 Task: Find connections with filter location Zhicheng with filter topic #investmentproperty with filter profile language French with filter current company ICICI Prudential Life Insurance Company Limited with filter school Sri Sivasubramaniya Nadar College Of Engineering with filter industry Building Equipment Contractors with filter service category Video Animation with filter keywords title Guidance Counselor
Action: Mouse moved to (627, 78)
Screenshot: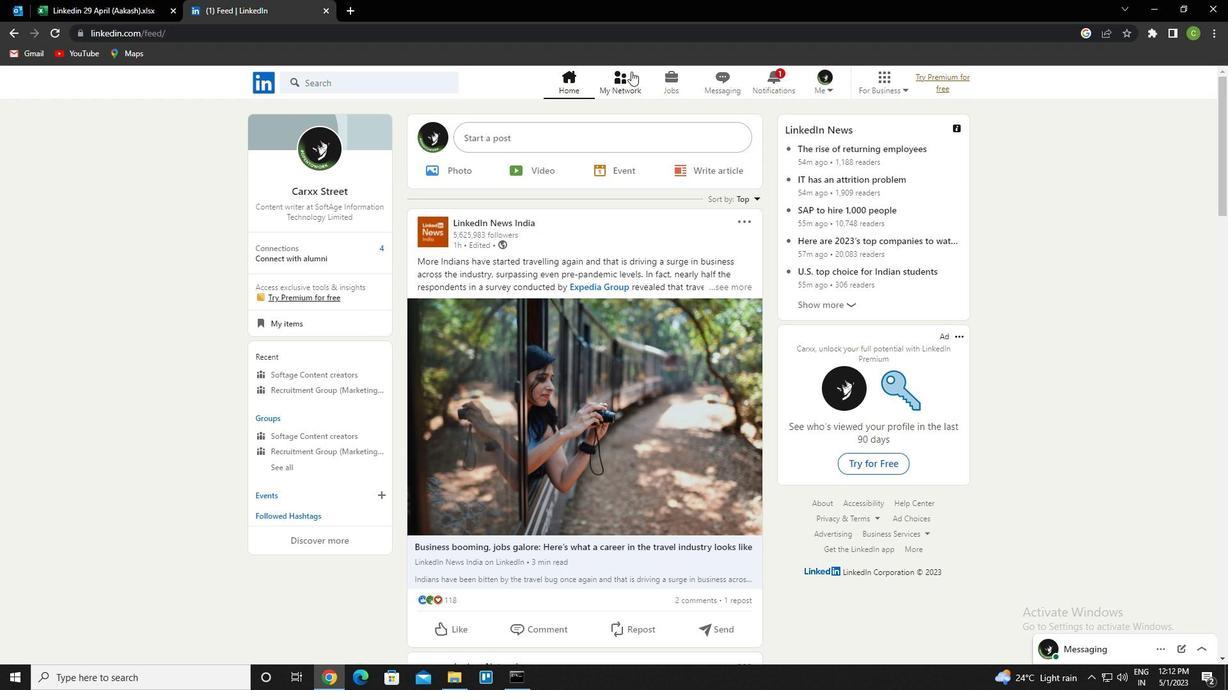 
Action: Mouse pressed left at (627, 78)
Screenshot: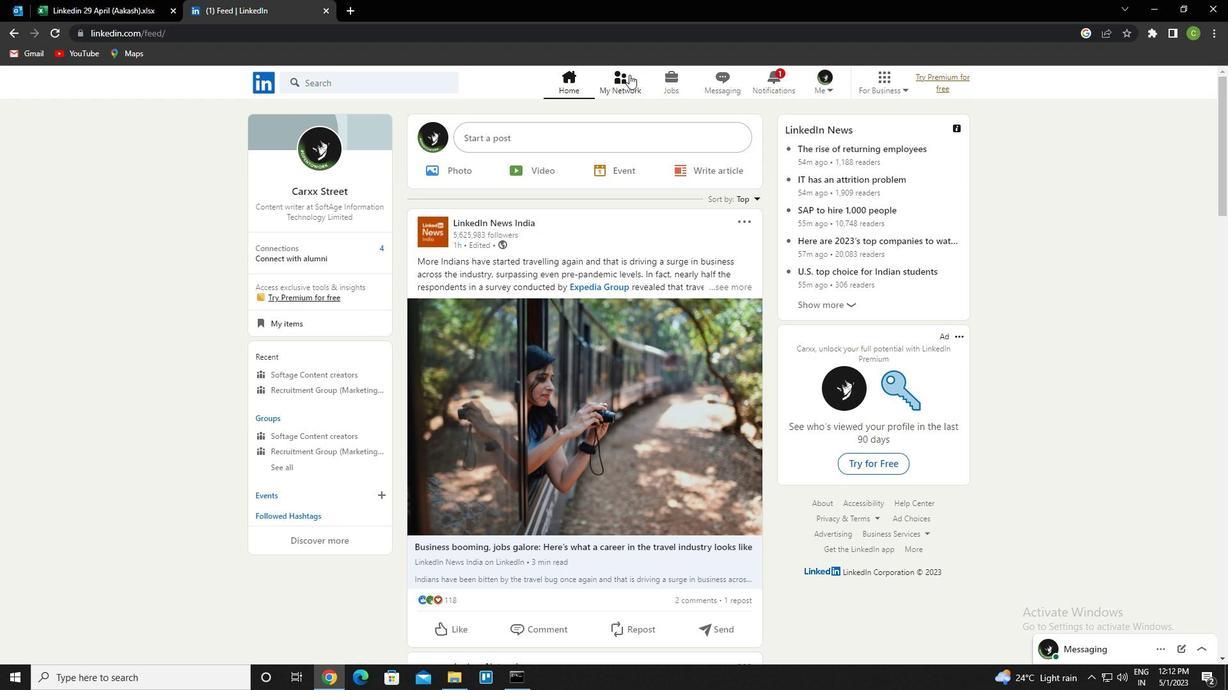 
Action: Mouse moved to (326, 158)
Screenshot: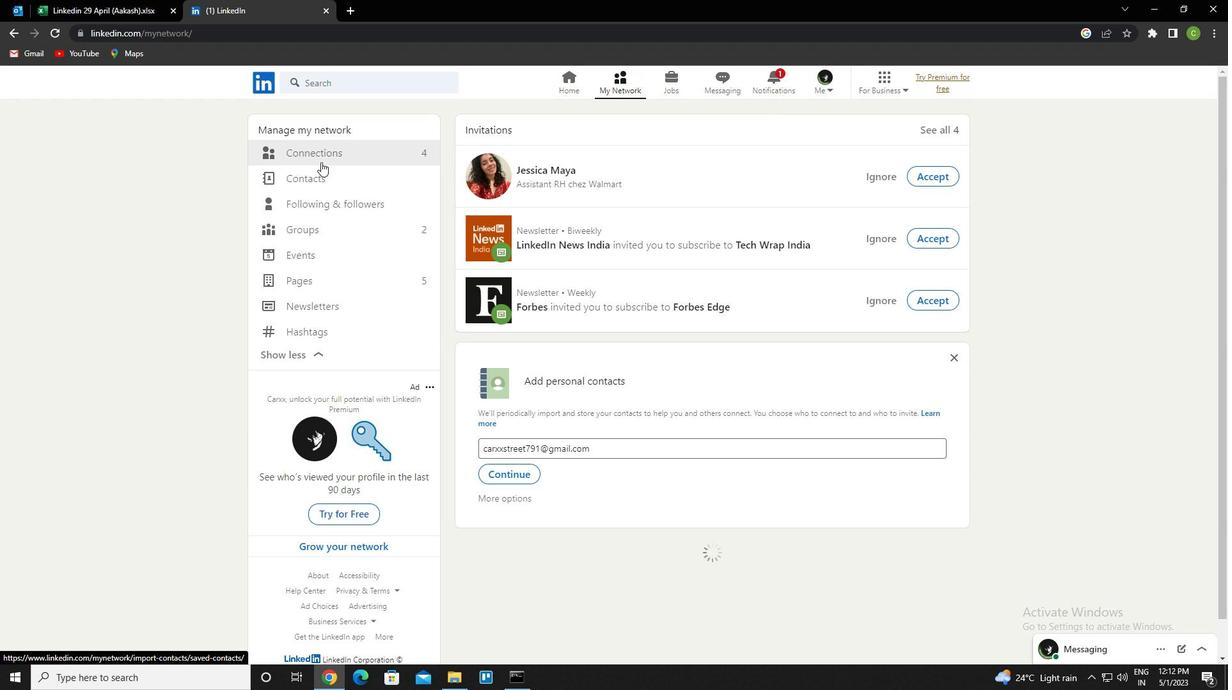 
Action: Mouse pressed left at (326, 158)
Screenshot: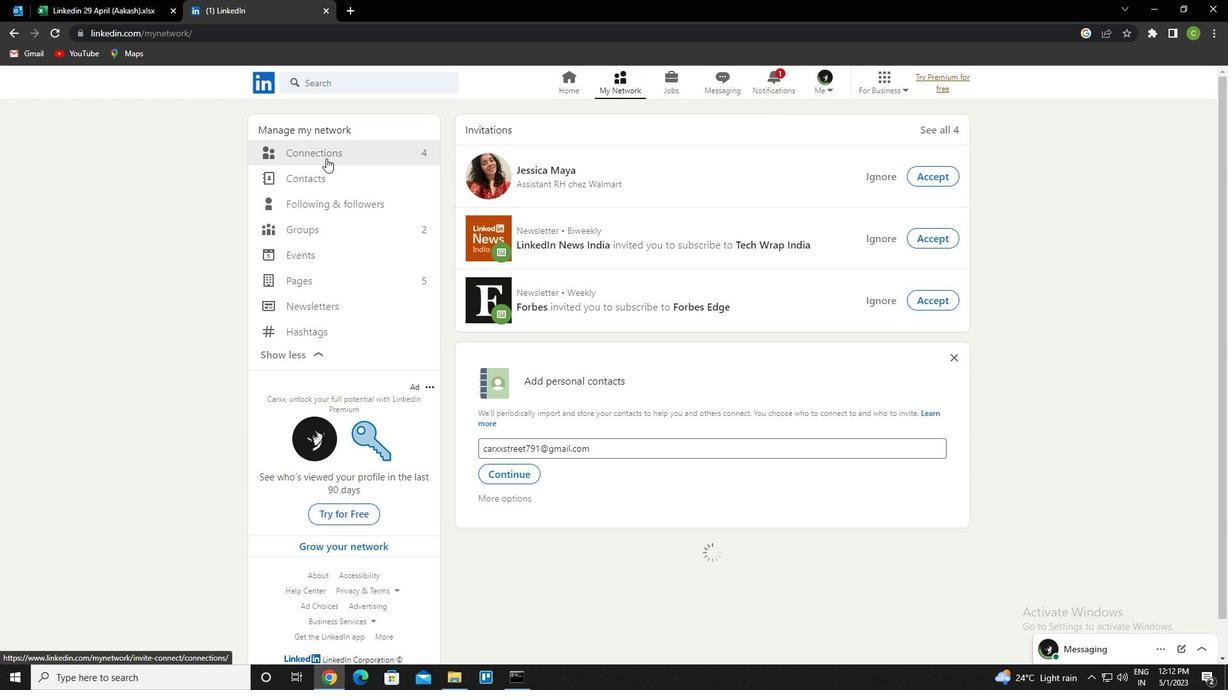 
Action: Mouse moved to (710, 152)
Screenshot: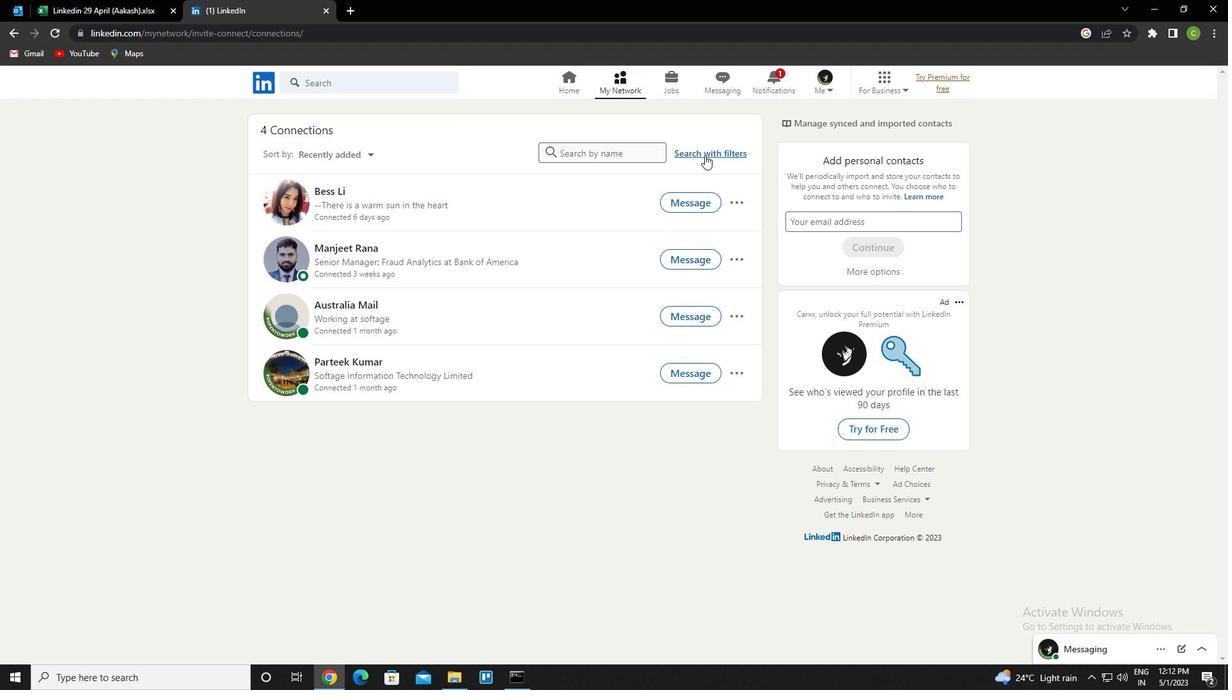 
Action: Mouse pressed left at (710, 152)
Screenshot: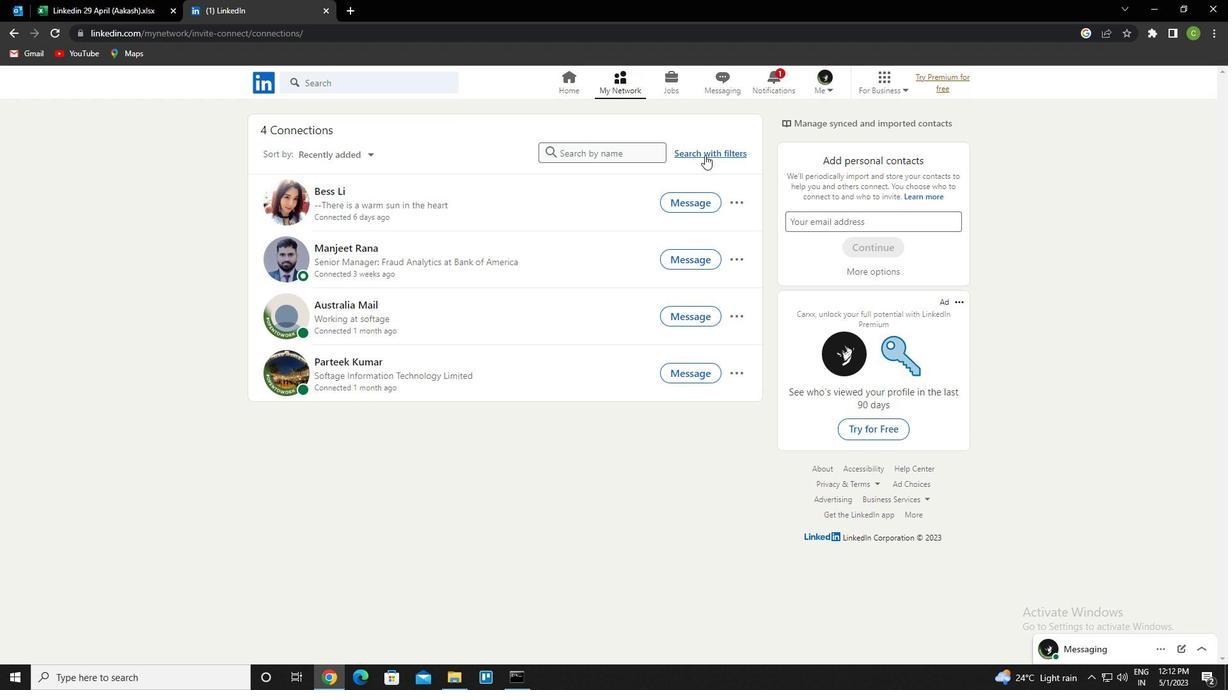 
Action: Mouse moved to (646, 115)
Screenshot: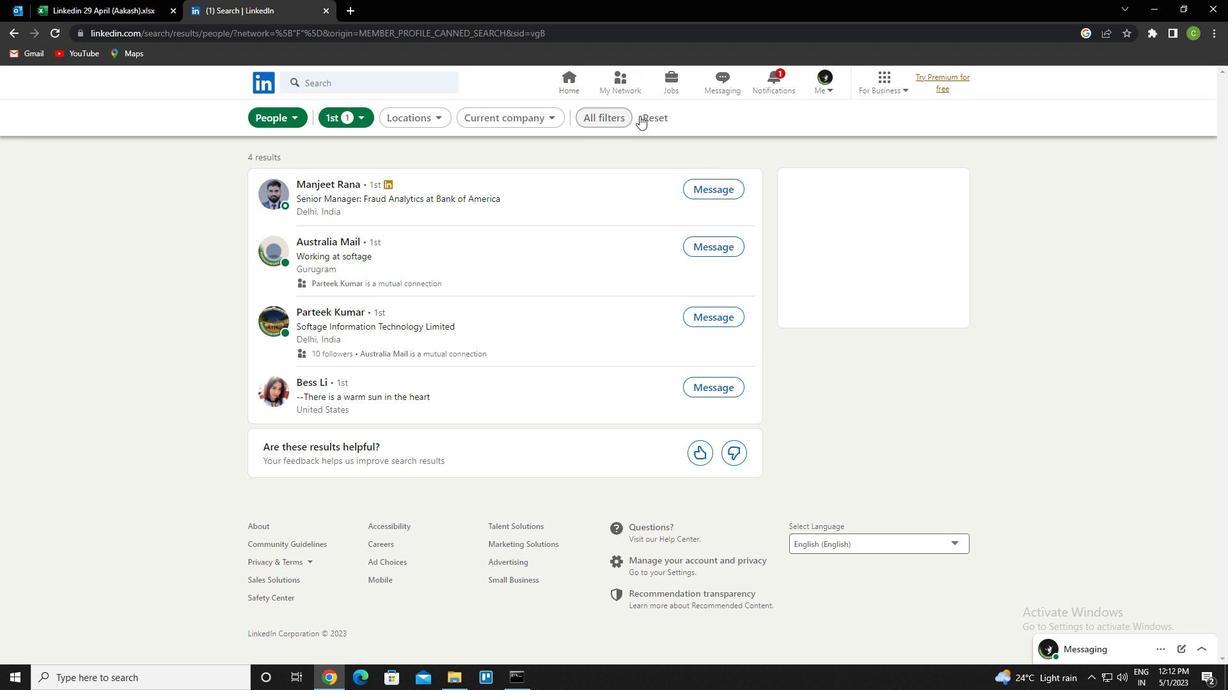 
Action: Mouse pressed left at (646, 115)
Screenshot: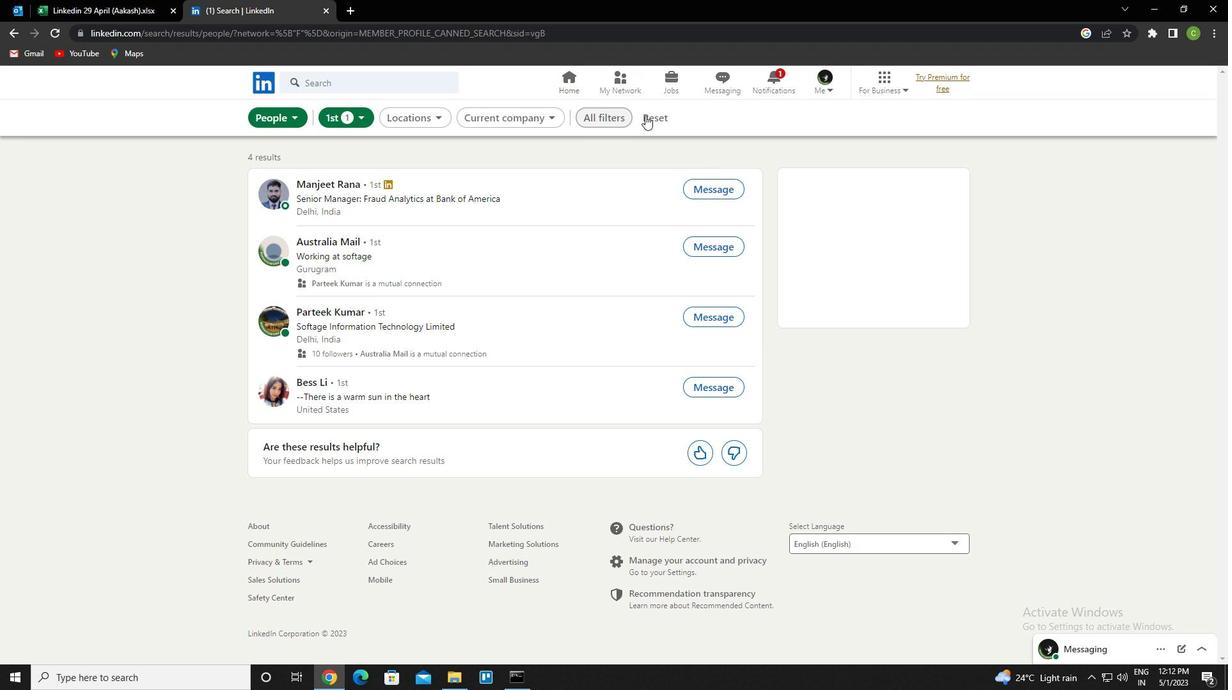 
Action: Mouse moved to (641, 119)
Screenshot: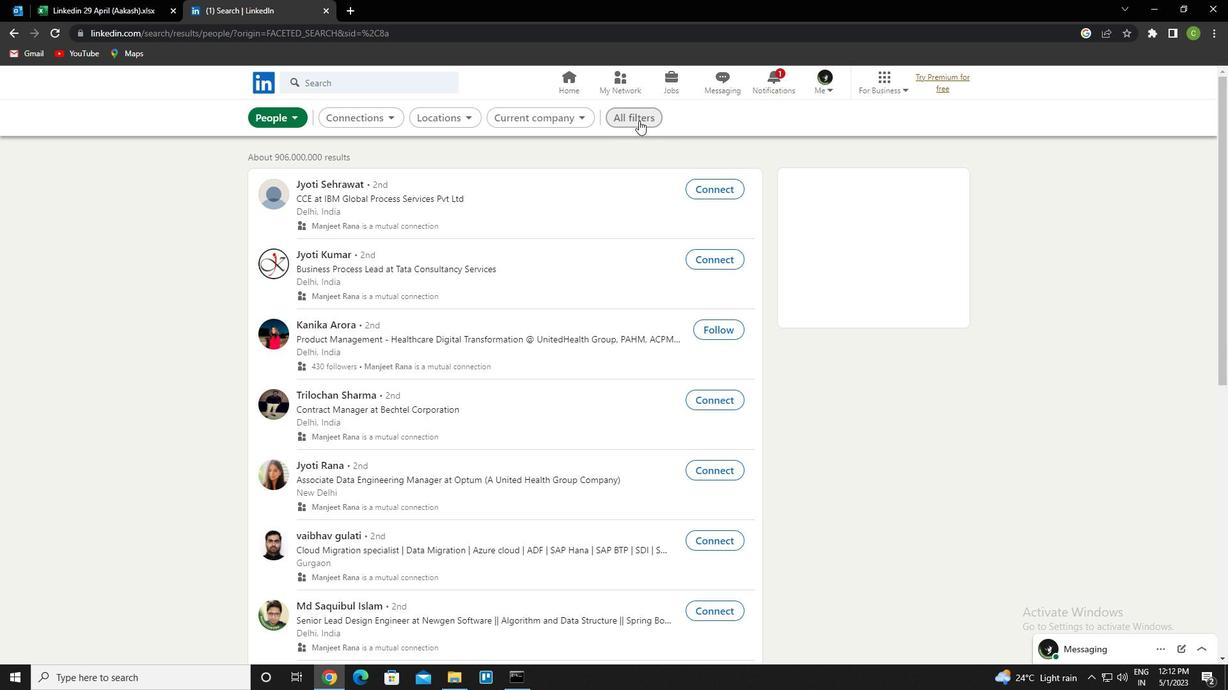 
Action: Mouse pressed left at (641, 119)
Screenshot: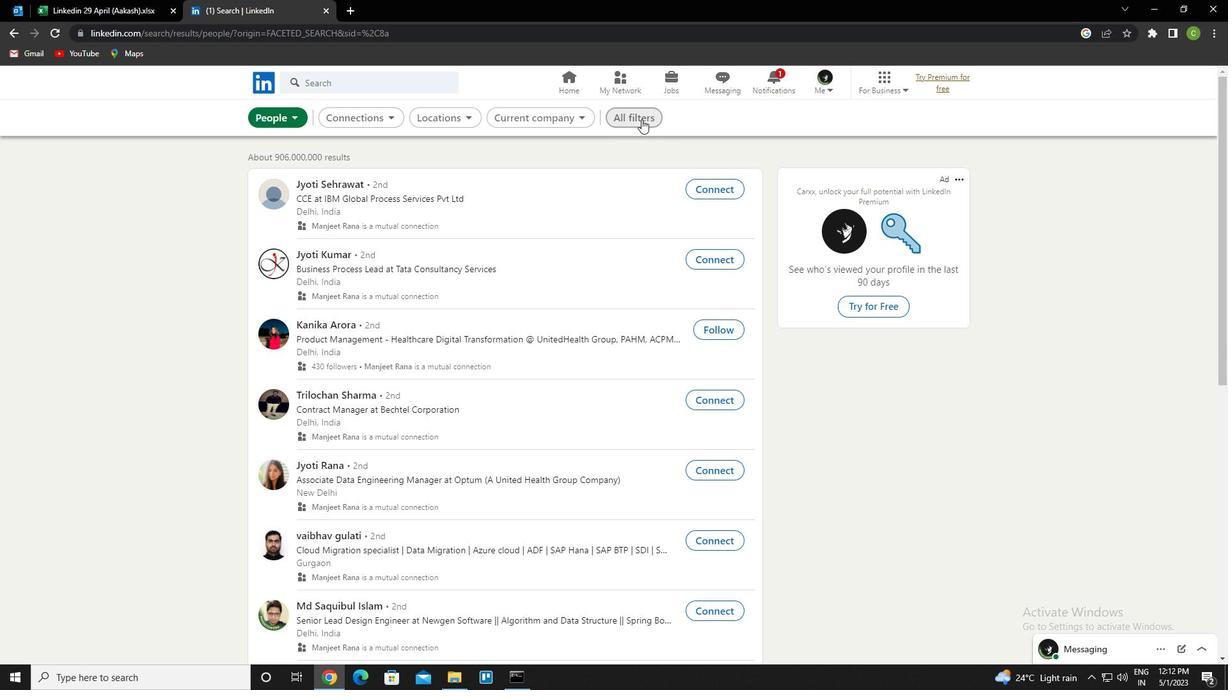 
Action: Mouse moved to (990, 314)
Screenshot: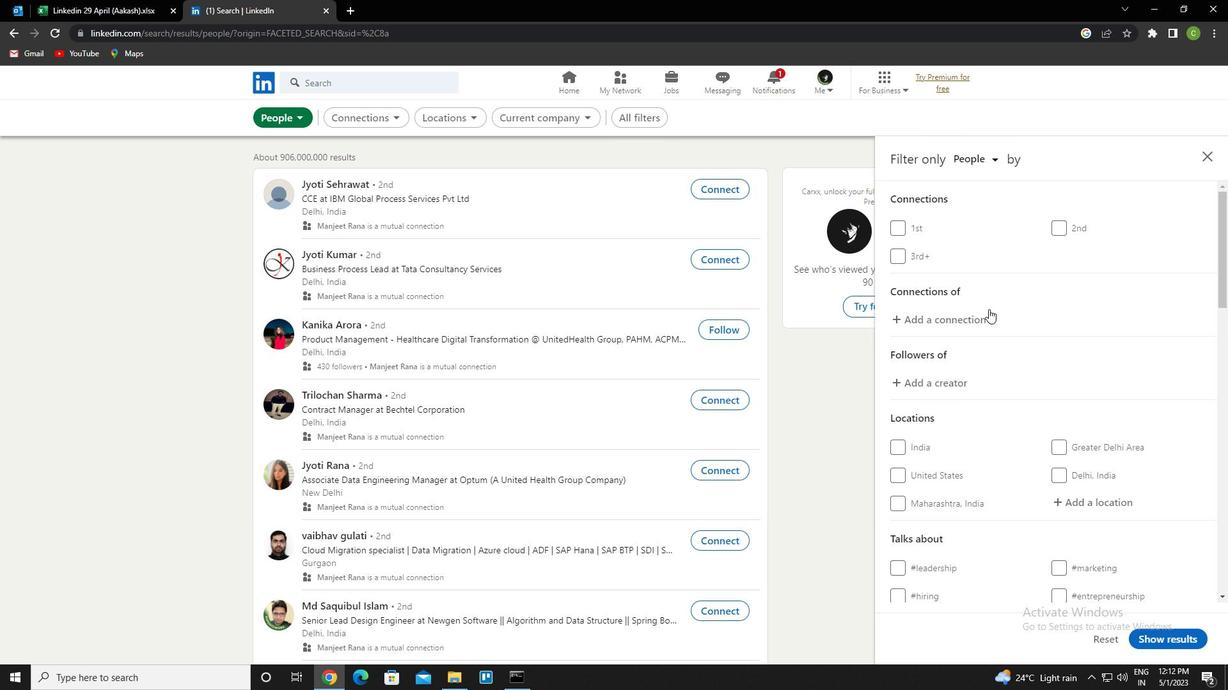 
Action: Mouse scrolled (990, 313) with delta (0, 0)
Screenshot: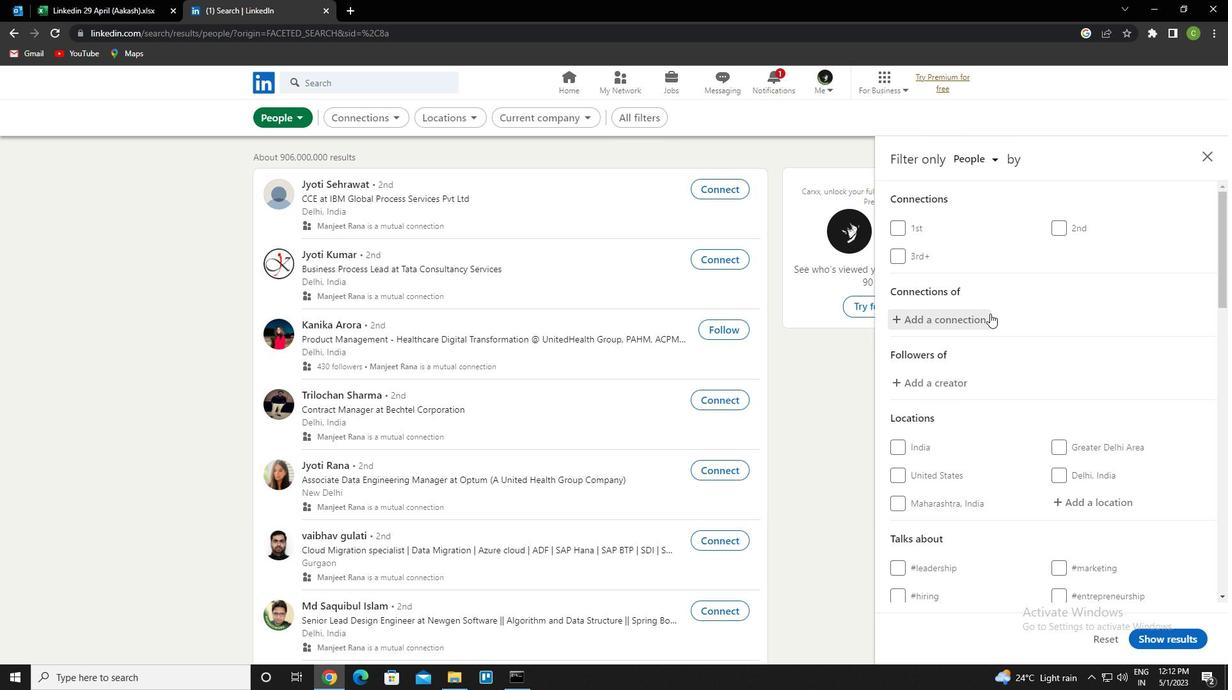 
Action: Mouse moved to (990, 314)
Screenshot: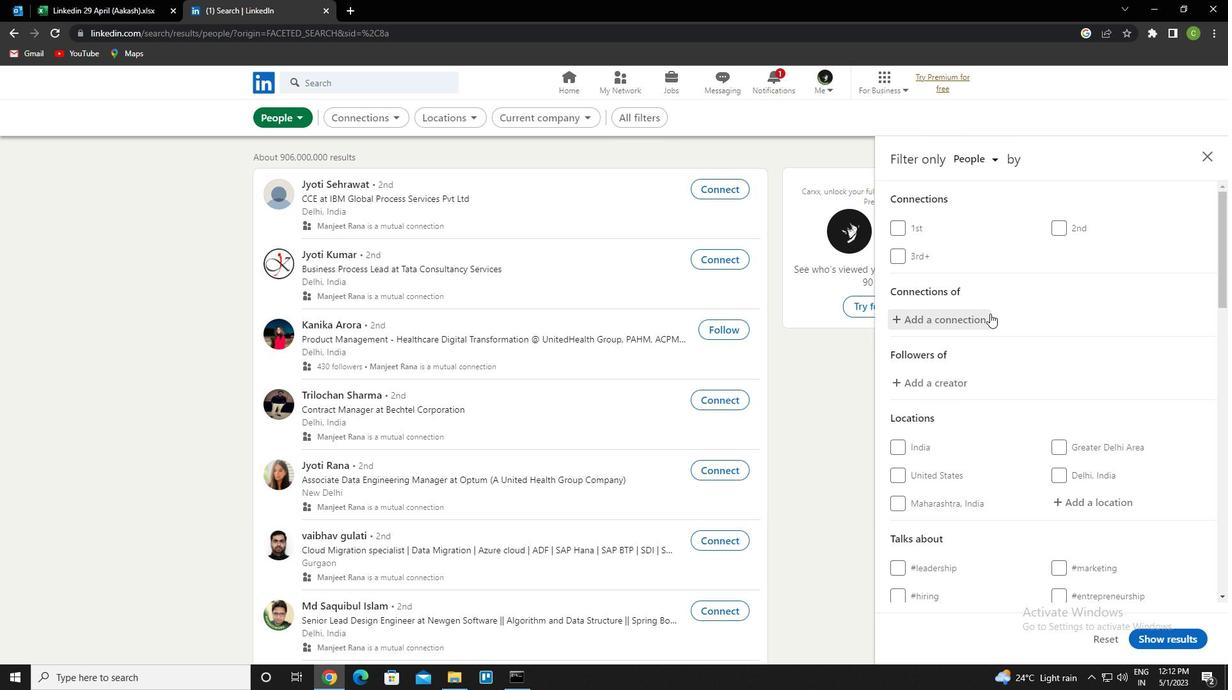
Action: Mouse scrolled (990, 314) with delta (0, 0)
Screenshot: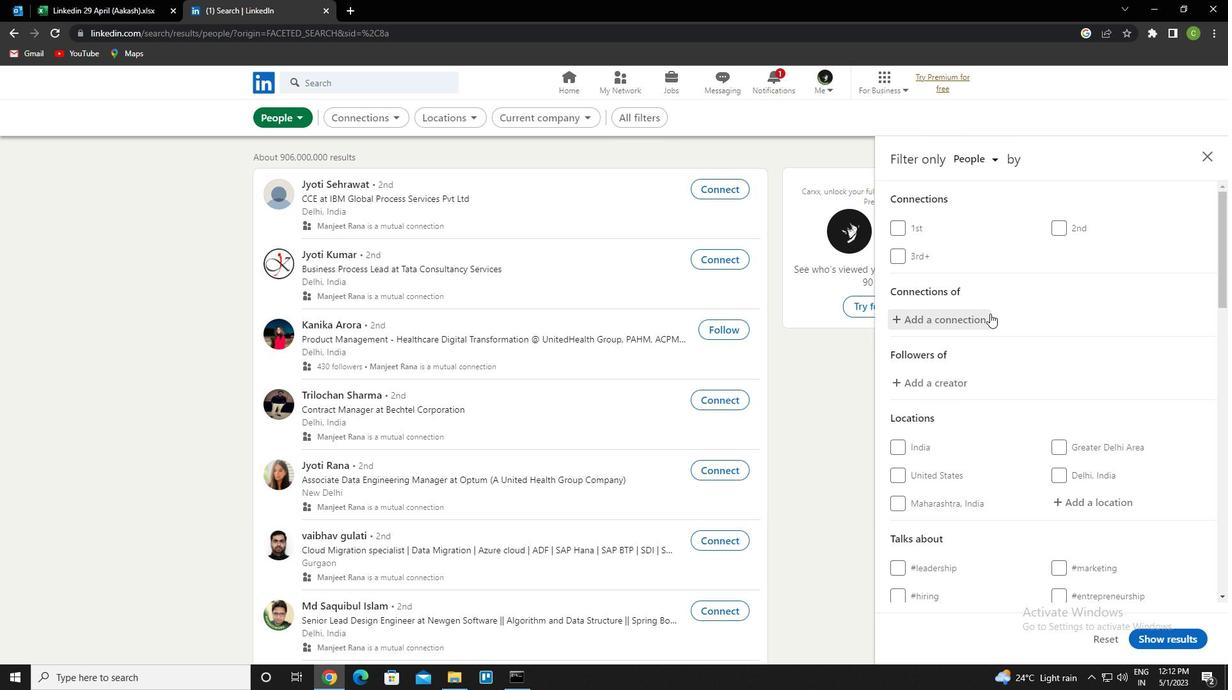 
Action: Mouse scrolled (990, 314) with delta (0, 0)
Screenshot: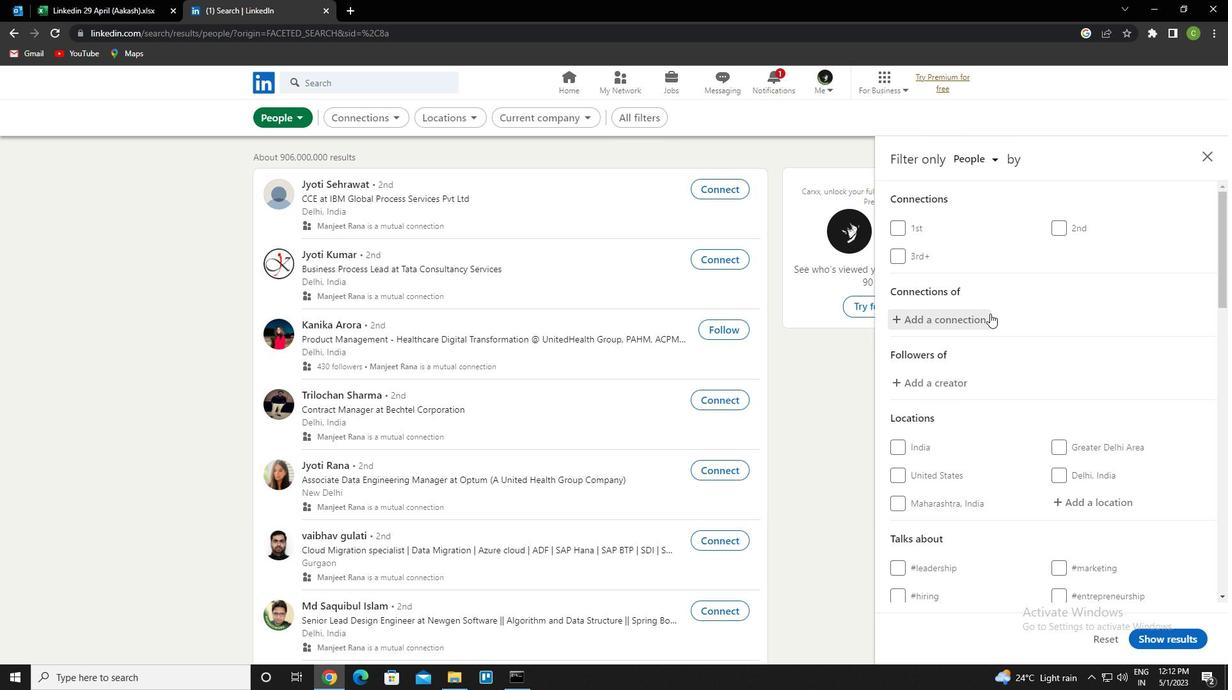 
Action: Mouse moved to (1083, 313)
Screenshot: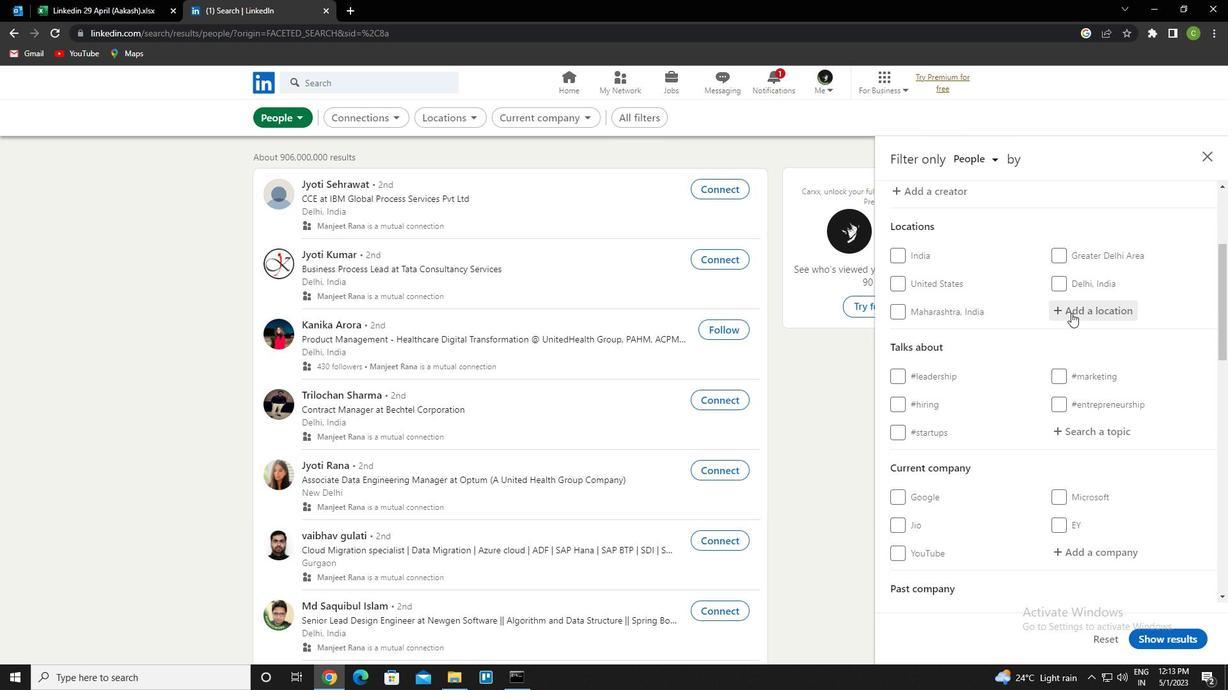 
Action: Mouse pressed left at (1083, 313)
Screenshot: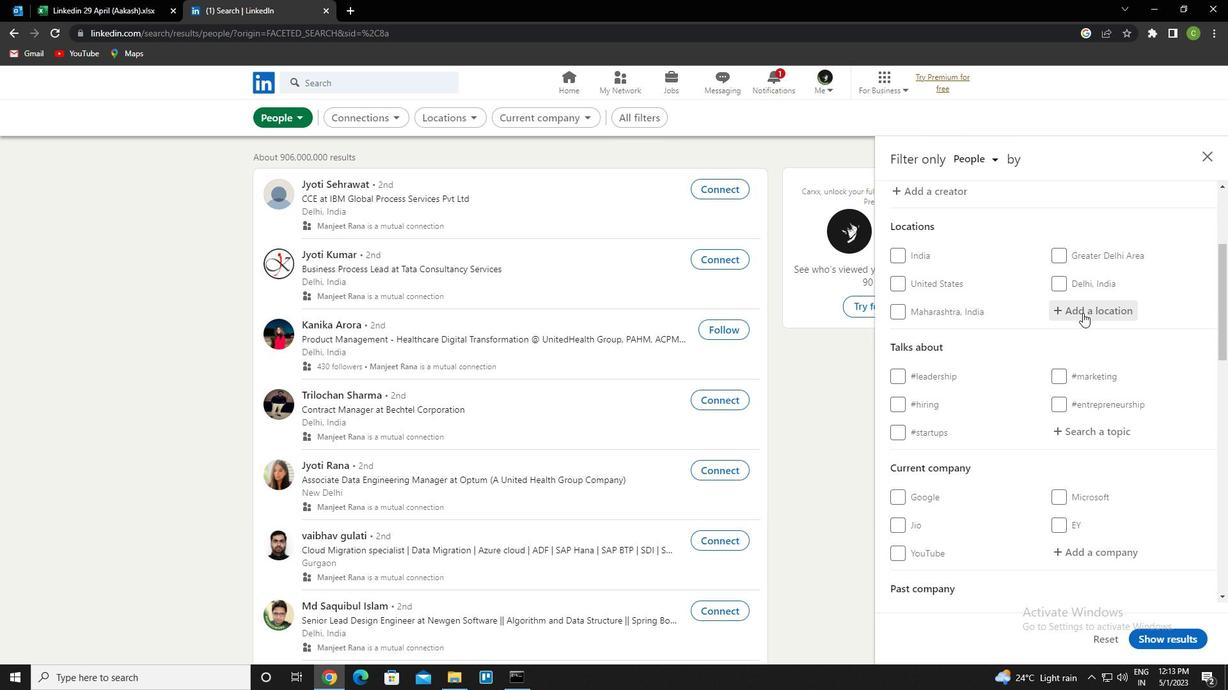 
Action: Key pressed <Key.caps_lock>z<Key.caps_lock>hin<Key.backspace>cheng
Screenshot: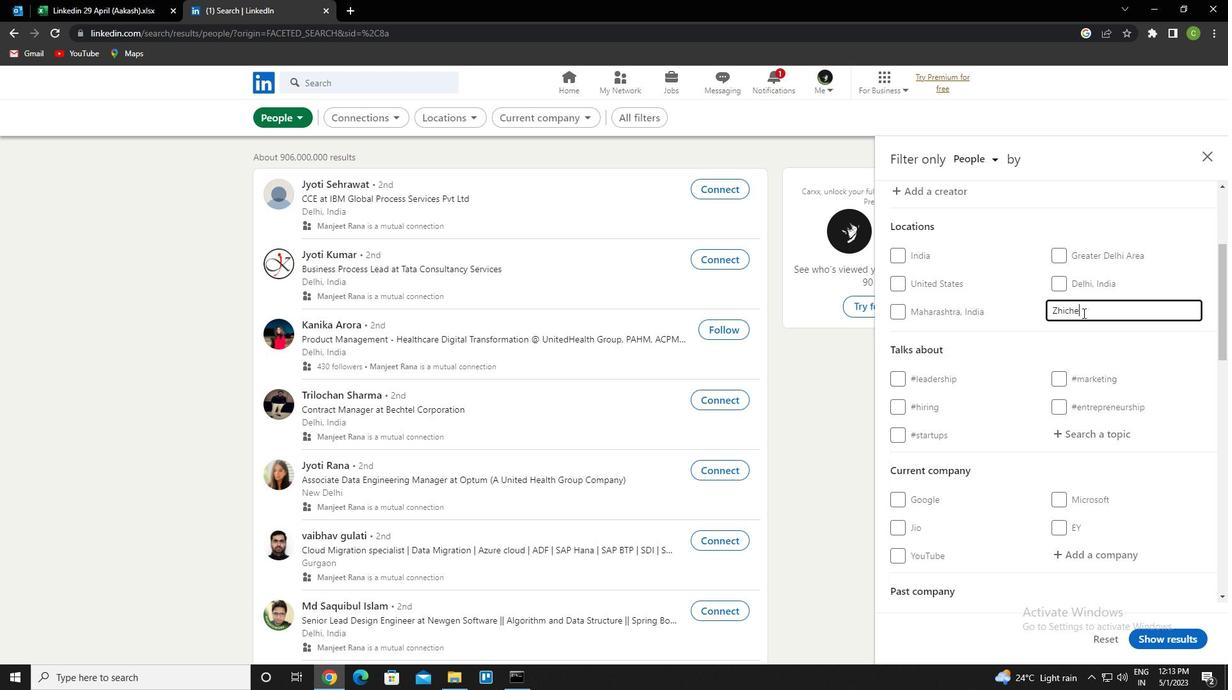 
Action: Mouse moved to (1082, 314)
Screenshot: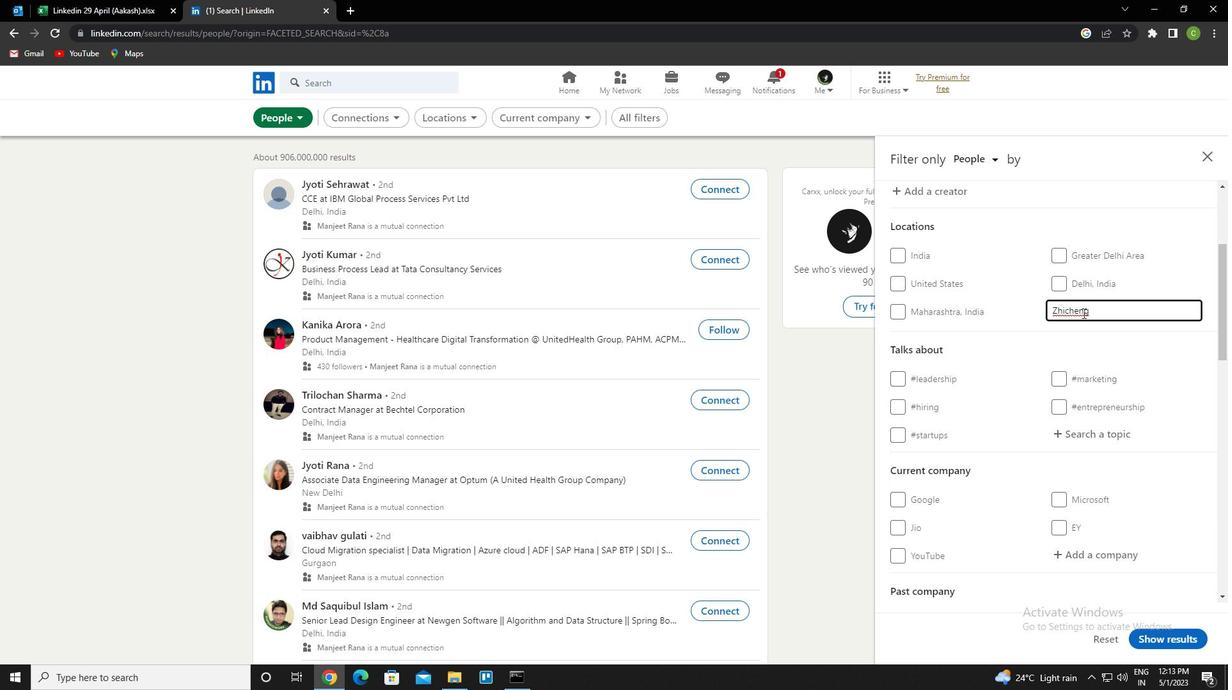 
Action: Mouse scrolled (1082, 314) with delta (0, 0)
Screenshot: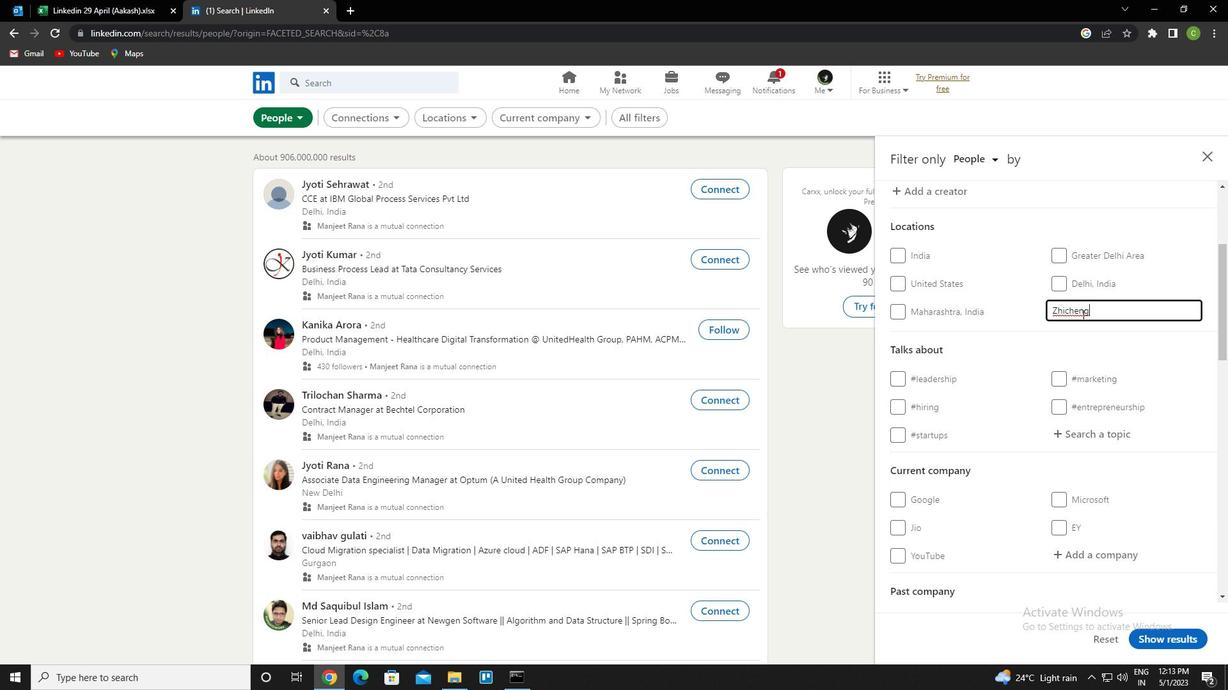 
Action: Mouse moved to (1074, 370)
Screenshot: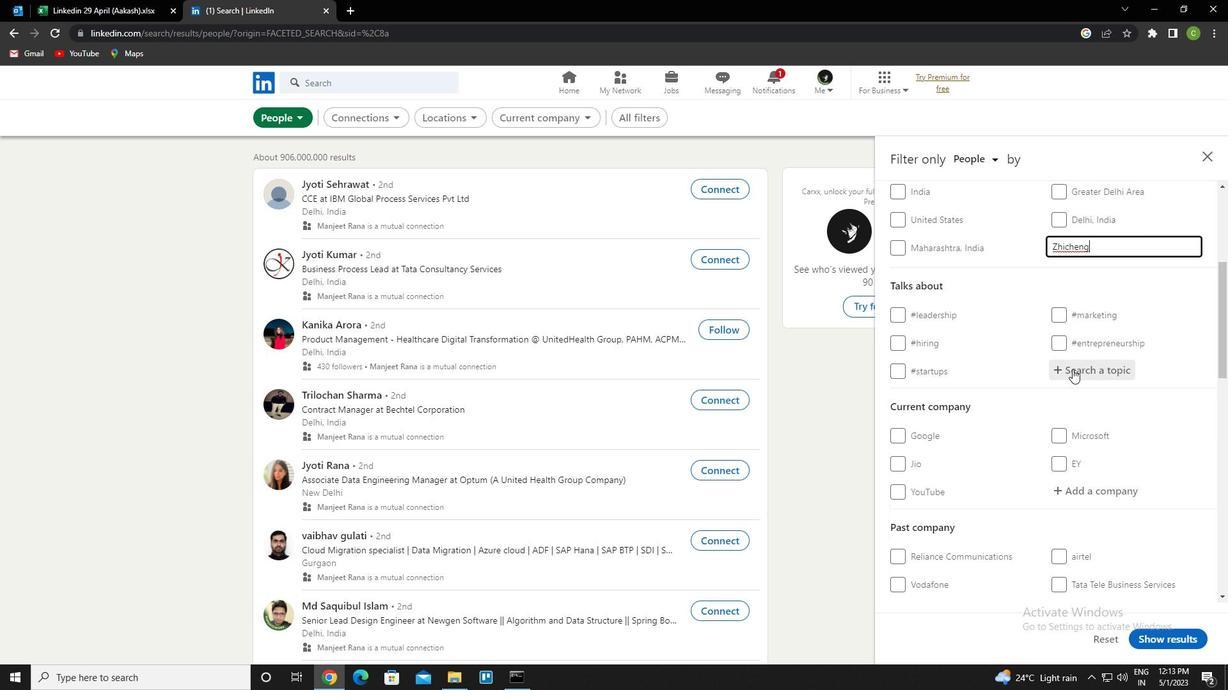 
Action: Mouse pressed left at (1074, 370)
Screenshot: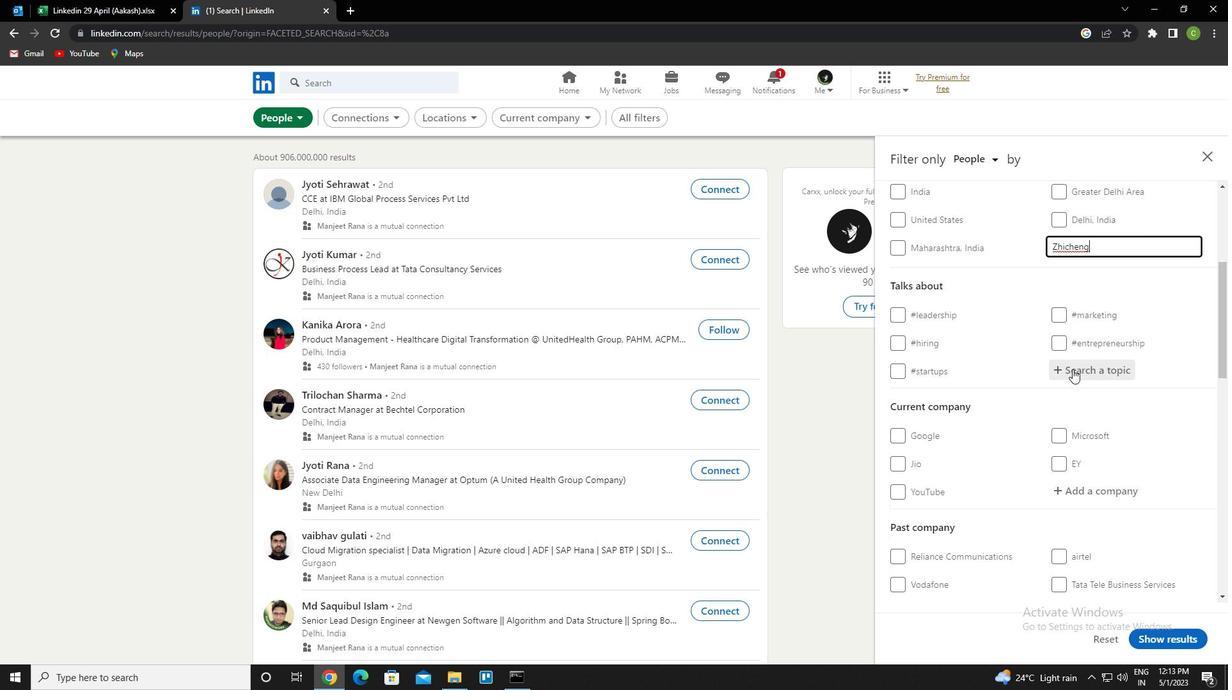 
Action: Key pressed investmentprop<Key.down><Key.enter>
Screenshot: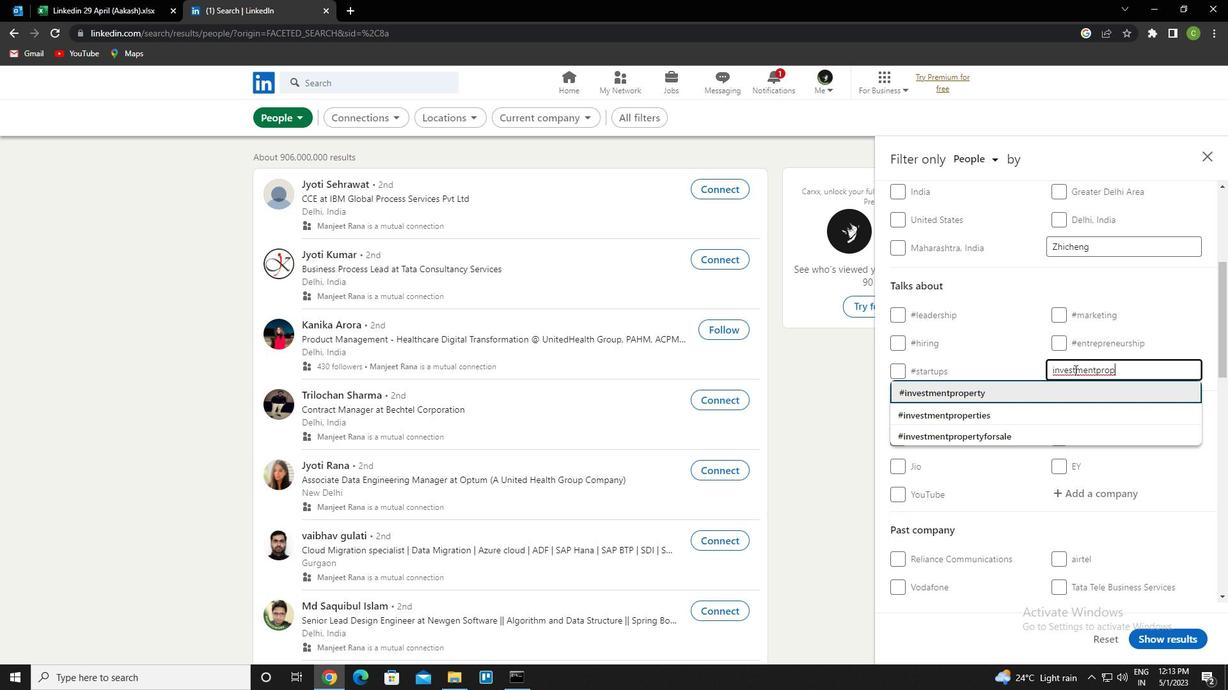 
Action: Mouse moved to (1057, 383)
Screenshot: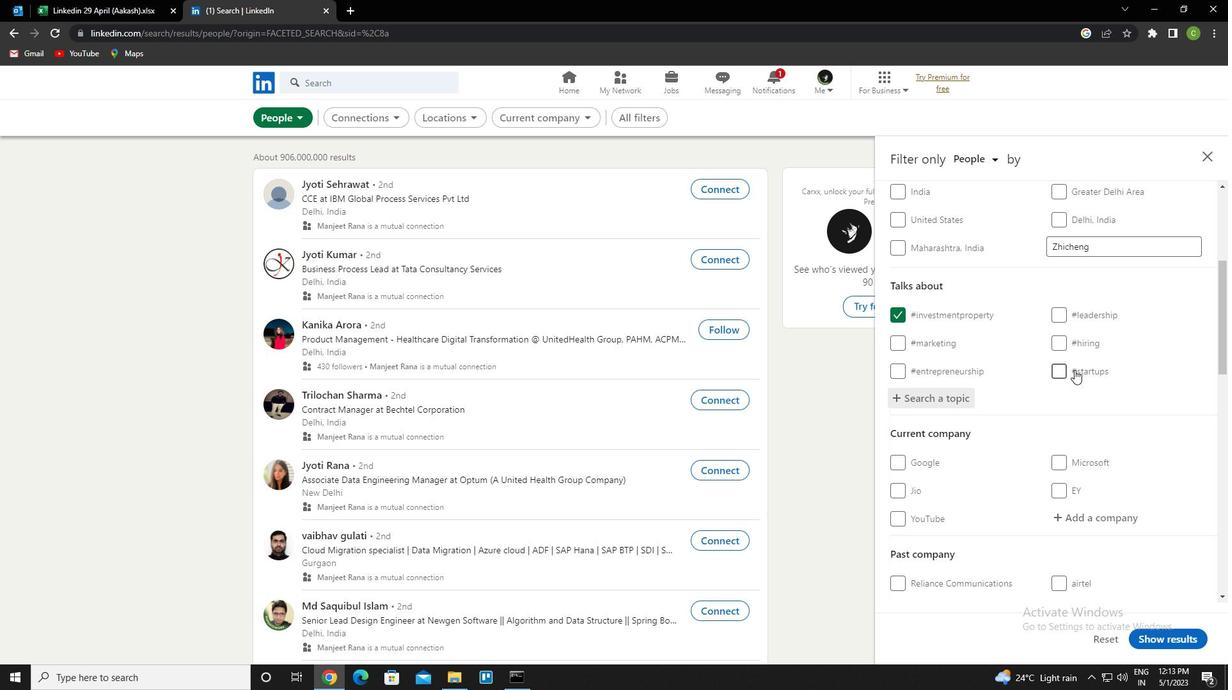 
Action: Mouse scrolled (1057, 382) with delta (0, 0)
Screenshot: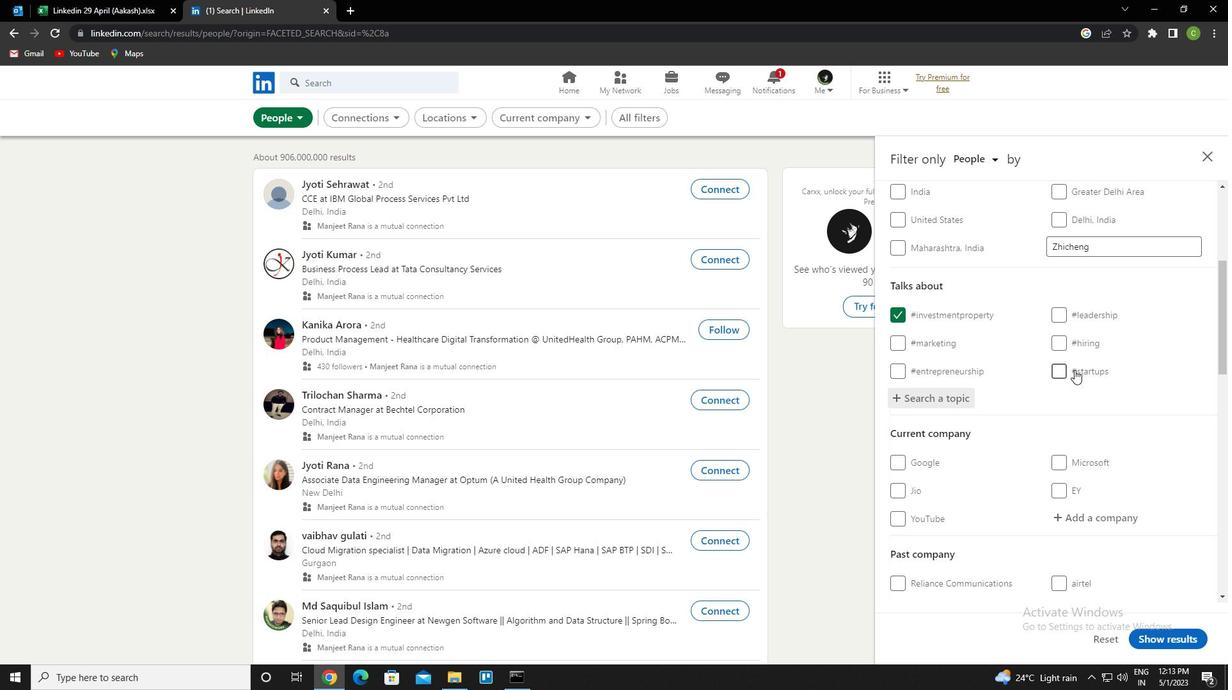 
Action: Mouse moved to (1047, 391)
Screenshot: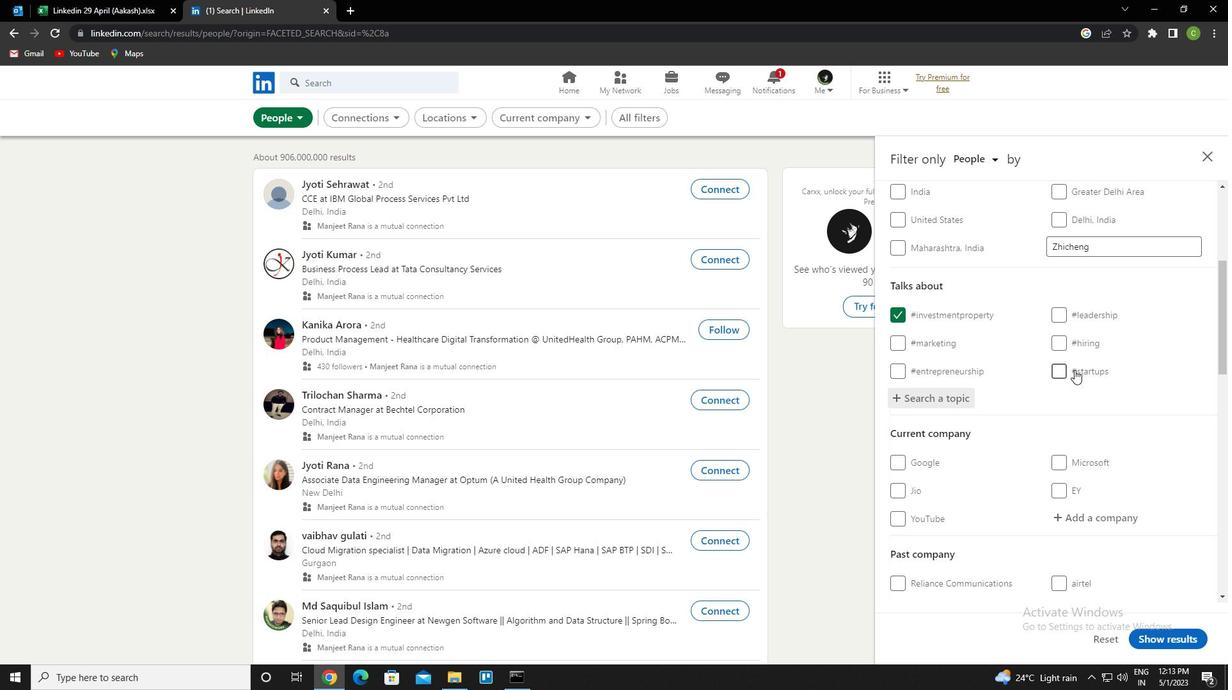 
Action: Mouse scrolled (1047, 390) with delta (0, 0)
Screenshot: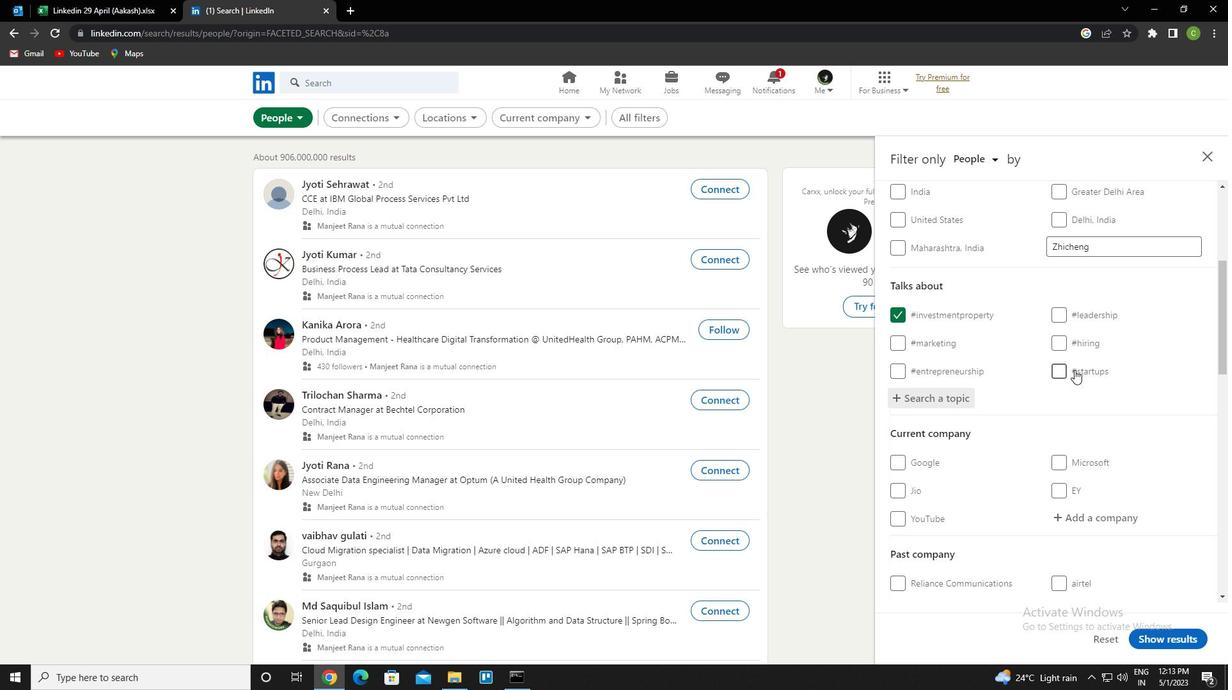 
Action: Mouse moved to (1046, 399)
Screenshot: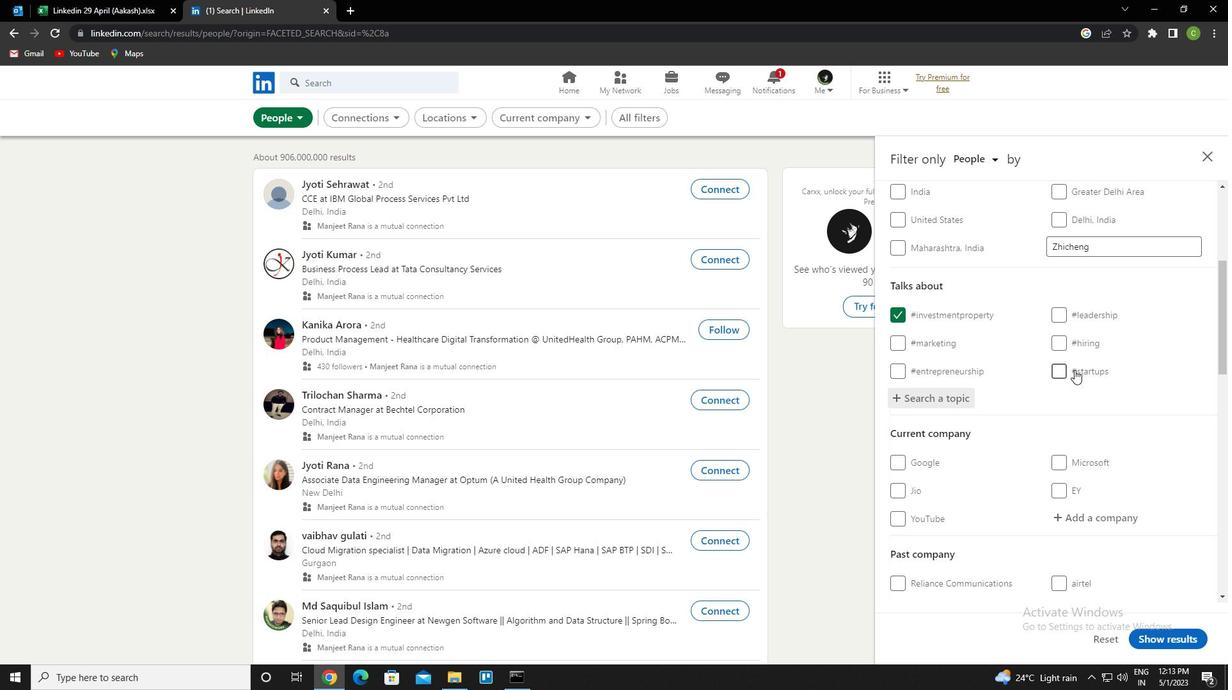 
Action: Mouse scrolled (1046, 399) with delta (0, 0)
Screenshot: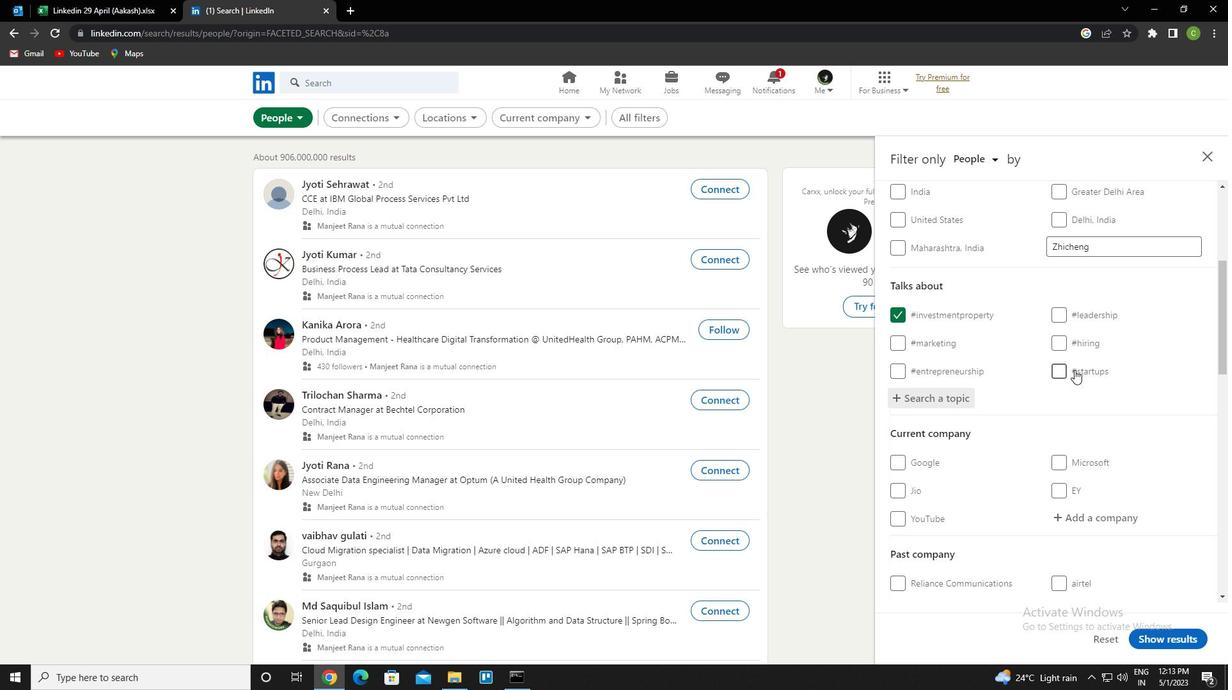
Action: Mouse moved to (1046, 403)
Screenshot: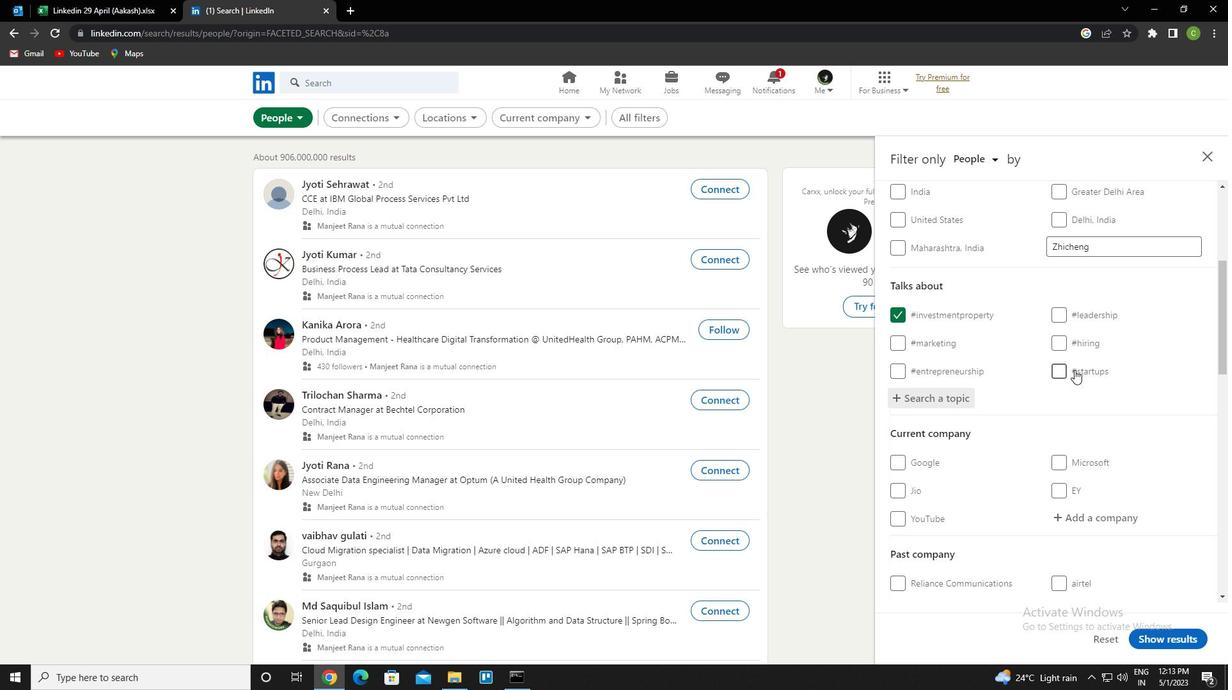 
Action: Mouse scrolled (1046, 402) with delta (0, 0)
Screenshot: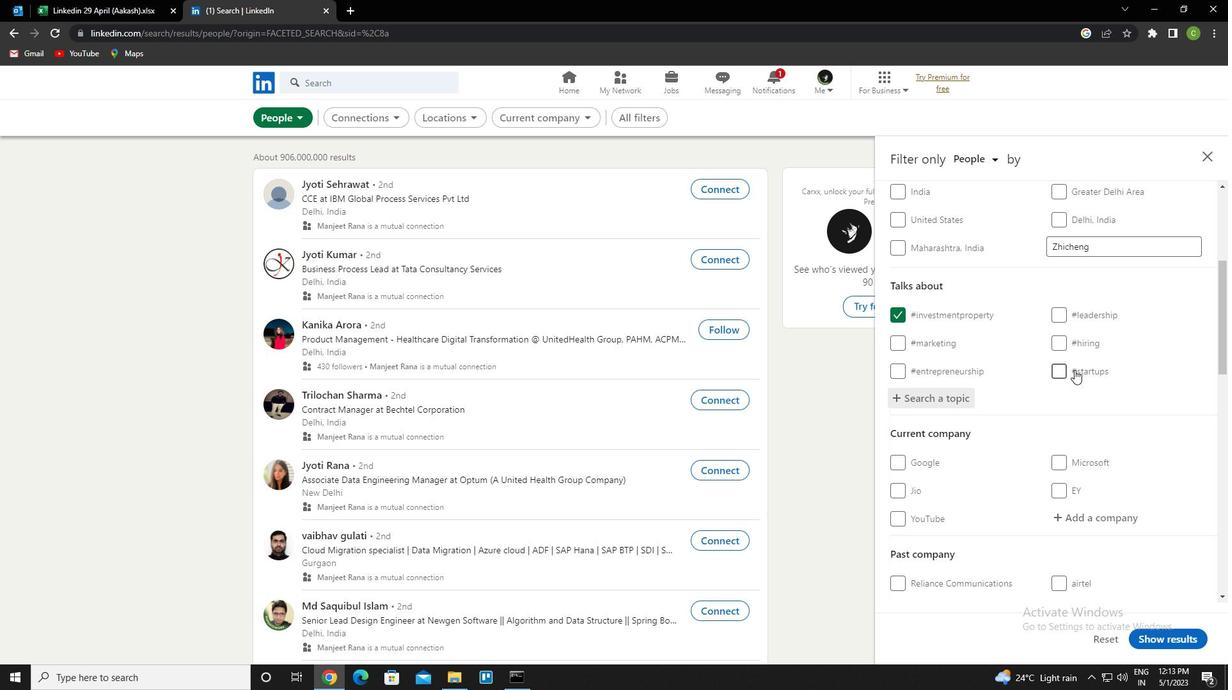 
Action: Mouse moved to (1046, 404)
Screenshot: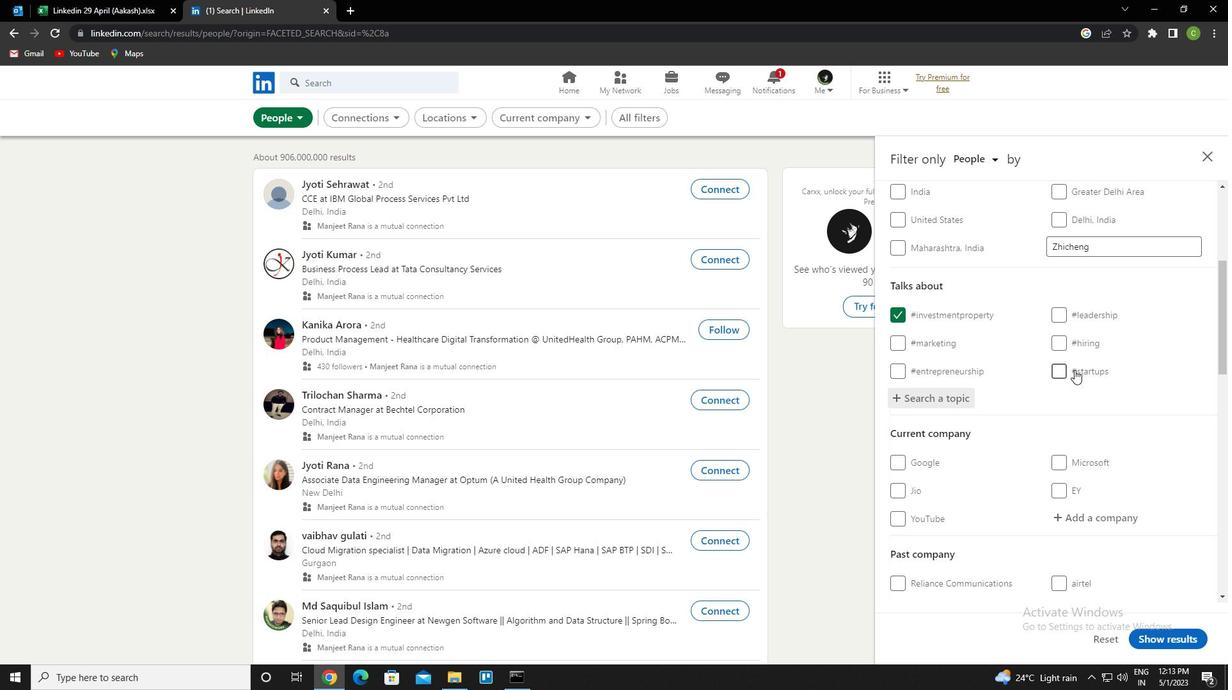 
Action: Mouse scrolled (1046, 403) with delta (0, 0)
Screenshot: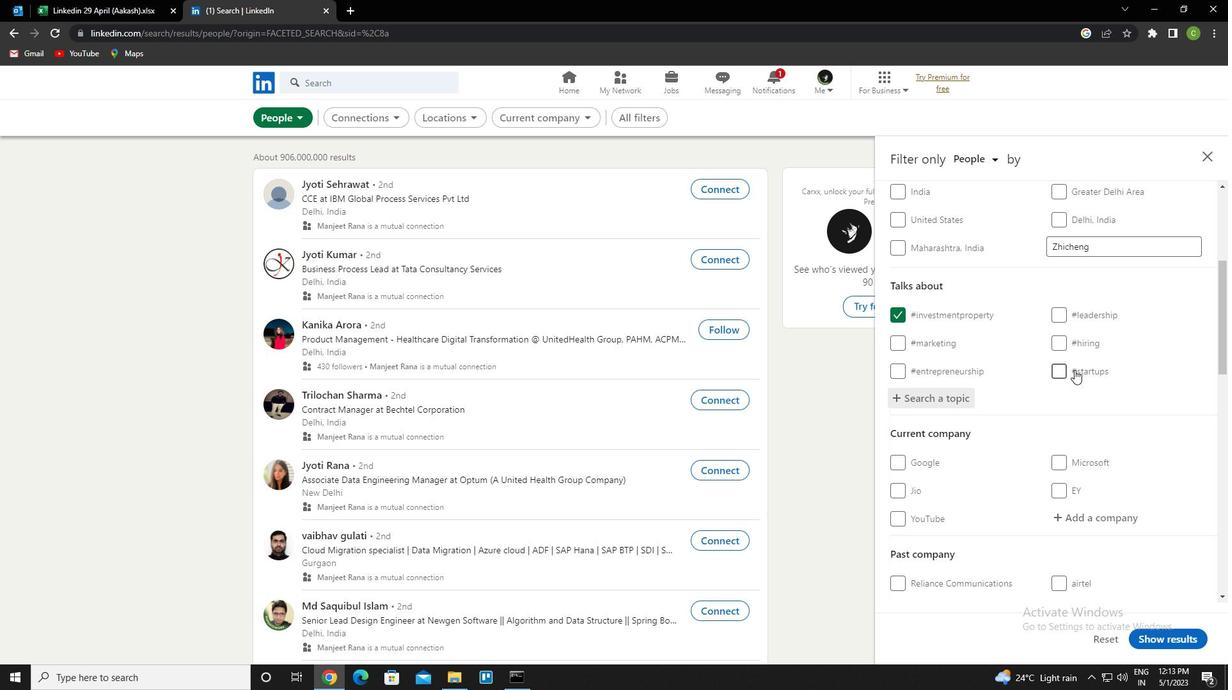 
Action: Mouse moved to (1046, 404)
Screenshot: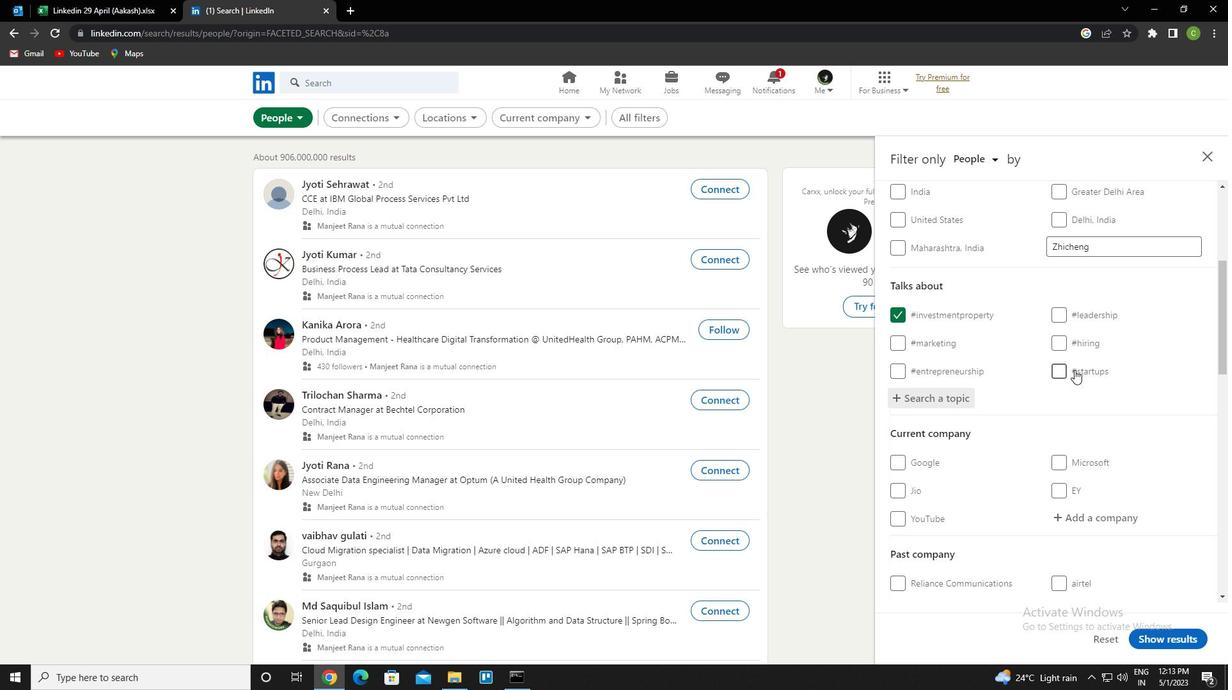 
Action: Mouse scrolled (1046, 403) with delta (0, 0)
Screenshot: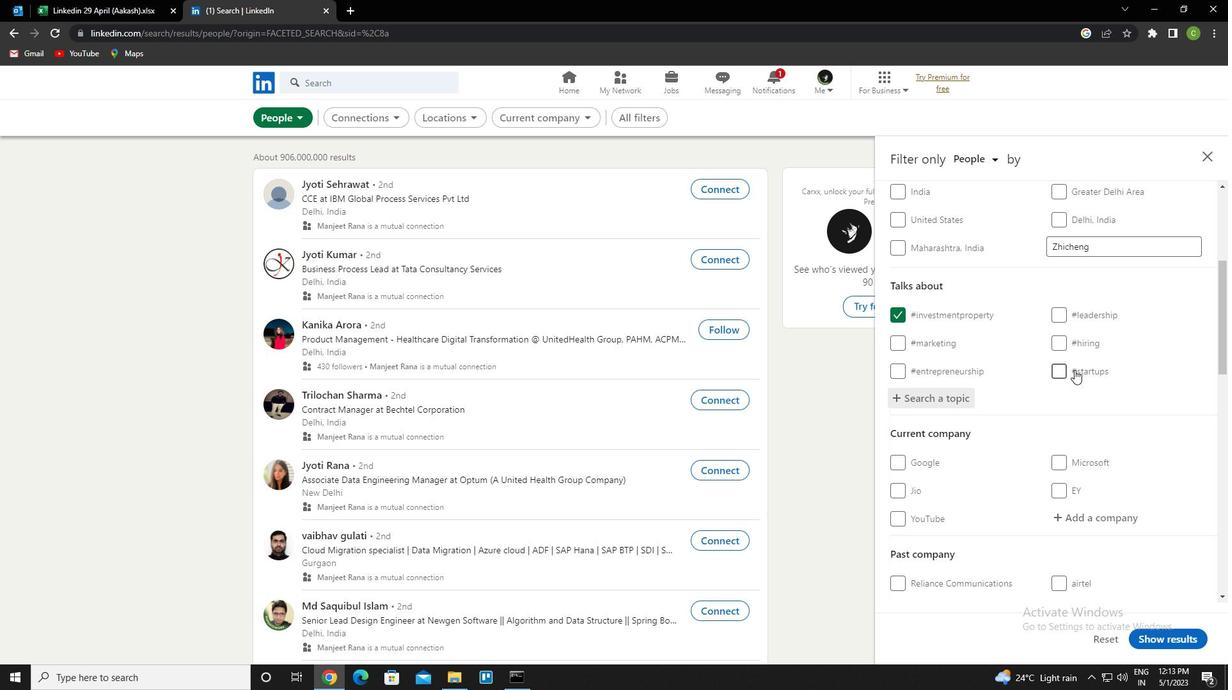 
Action: Mouse scrolled (1046, 403) with delta (0, 0)
Screenshot: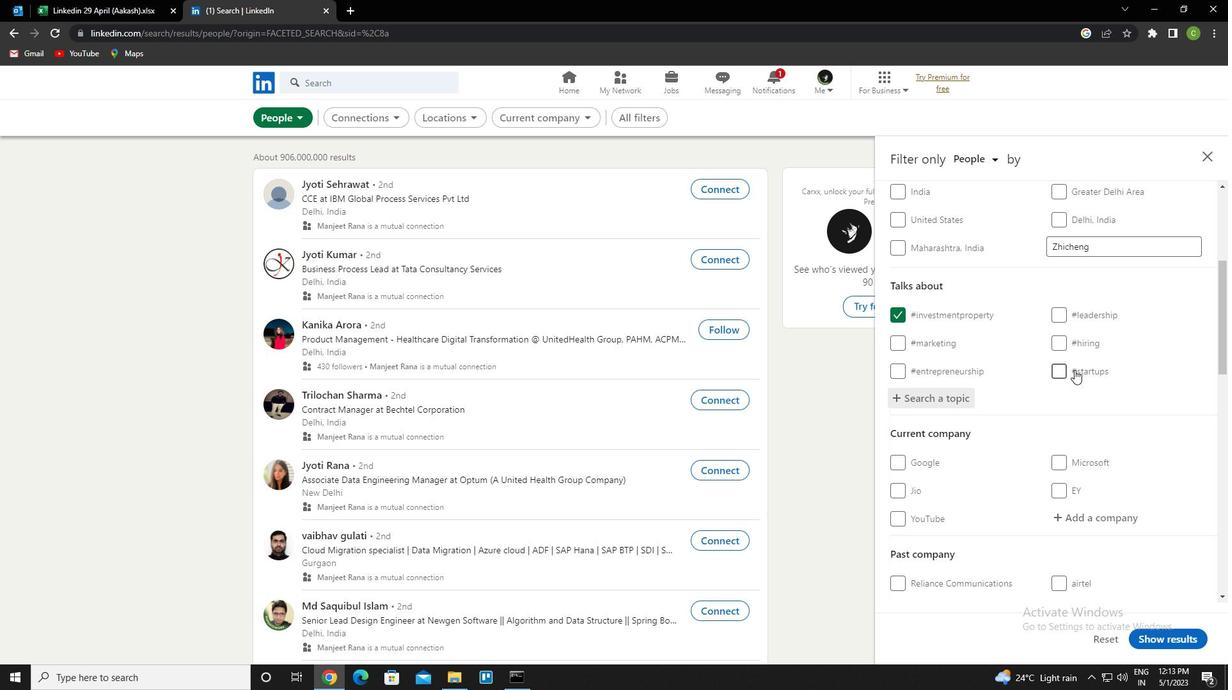 
Action: Mouse scrolled (1046, 403) with delta (0, 0)
Screenshot: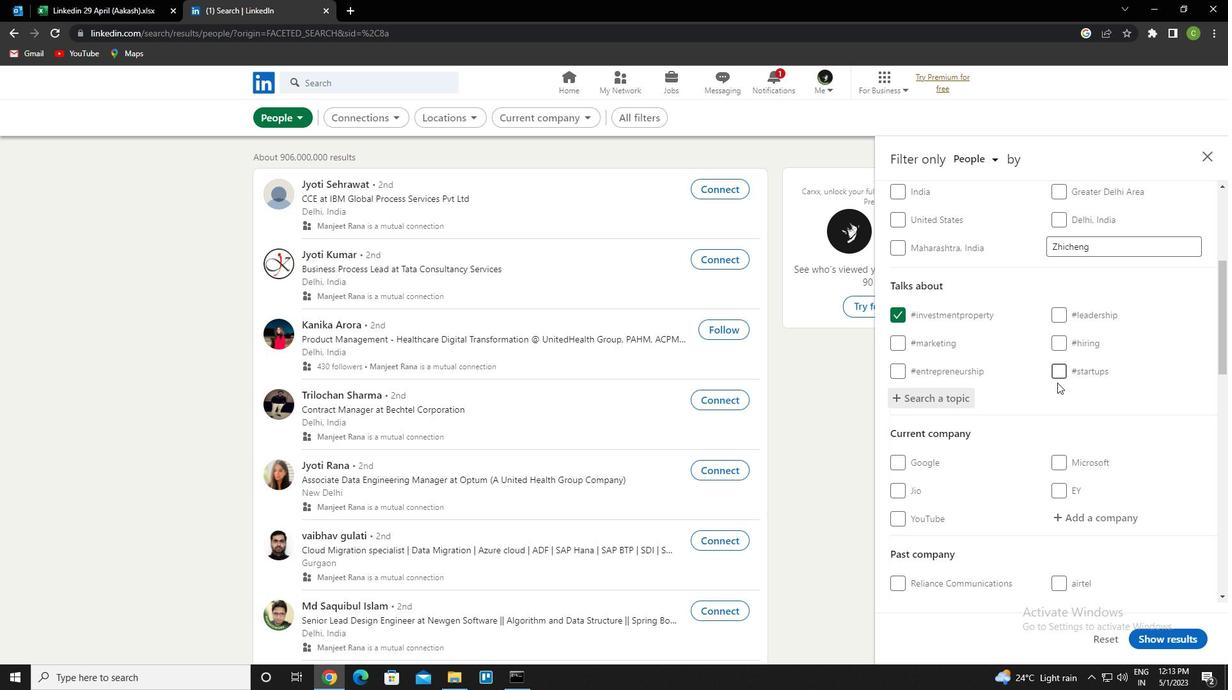 
Action: Mouse moved to (1047, 404)
Screenshot: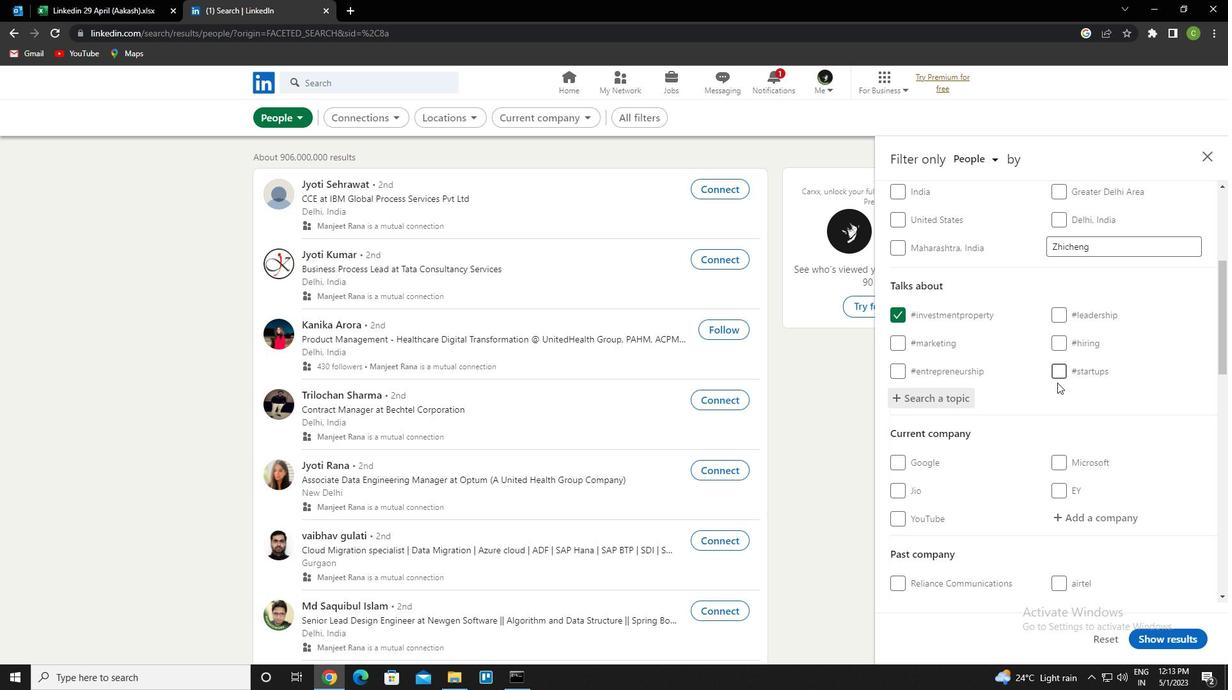
Action: Mouse scrolled (1047, 403) with delta (0, 0)
Screenshot: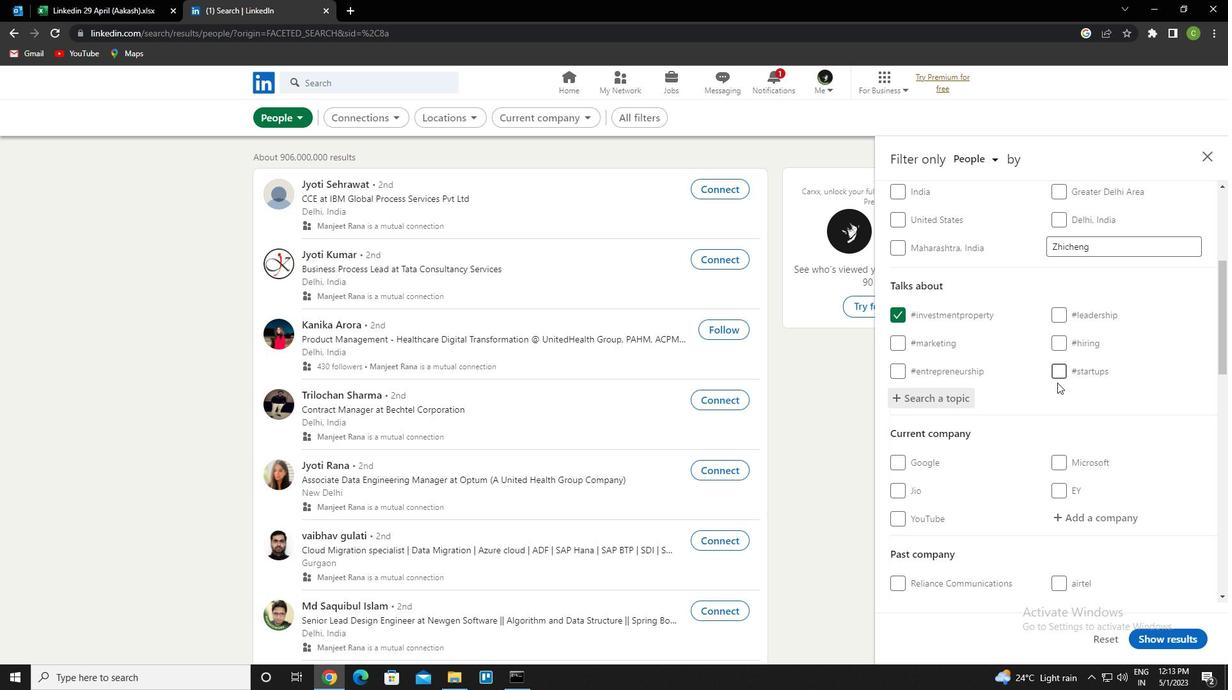 
Action: Mouse moved to (1059, 396)
Screenshot: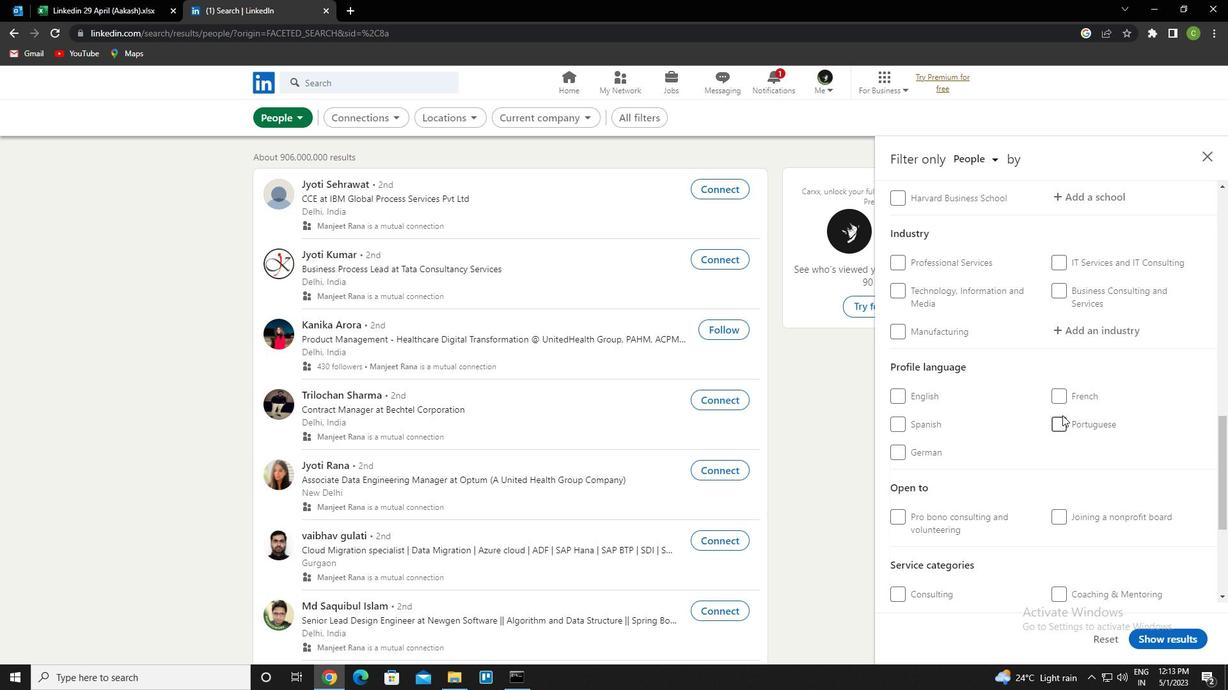 
Action: Mouse pressed left at (1059, 396)
Screenshot: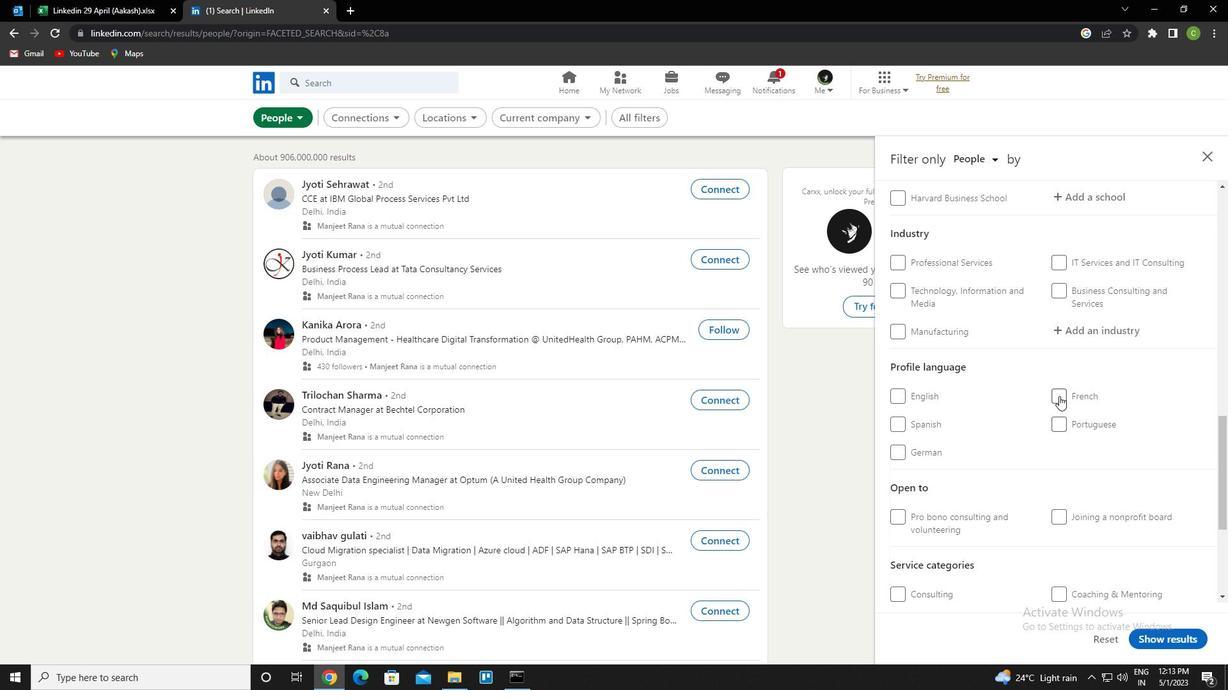 
Action: Mouse moved to (1053, 396)
Screenshot: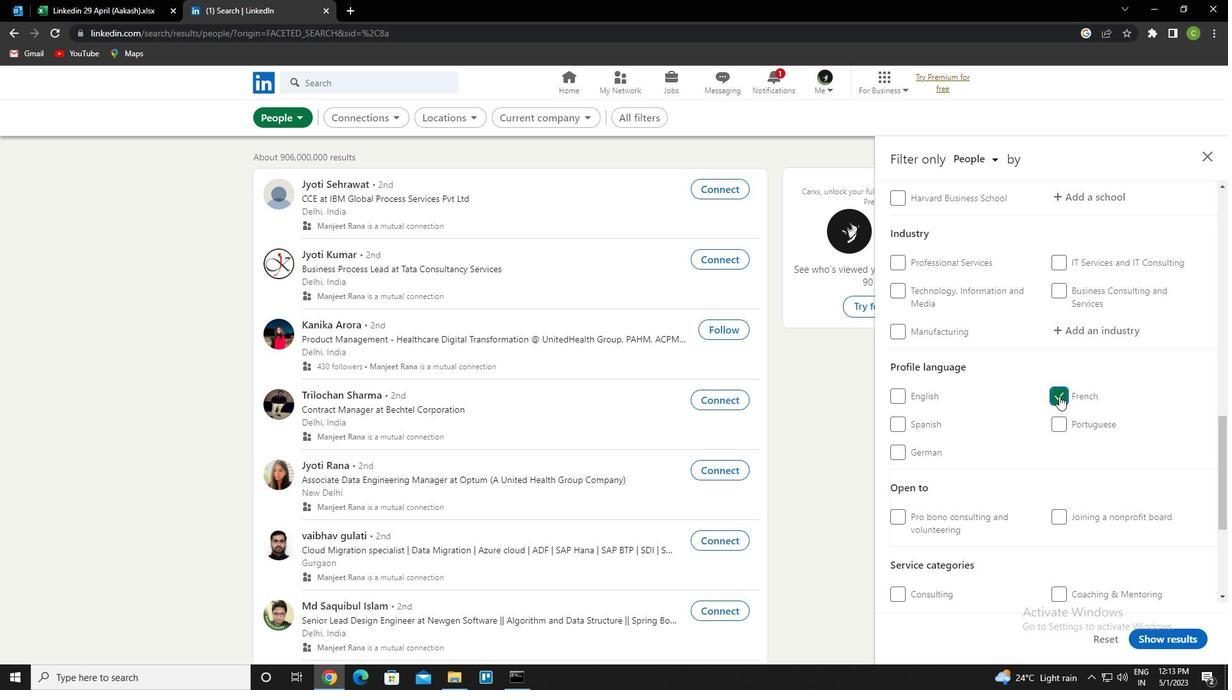 
Action: Mouse scrolled (1053, 396) with delta (0, 0)
Screenshot: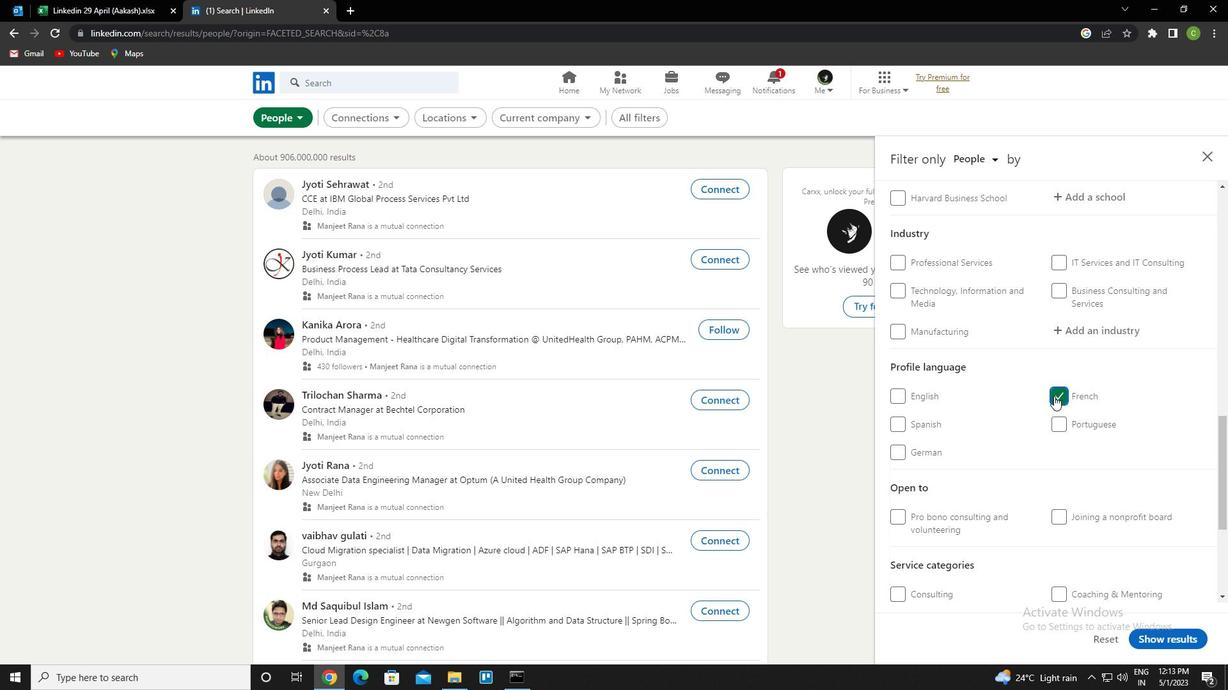 
Action: Mouse scrolled (1053, 396) with delta (0, 0)
Screenshot: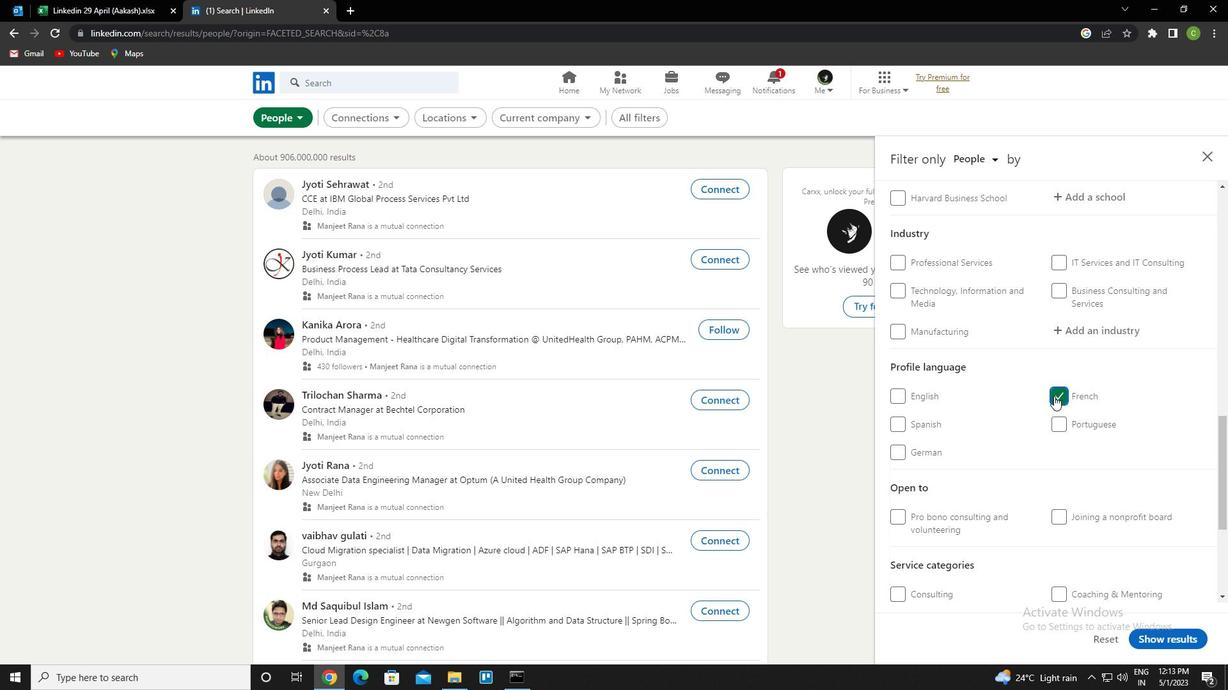 
Action: Mouse scrolled (1053, 396) with delta (0, 0)
Screenshot: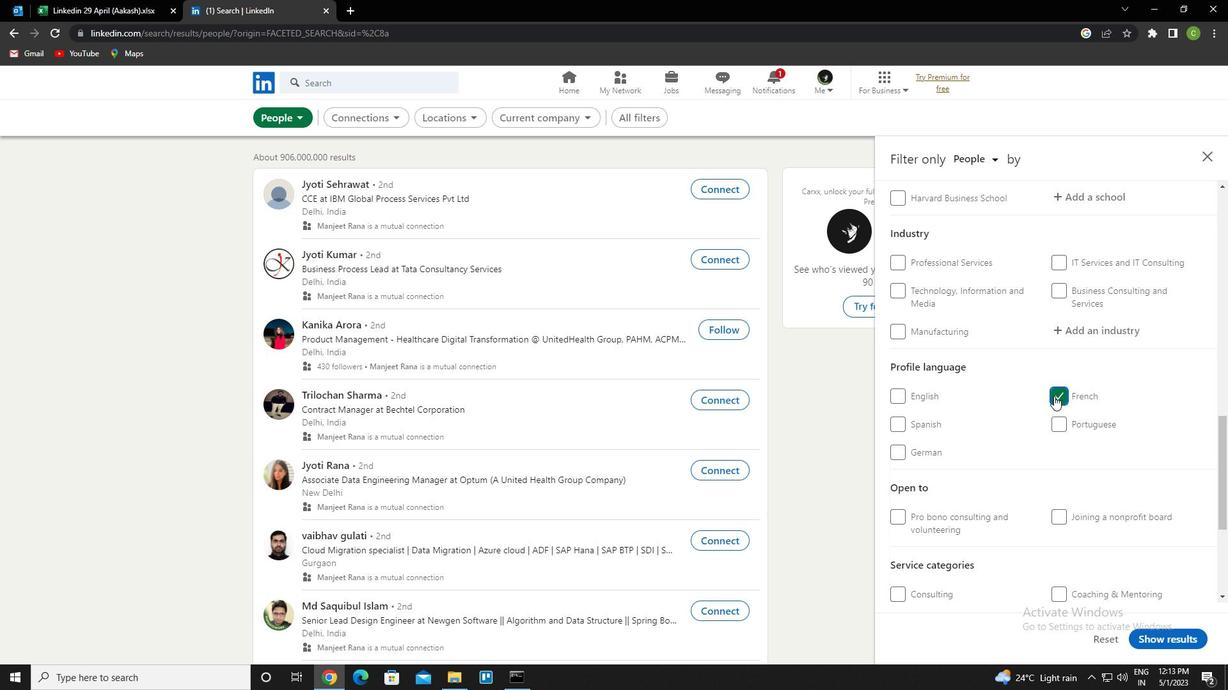 
Action: Mouse scrolled (1053, 396) with delta (0, 0)
Screenshot: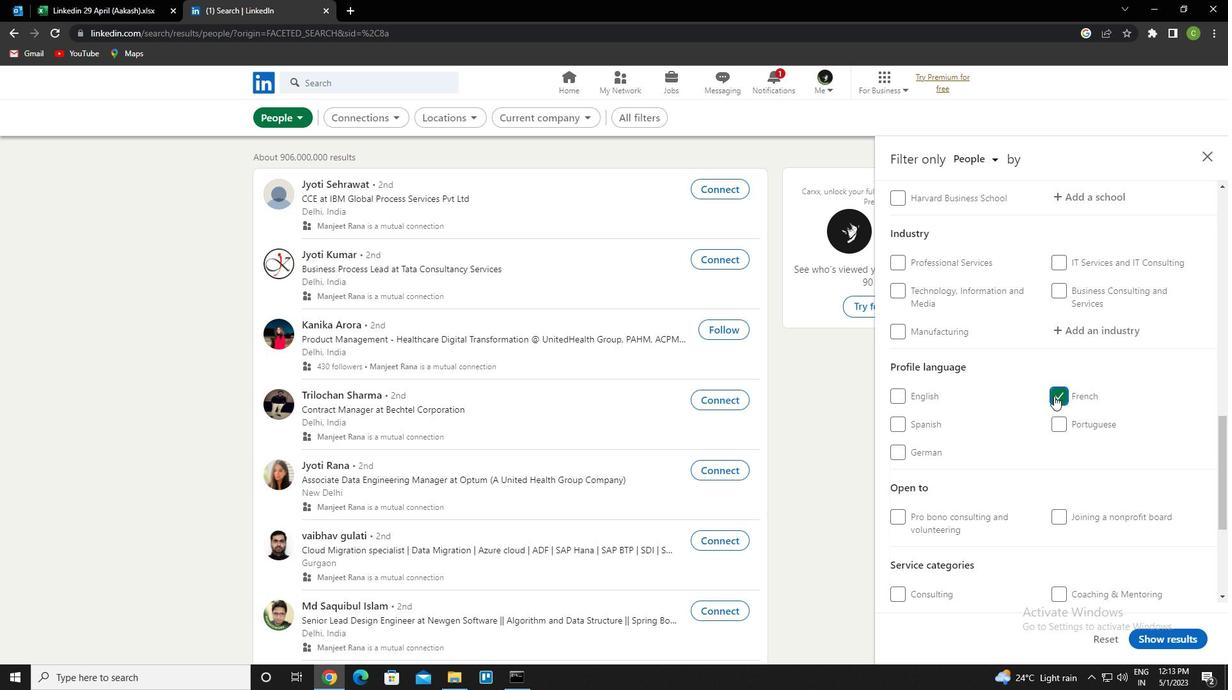 
Action: Mouse scrolled (1053, 396) with delta (0, 0)
Screenshot: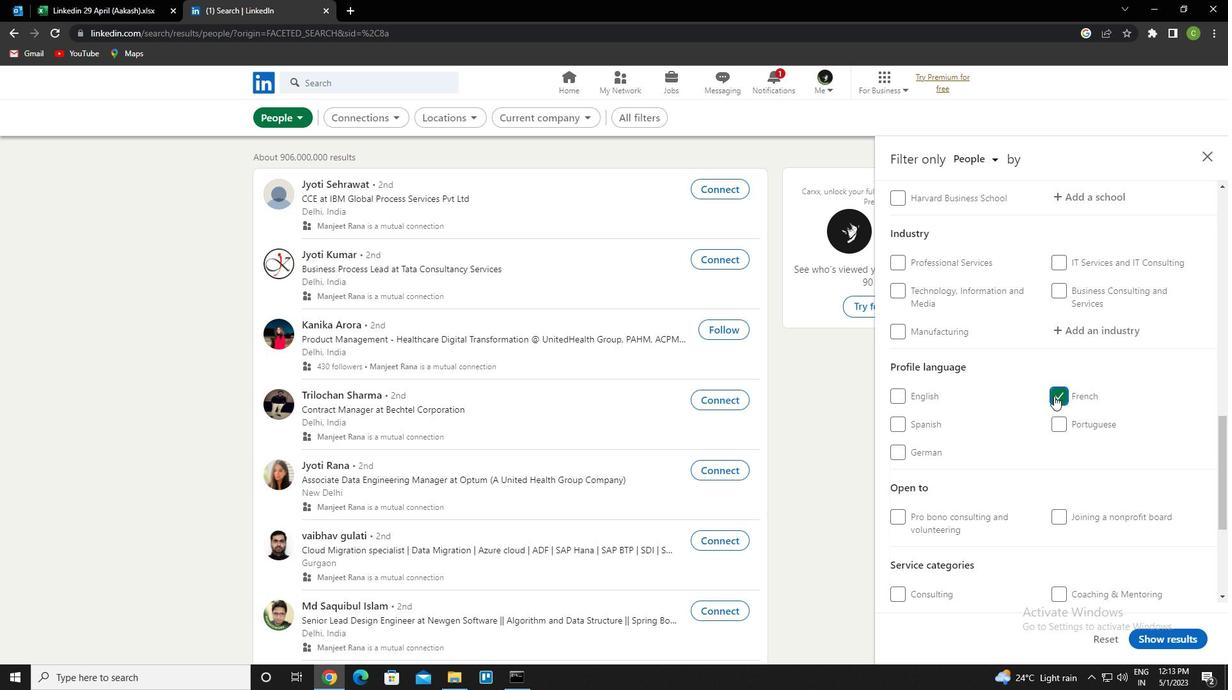 
Action: Mouse scrolled (1053, 396) with delta (0, 0)
Screenshot: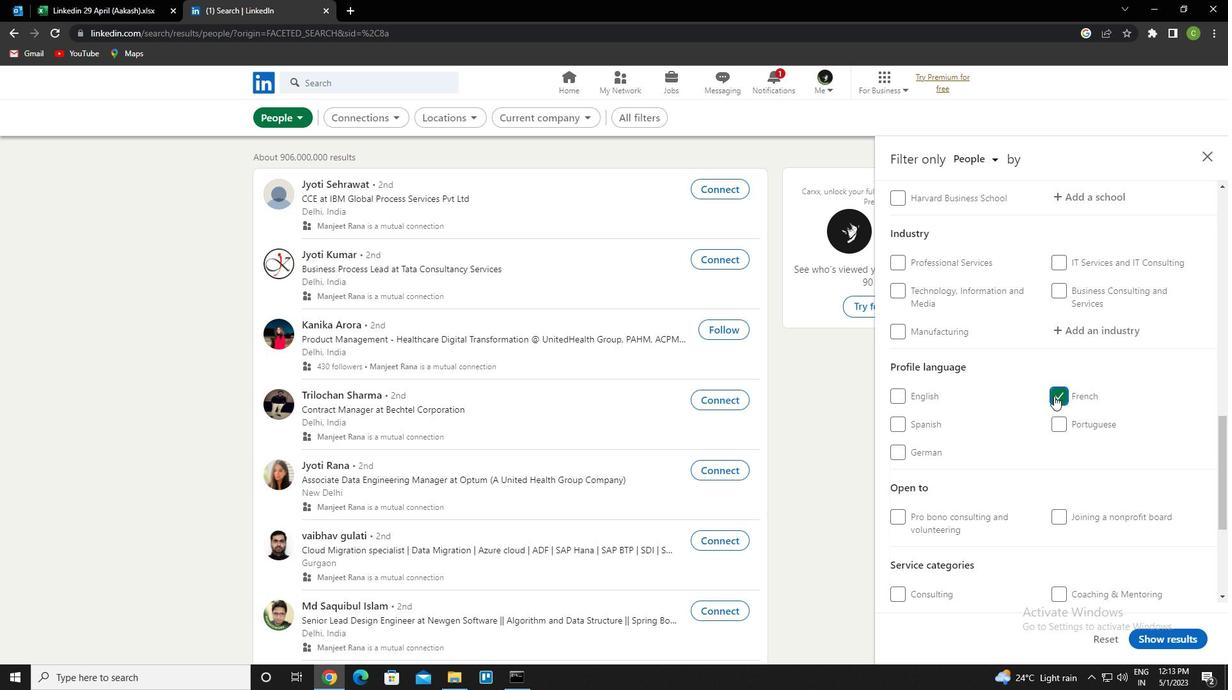 
Action: Mouse scrolled (1053, 396) with delta (0, 0)
Screenshot: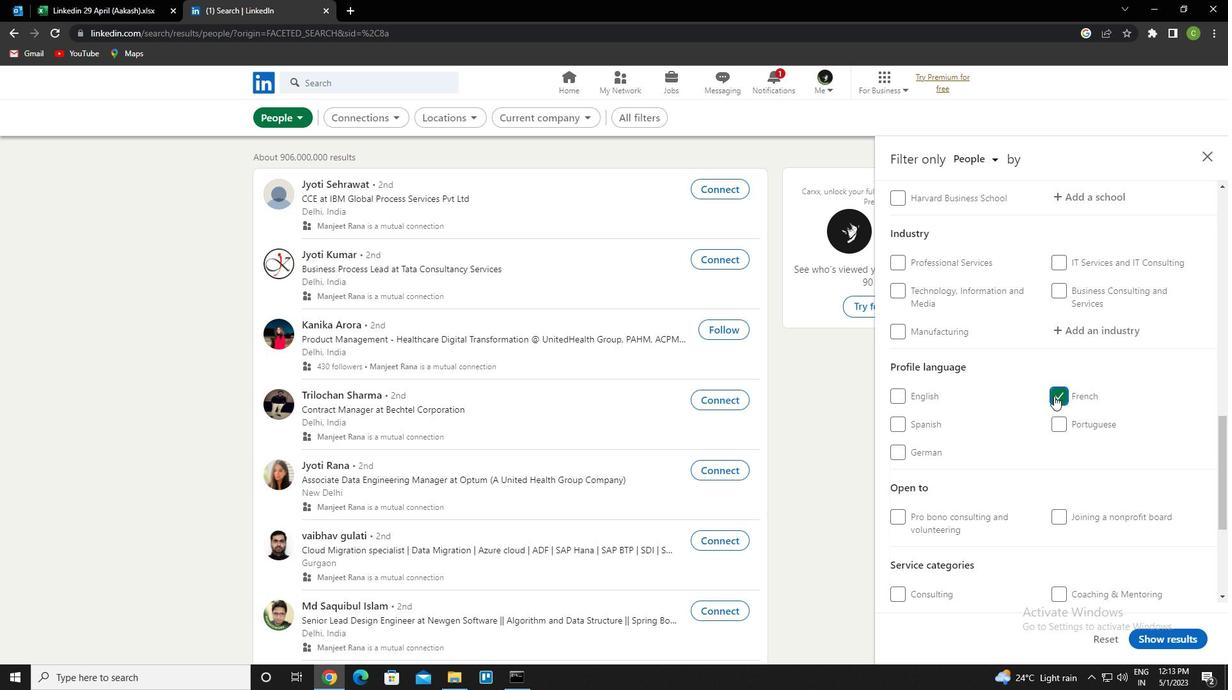 
Action: Mouse moved to (1094, 394)
Screenshot: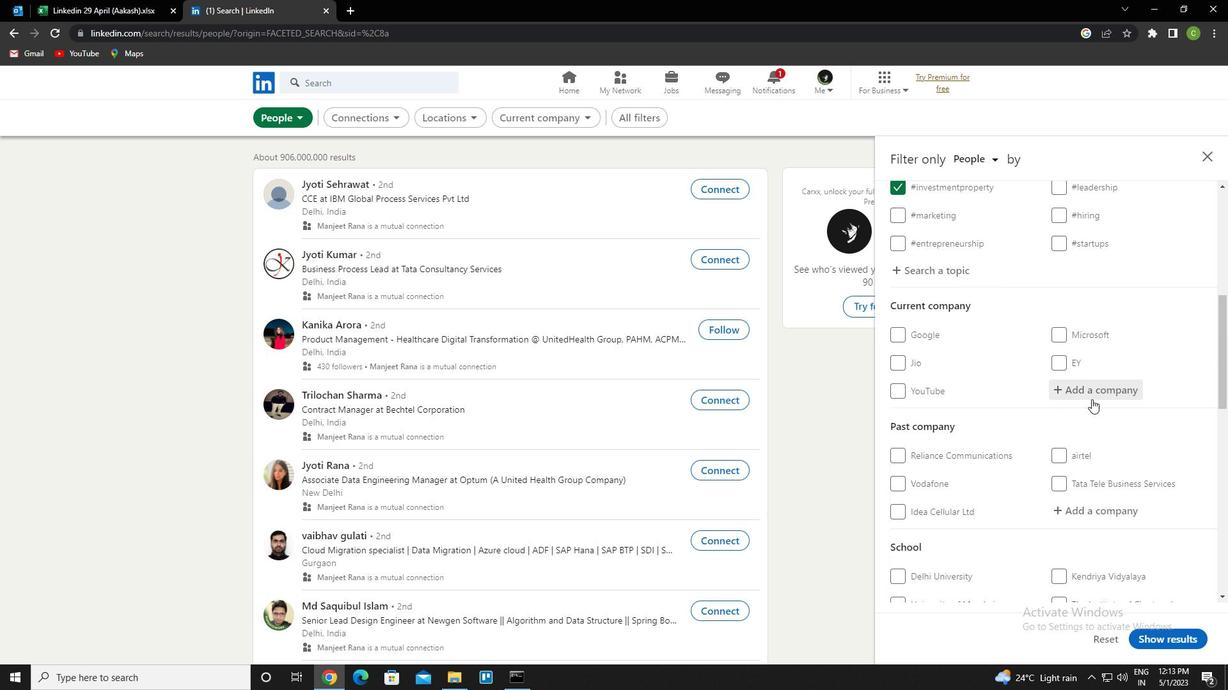 
Action: Mouse pressed left at (1094, 394)
Screenshot: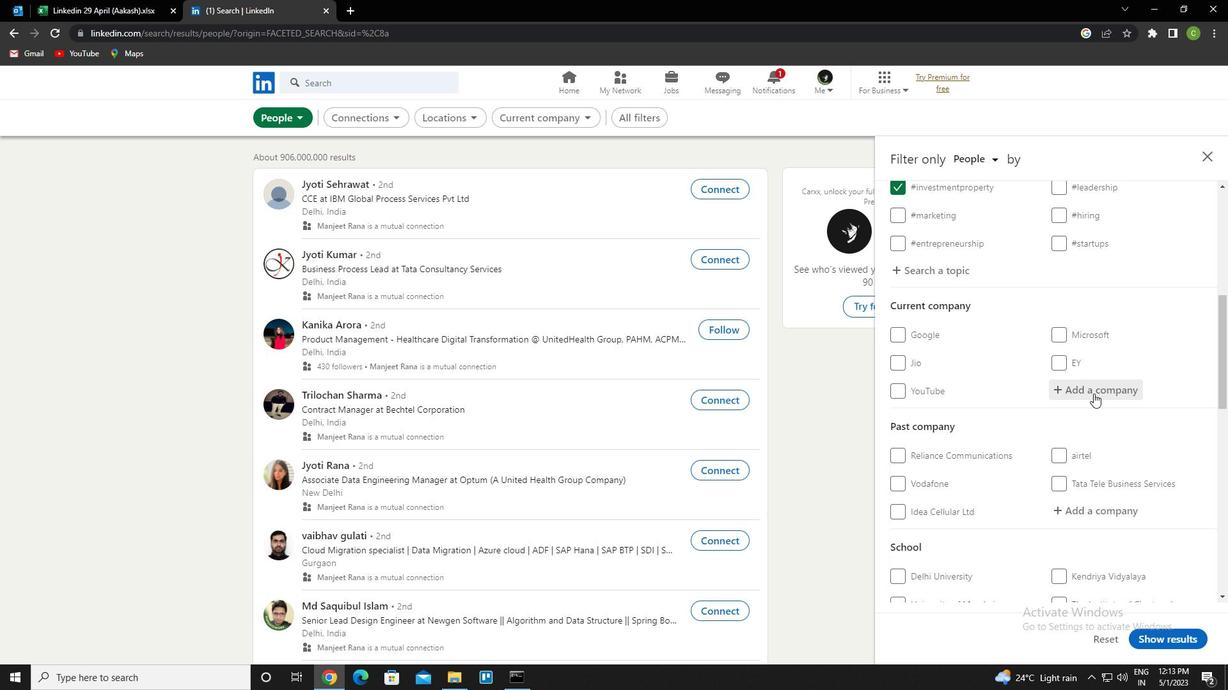 
Action: Key pressed <Key.caps_lock>icic<Key.space>p<Key.caps_lock>rudenial<Key.space><Key.caps_lock>l<Key.caps_lock>ife
Screenshot: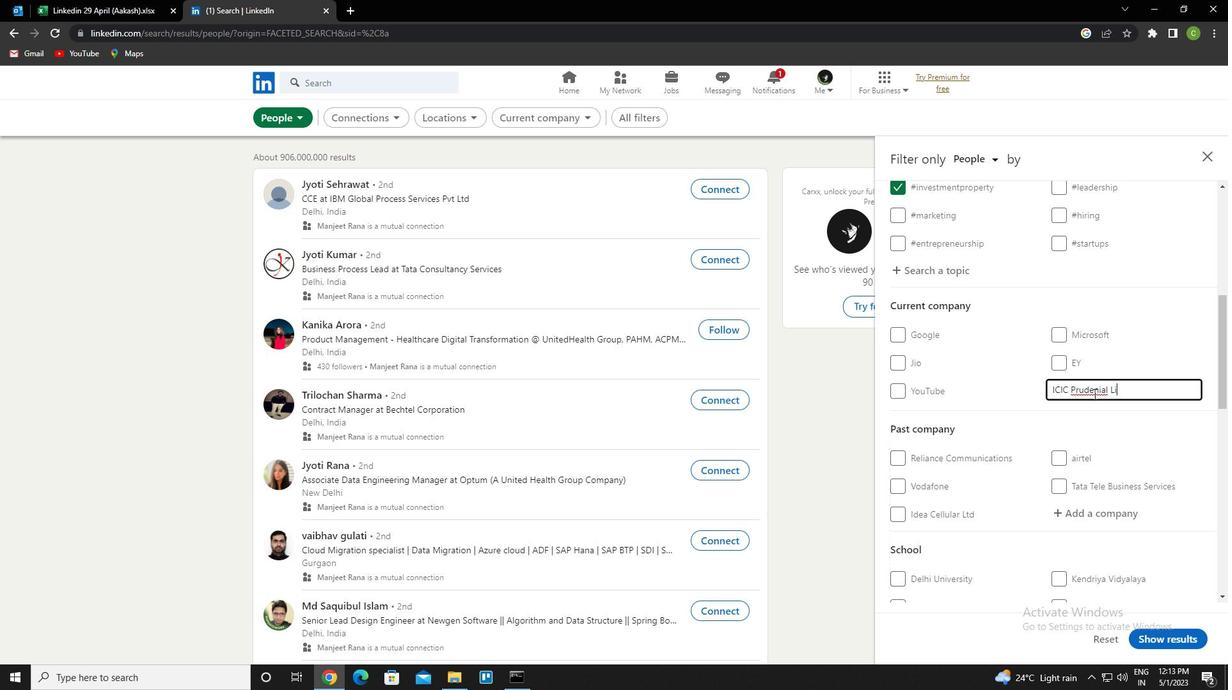 
Action: Mouse moved to (1099, 392)
Screenshot: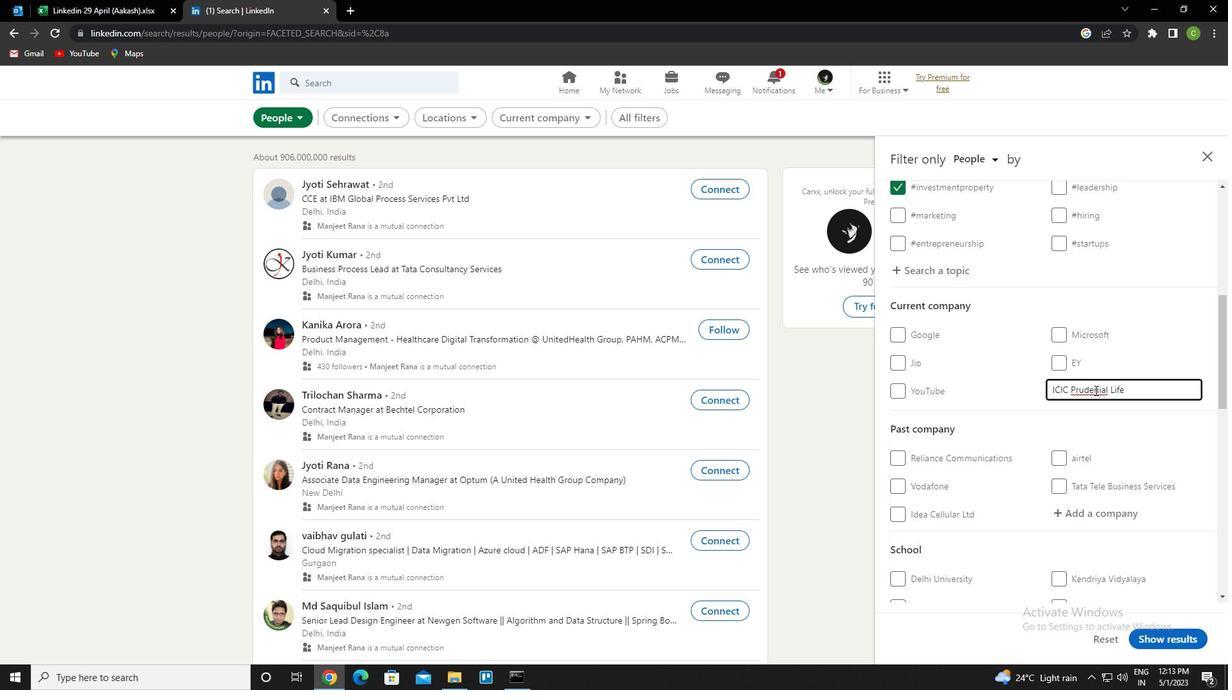 
Action: Mouse pressed left at (1099, 392)
Screenshot: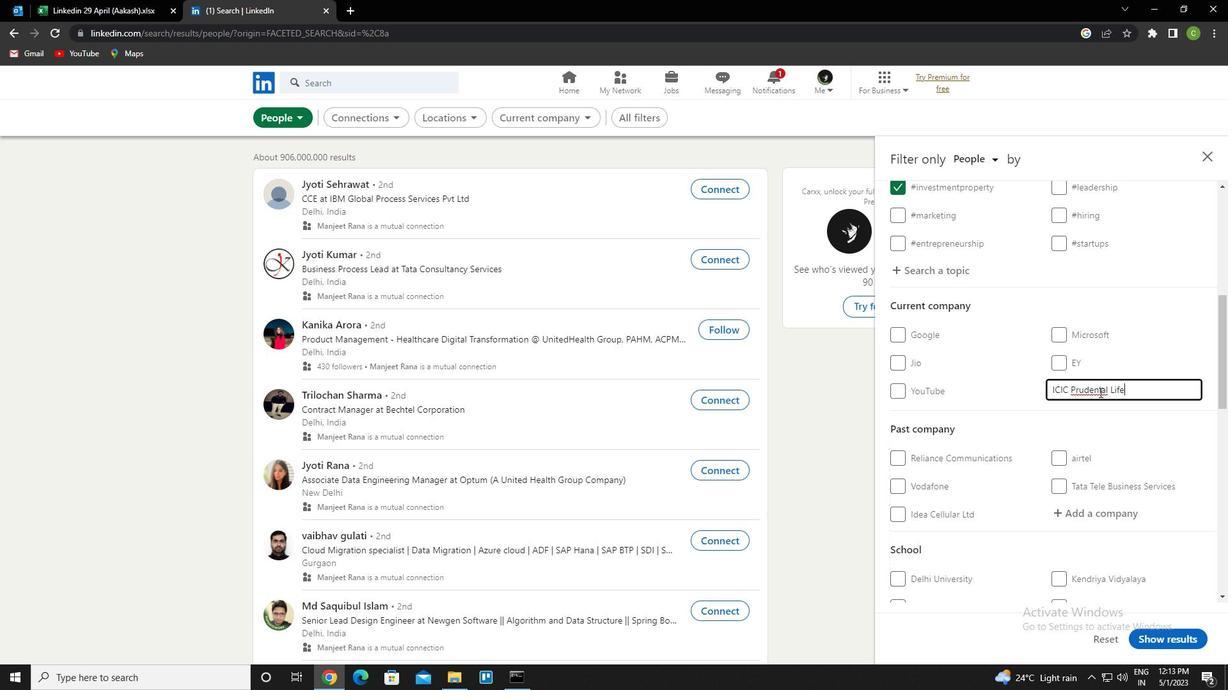
Action: Mouse moved to (1167, 416)
Screenshot: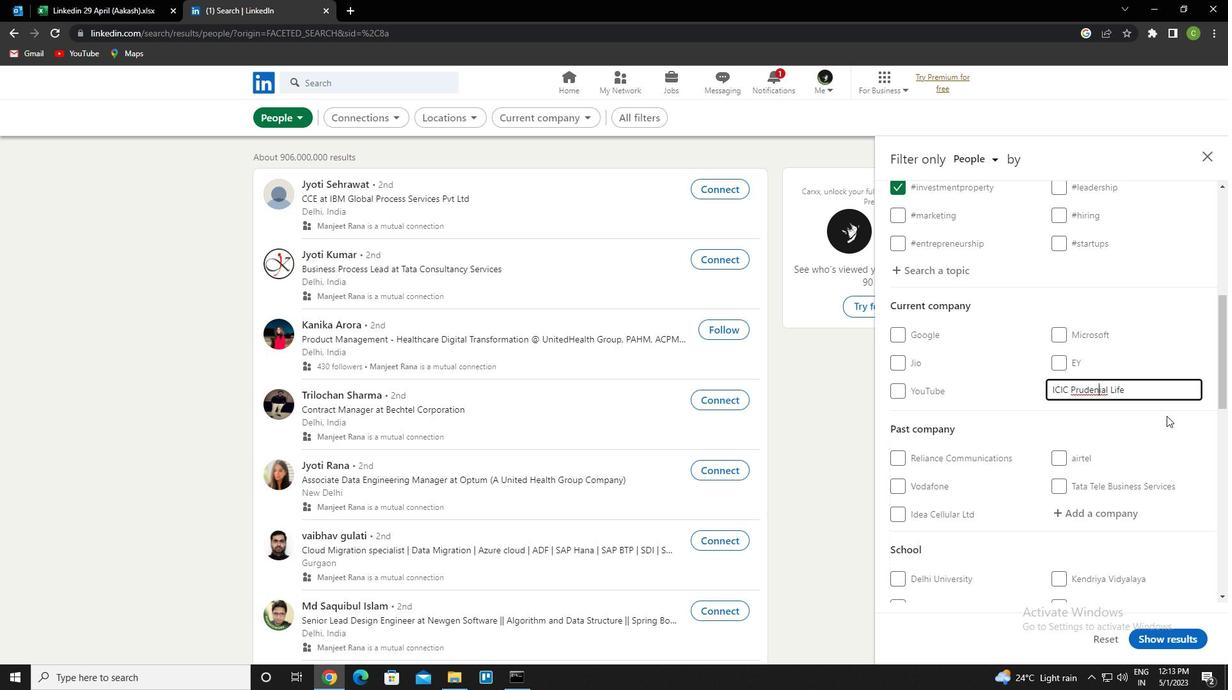 
Action: Key pressed t
Screenshot: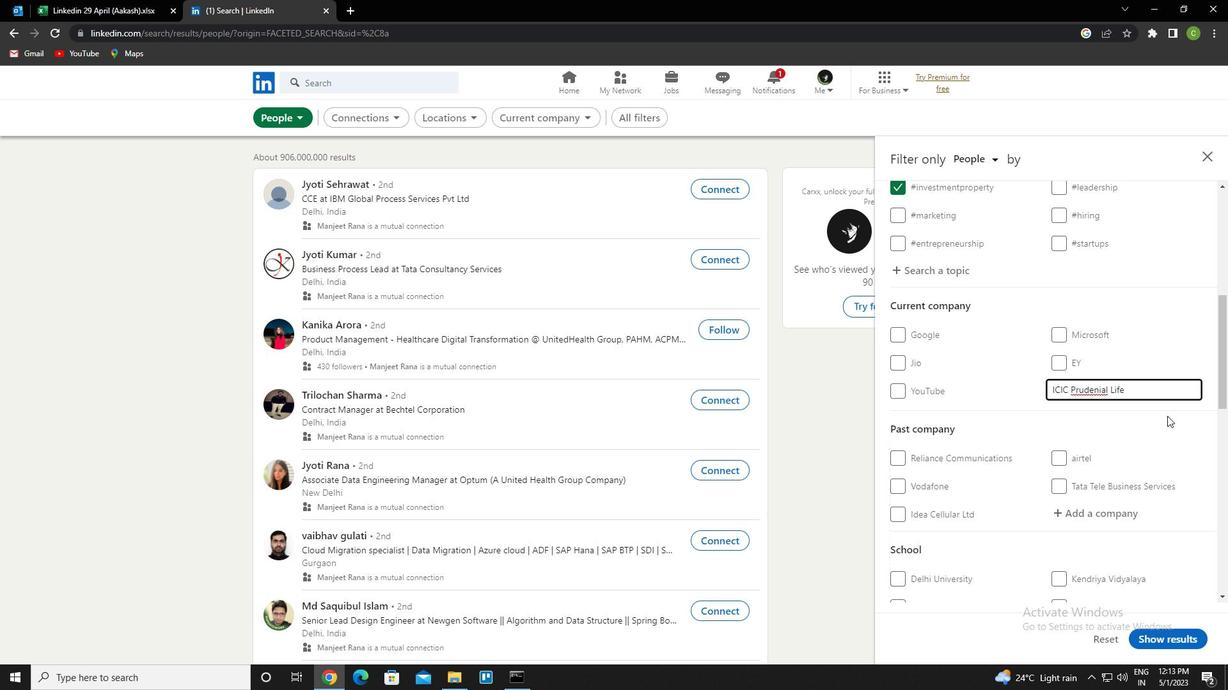 
Action: Mouse moved to (1069, 390)
Screenshot: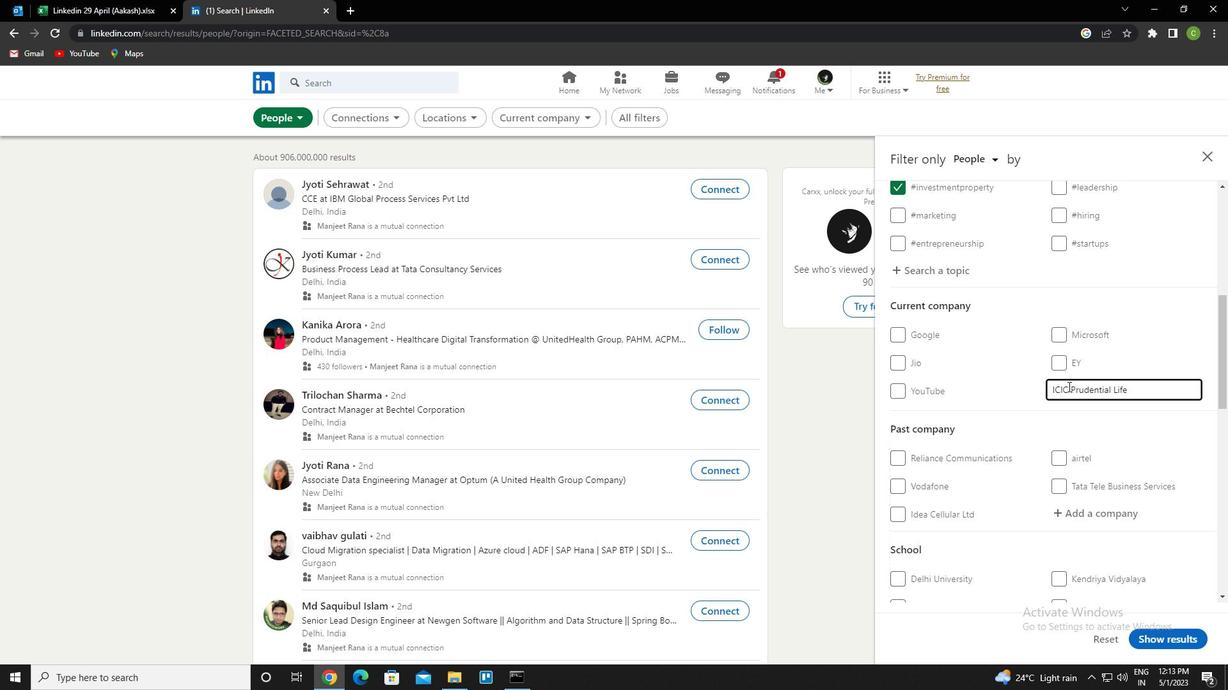 
Action: Mouse pressed left at (1069, 390)
Screenshot: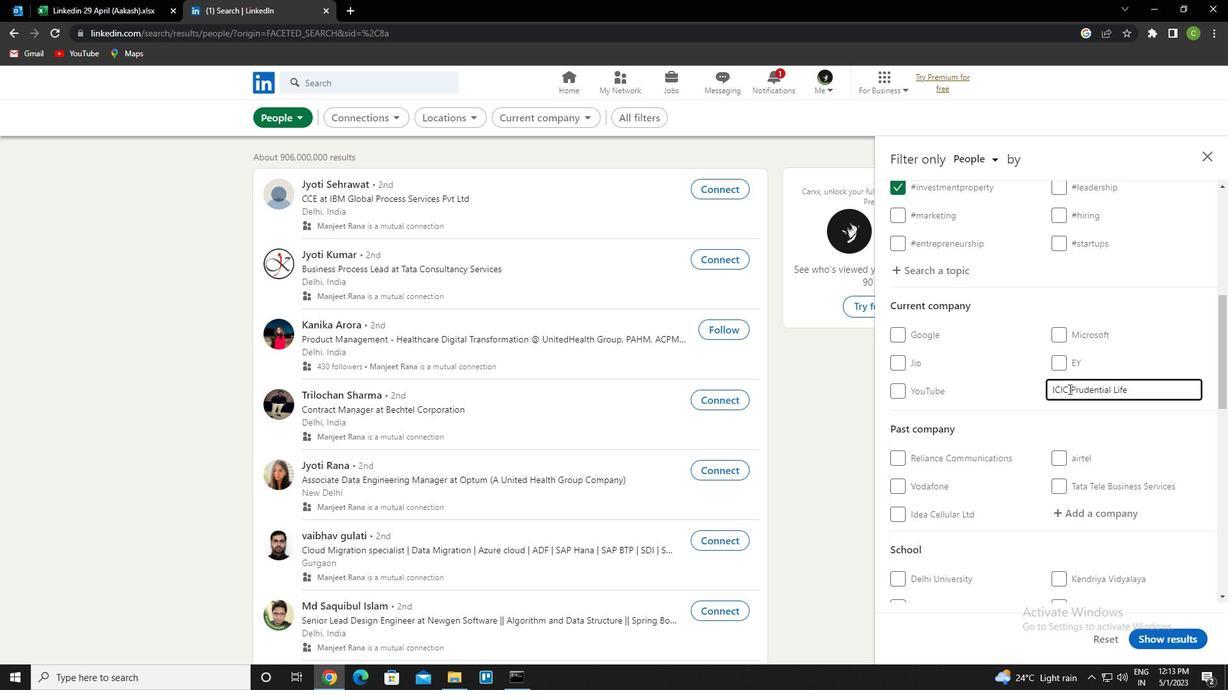 
Action: Mouse moved to (1129, 426)
Screenshot: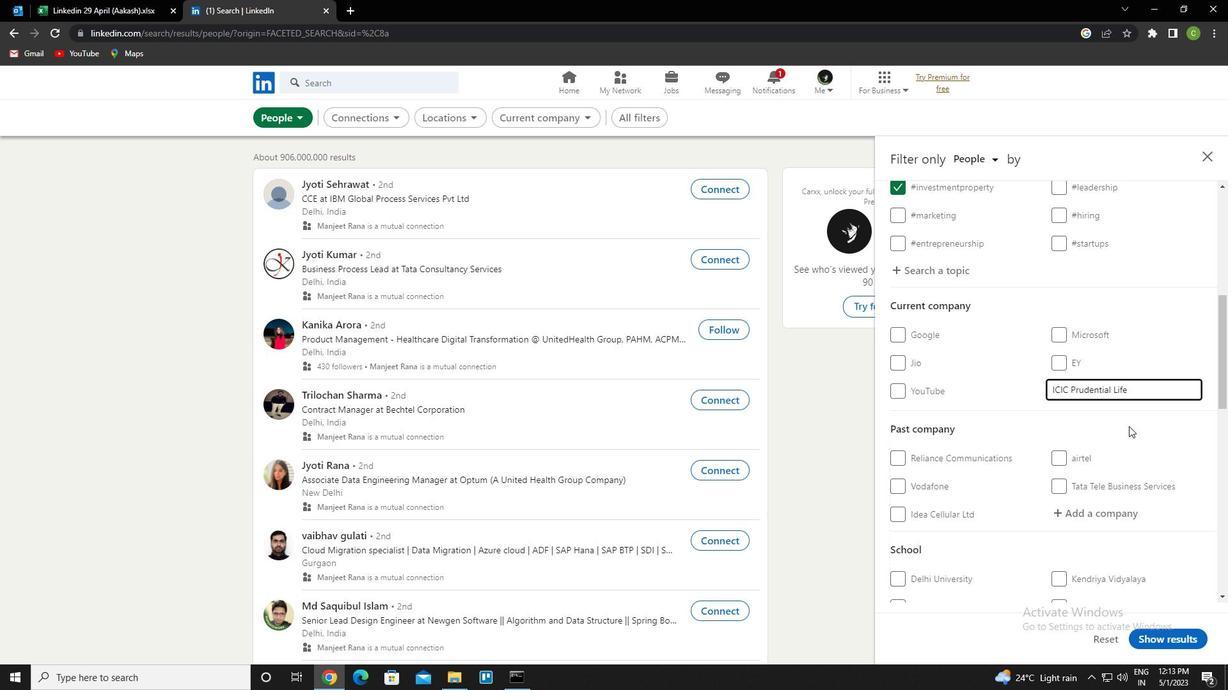 
Action: Key pressed i
Screenshot: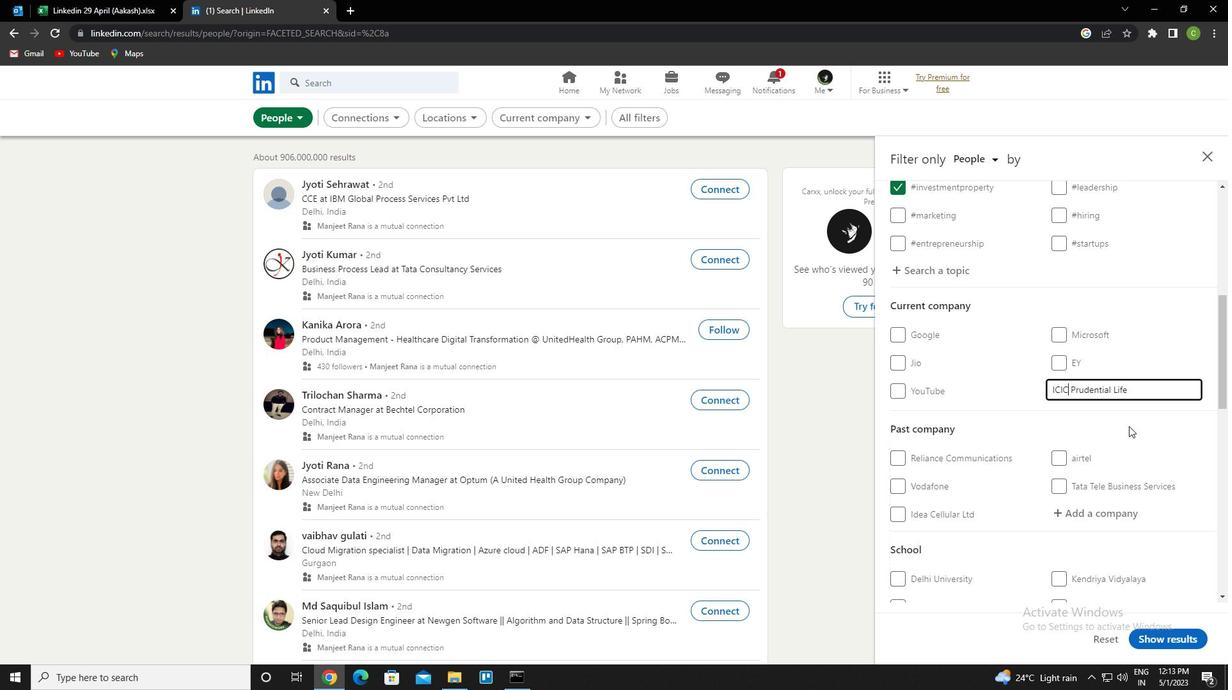 
Action: Mouse moved to (1102, 421)
Screenshot: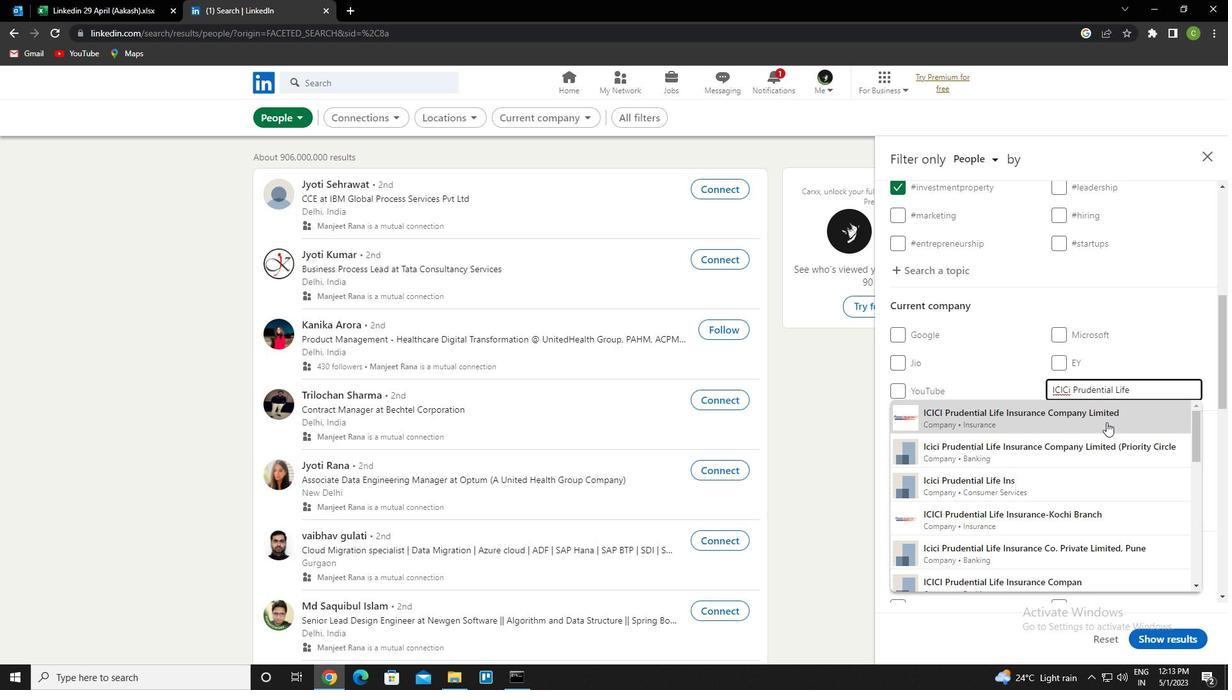
Action: Mouse pressed left at (1102, 421)
Screenshot: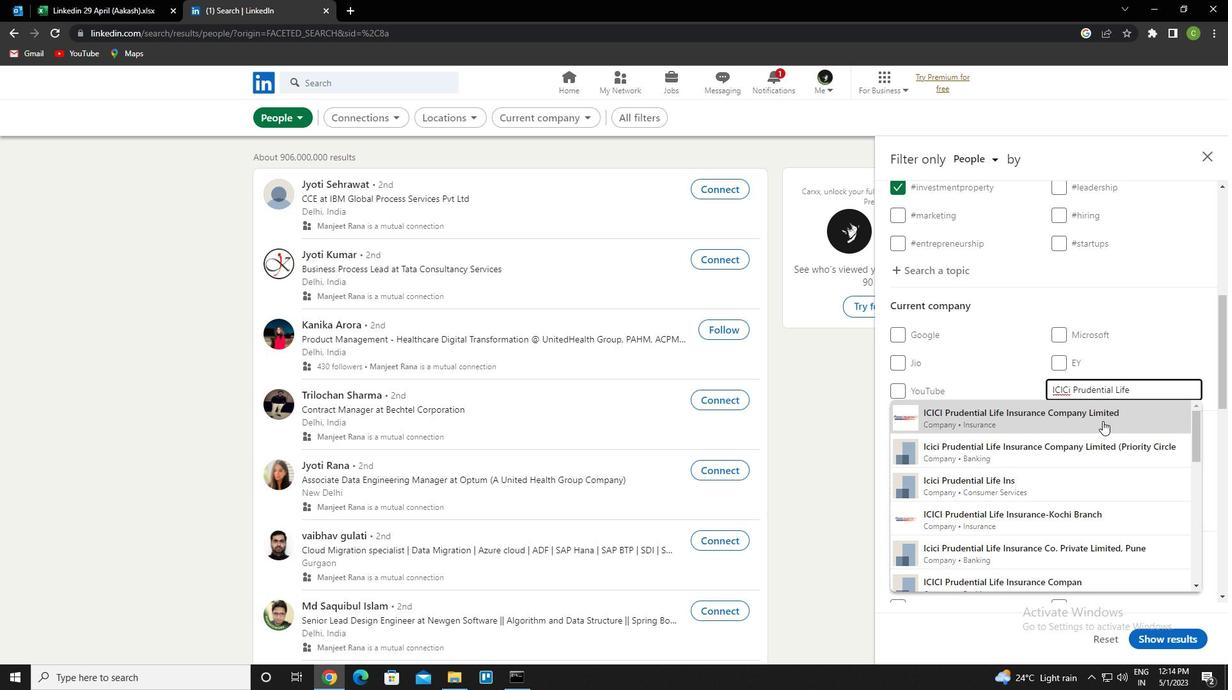 
Action: Mouse moved to (1097, 426)
Screenshot: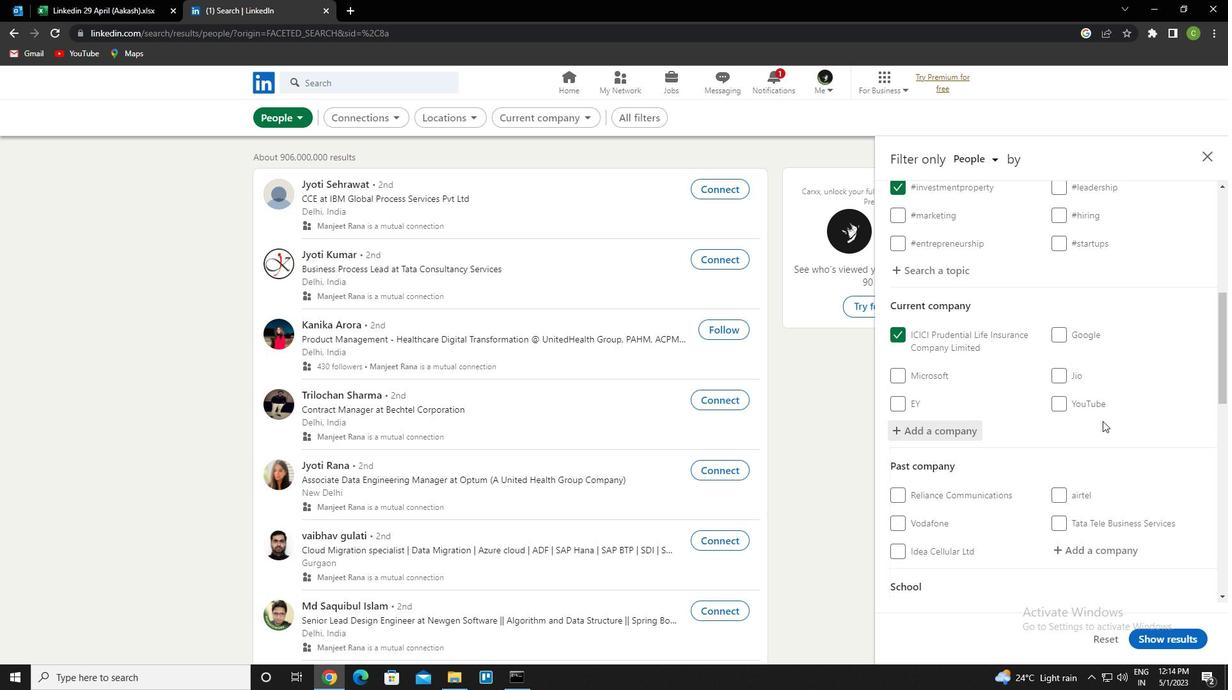 
Action: Mouse scrolled (1097, 426) with delta (0, 0)
Screenshot: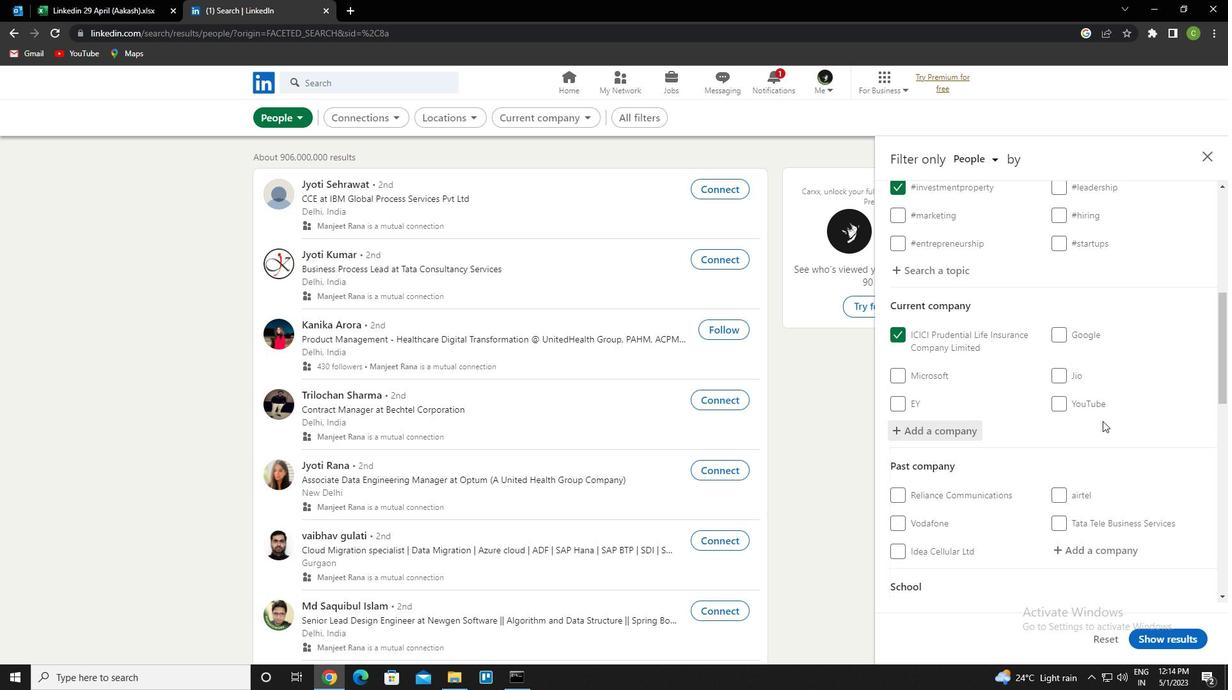 
Action: Mouse moved to (1096, 428)
Screenshot: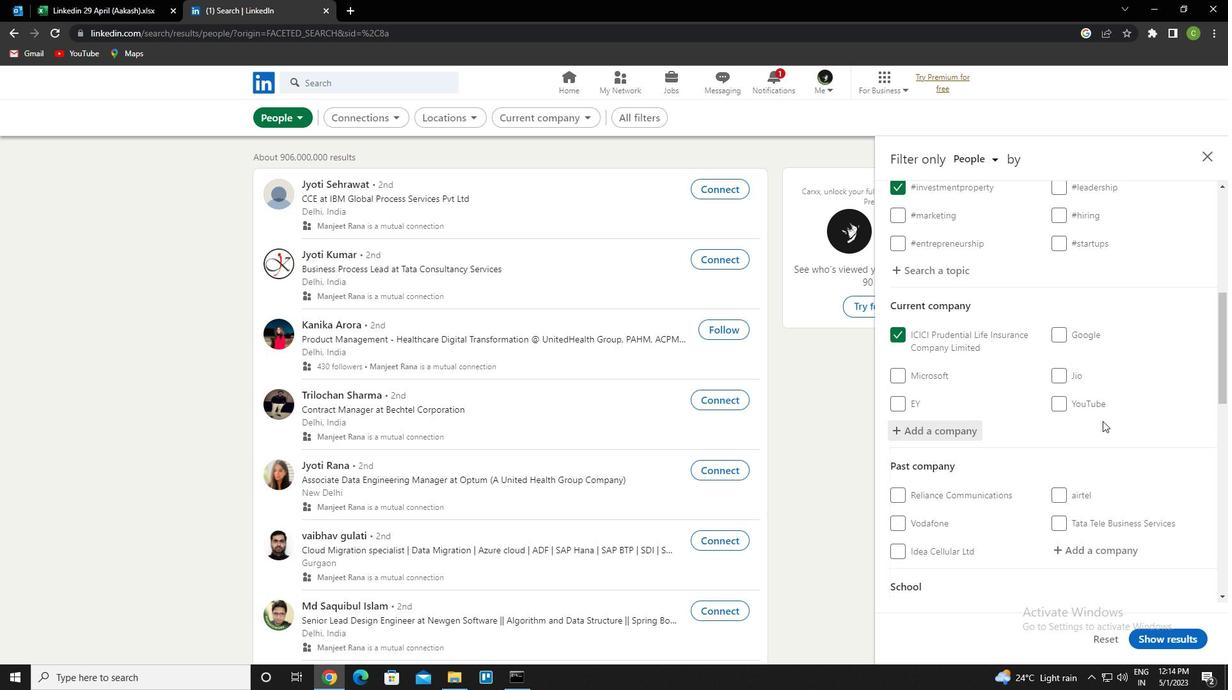 
Action: Mouse scrolled (1096, 427) with delta (0, 0)
Screenshot: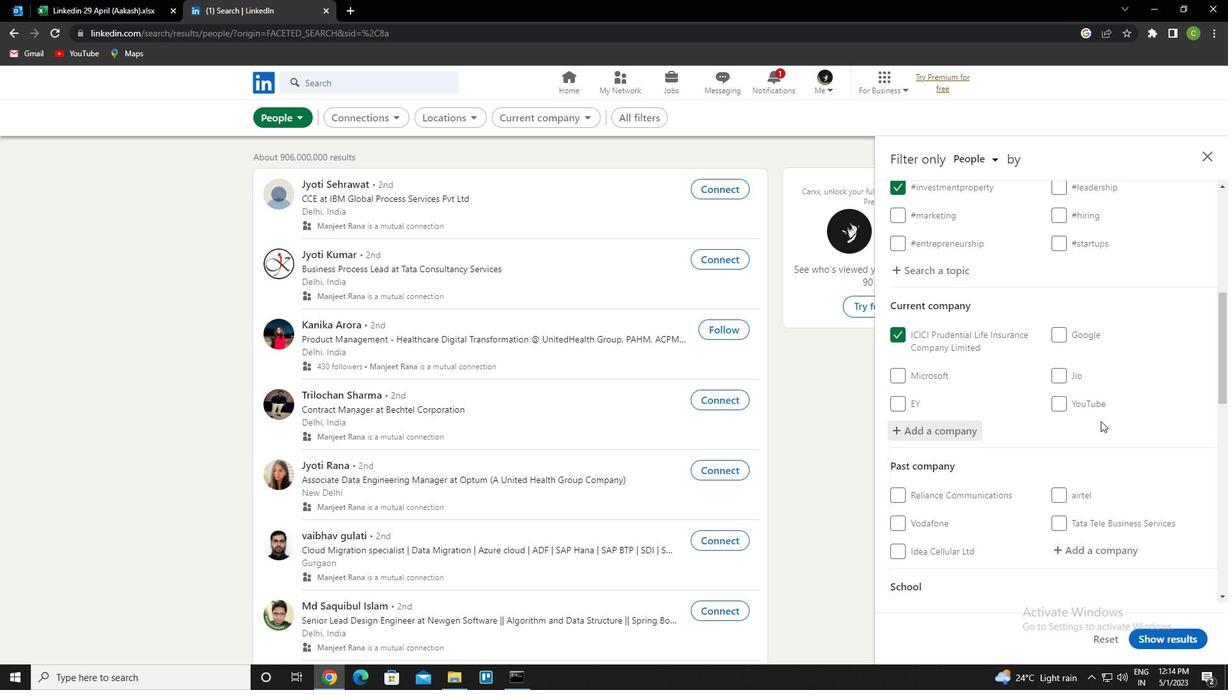 
Action: Mouse scrolled (1096, 427) with delta (0, 0)
Screenshot: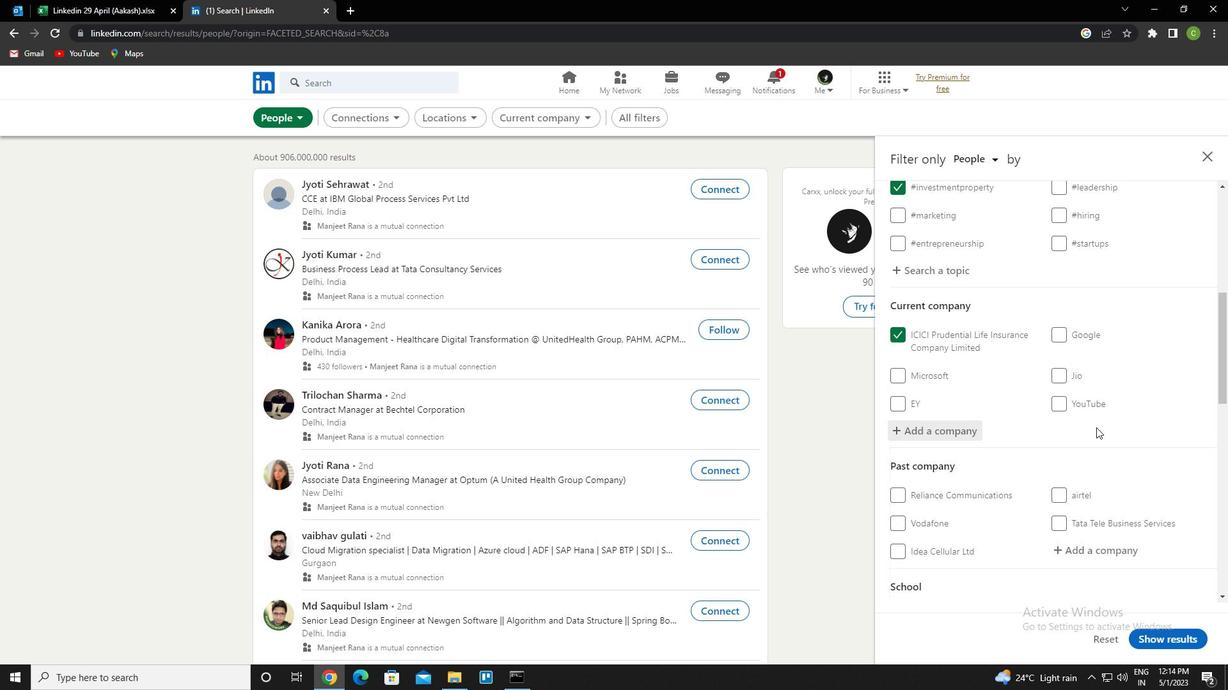 
Action: Mouse moved to (1088, 435)
Screenshot: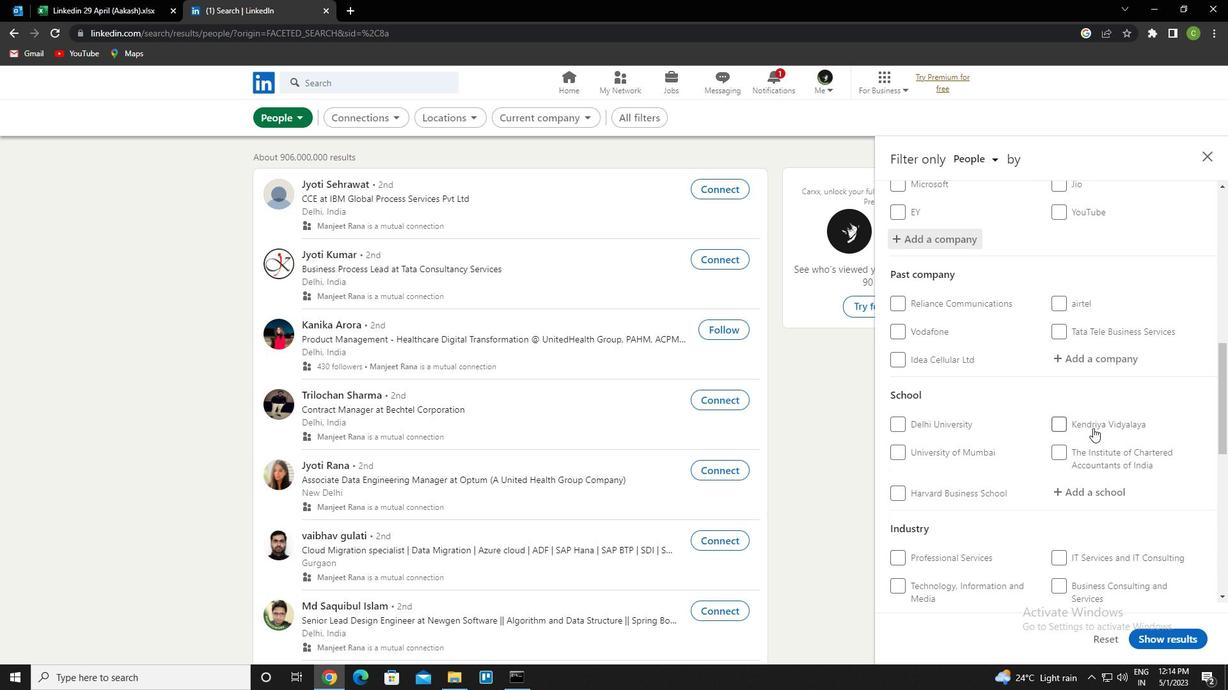 
Action: Mouse scrolled (1088, 434) with delta (0, 0)
Screenshot: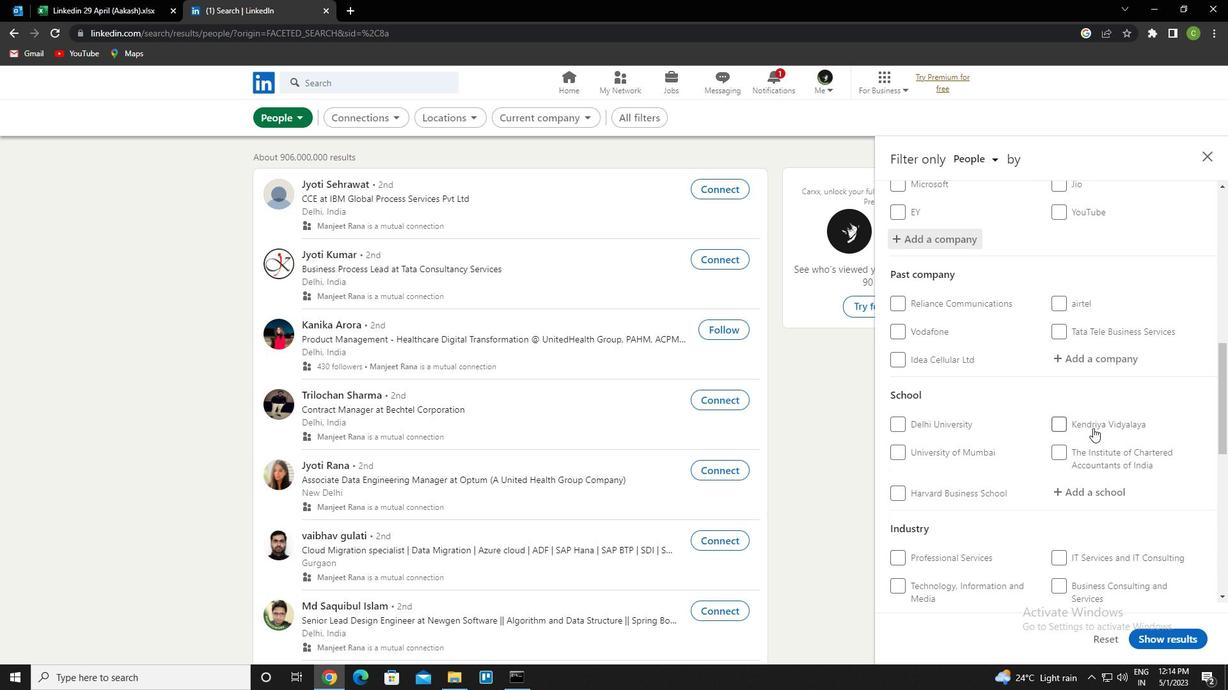 
Action: Mouse moved to (1088, 437)
Screenshot: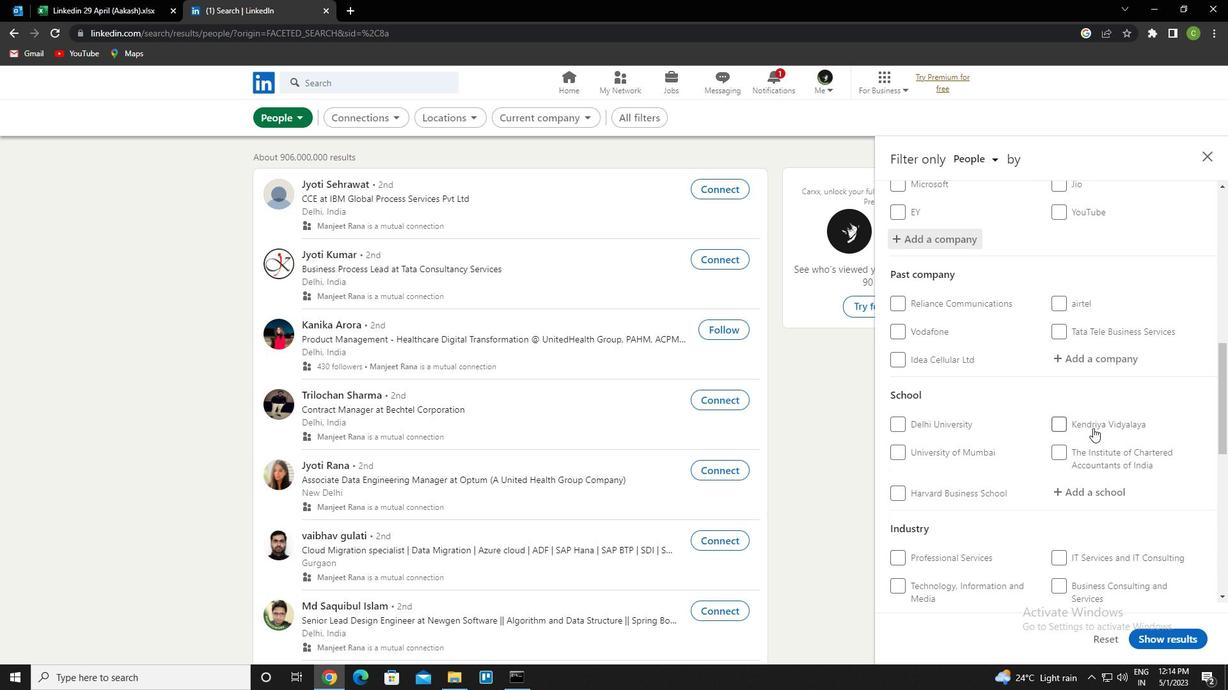 
Action: Mouse scrolled (1088, 436) with delta (0, 0)
Screenshot: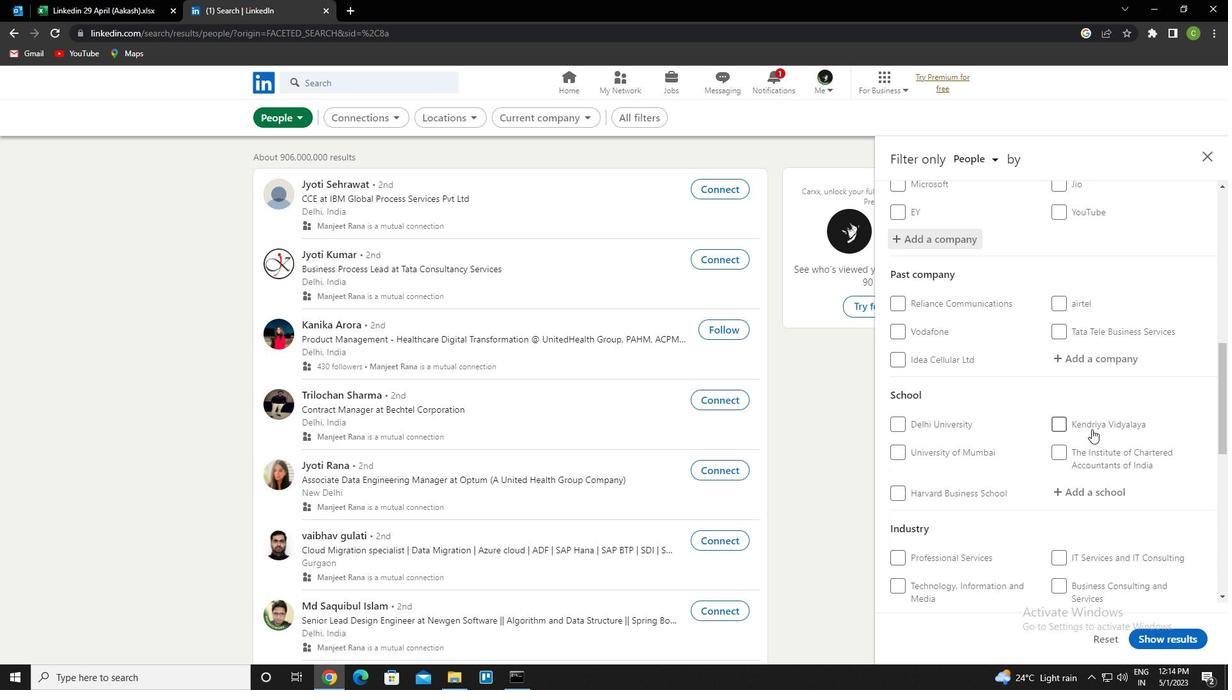 
Action: Mouse moved to (1096, 368)
Screenshot: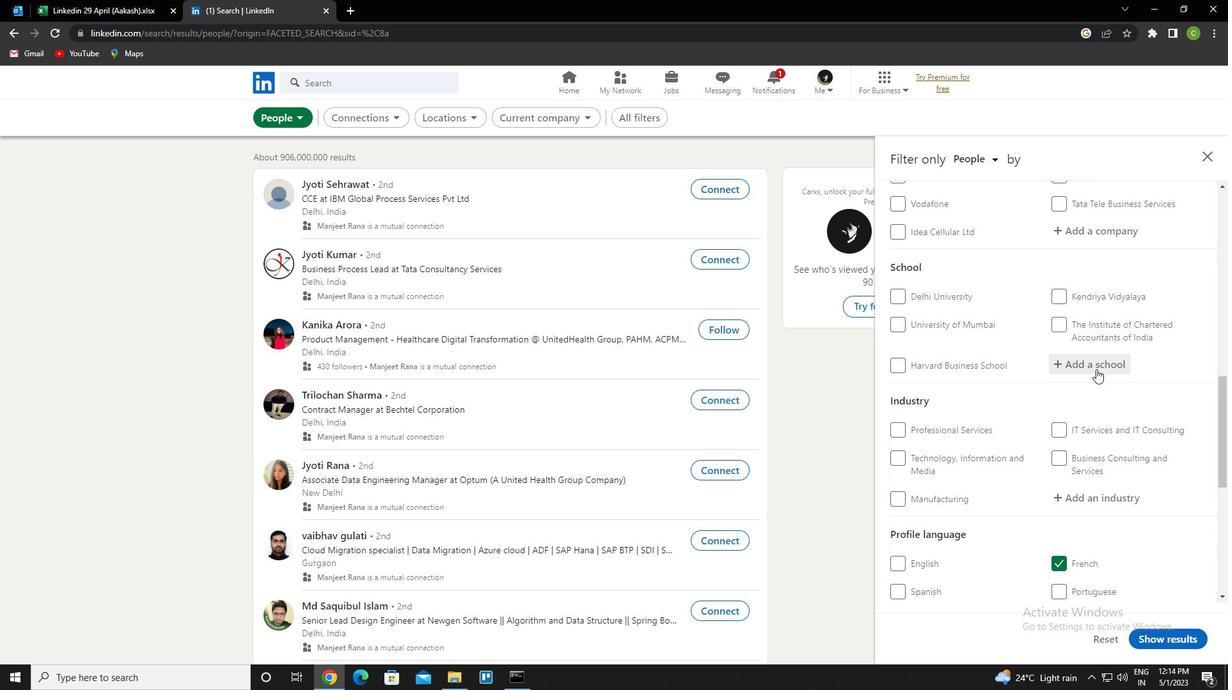 
Action: Mouse pressed left at (1096, 368)
Screenshot: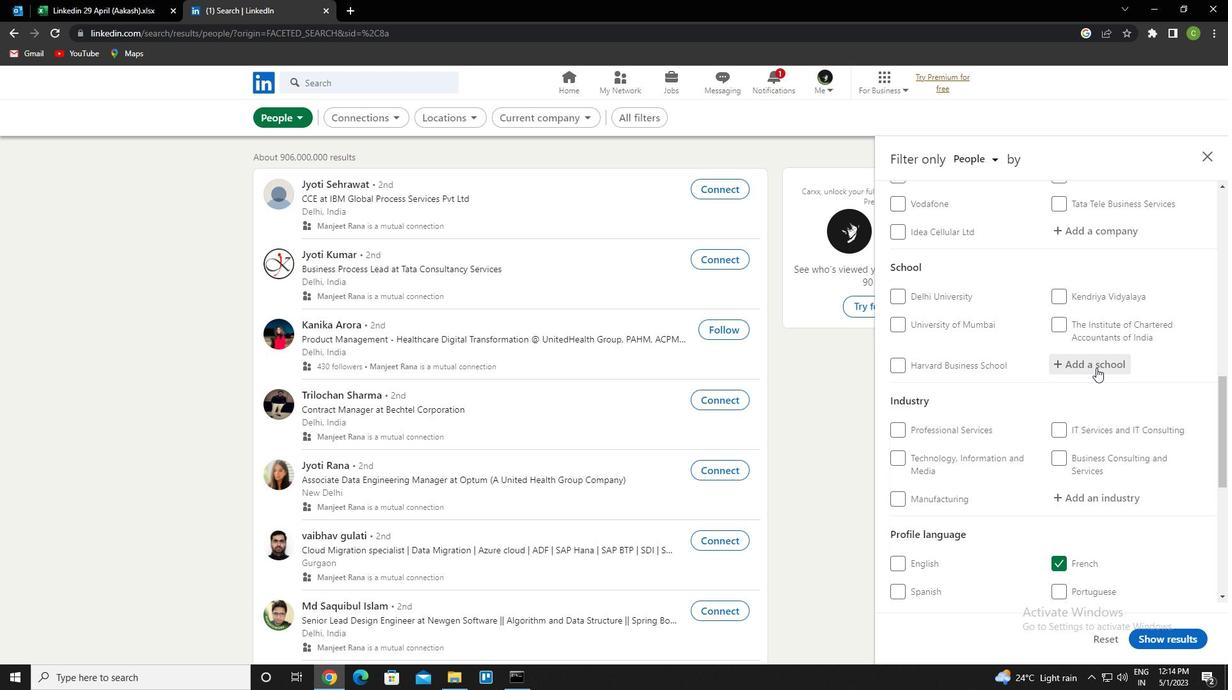 
Action: Key pressed <Key.caps_lock>s<Key.caps_lock>ri<Key.space><Key.caps_lock>s<Key.caps_lock>ivasu<Key.down><Key.enter>
Screenshot: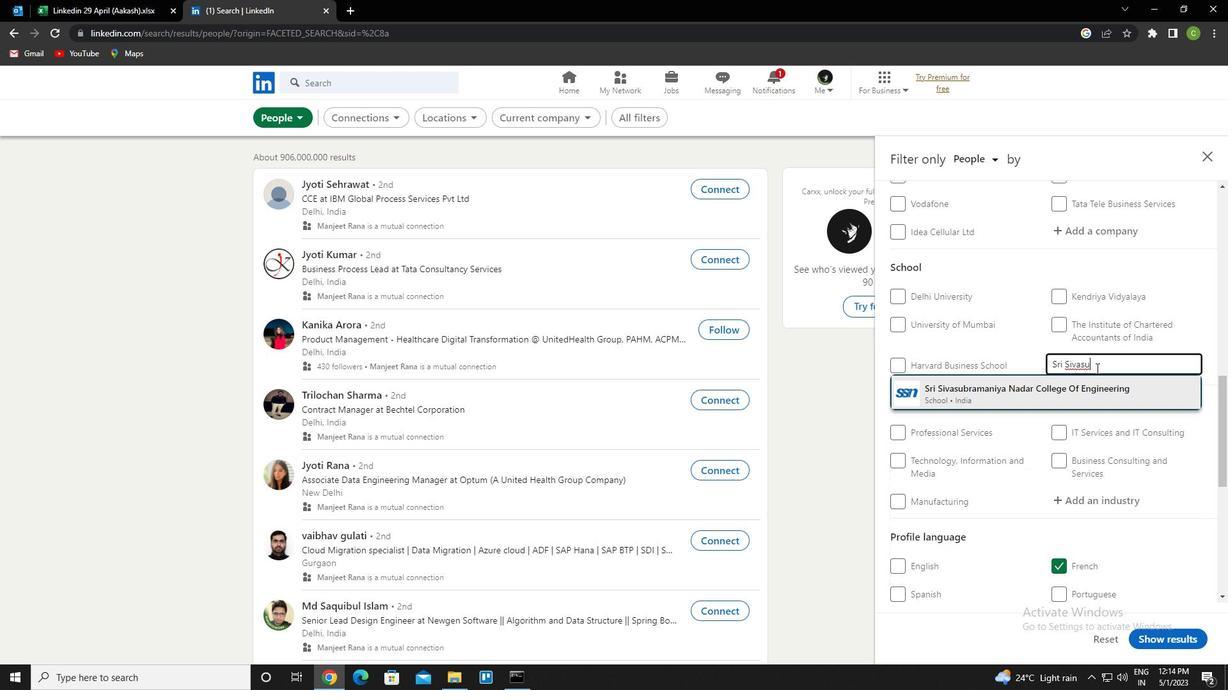 
Action: Mouse scrolled (1096, 367) with delta (0, 0)
Screenshot: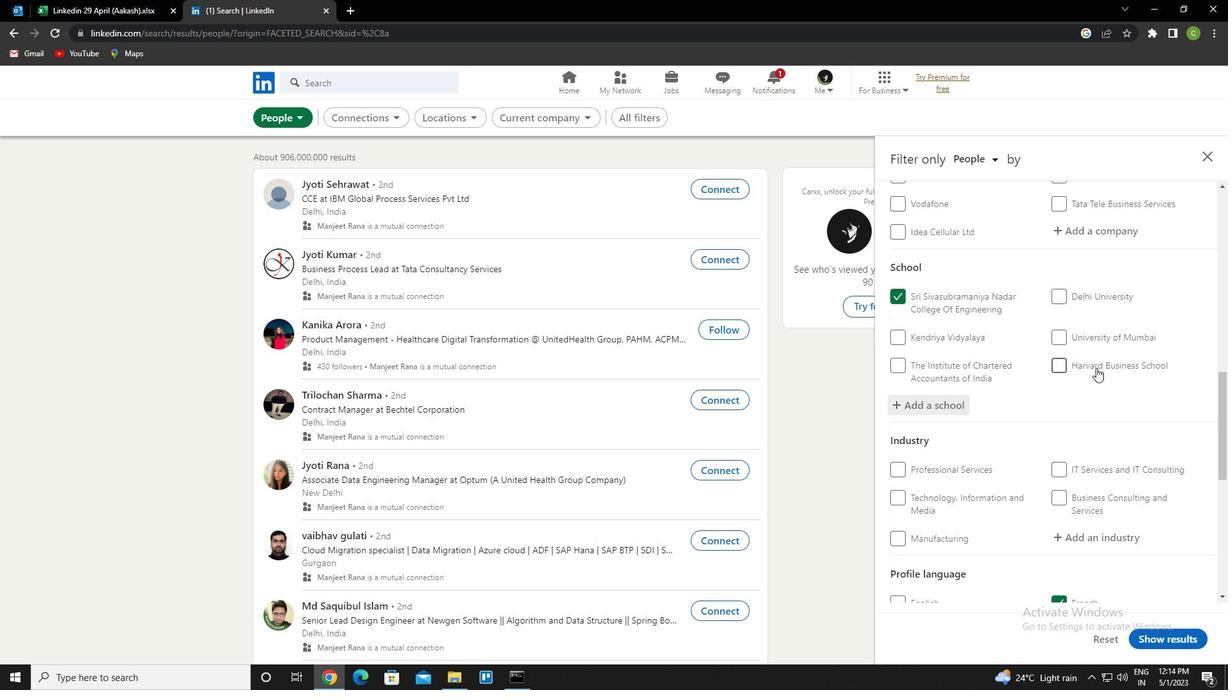 
Action: Mouse scrolled (1096, 367) with delta (0, 0)
Screenshot: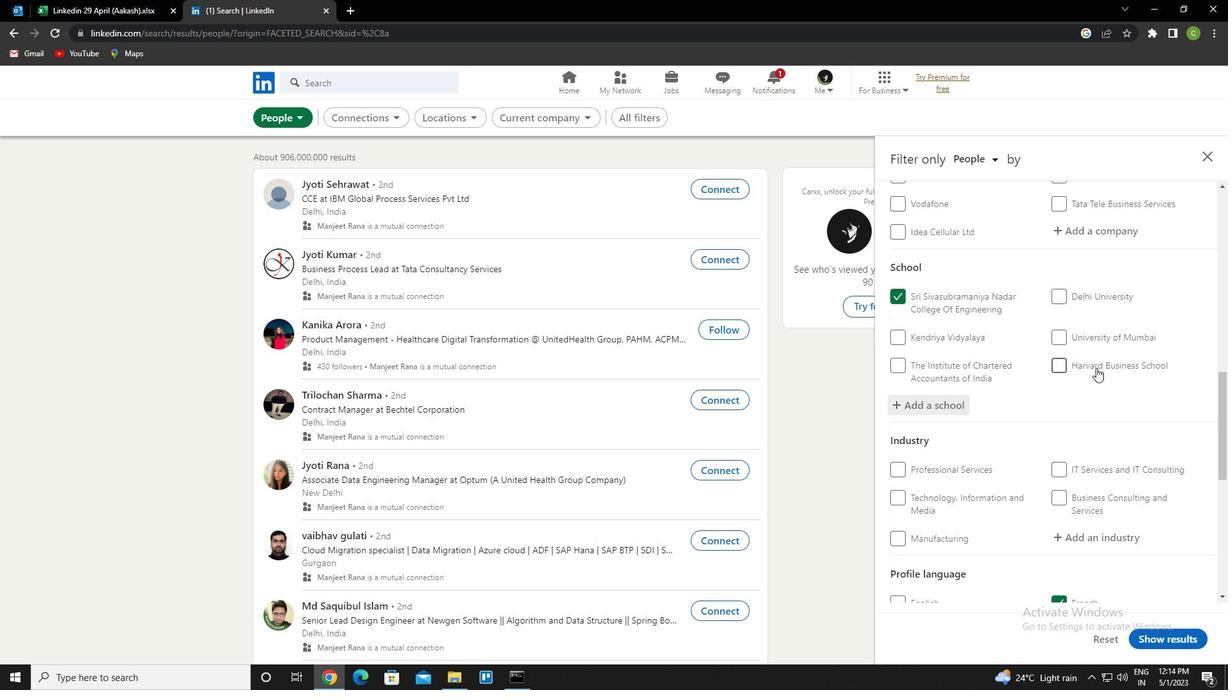 
Action: Mouse moved to (1093, 371)
Screenshot: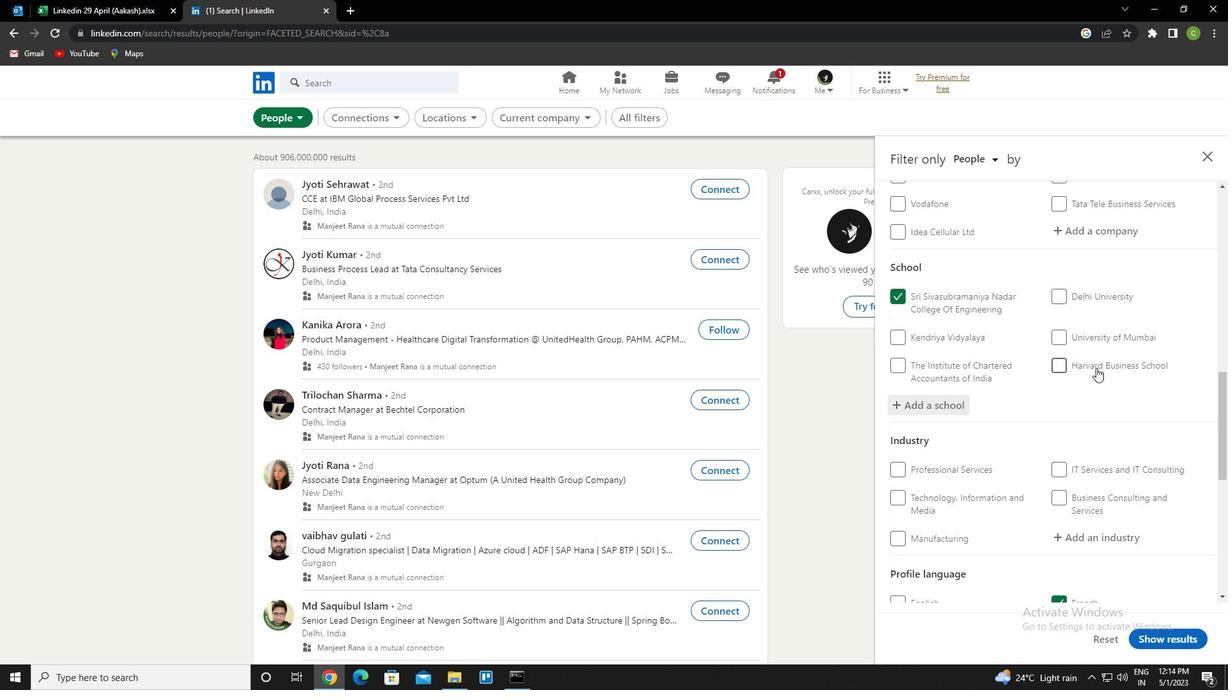 
Action: Mouse scrolled (1093, 371) with delta (0, 0)
Screenshot: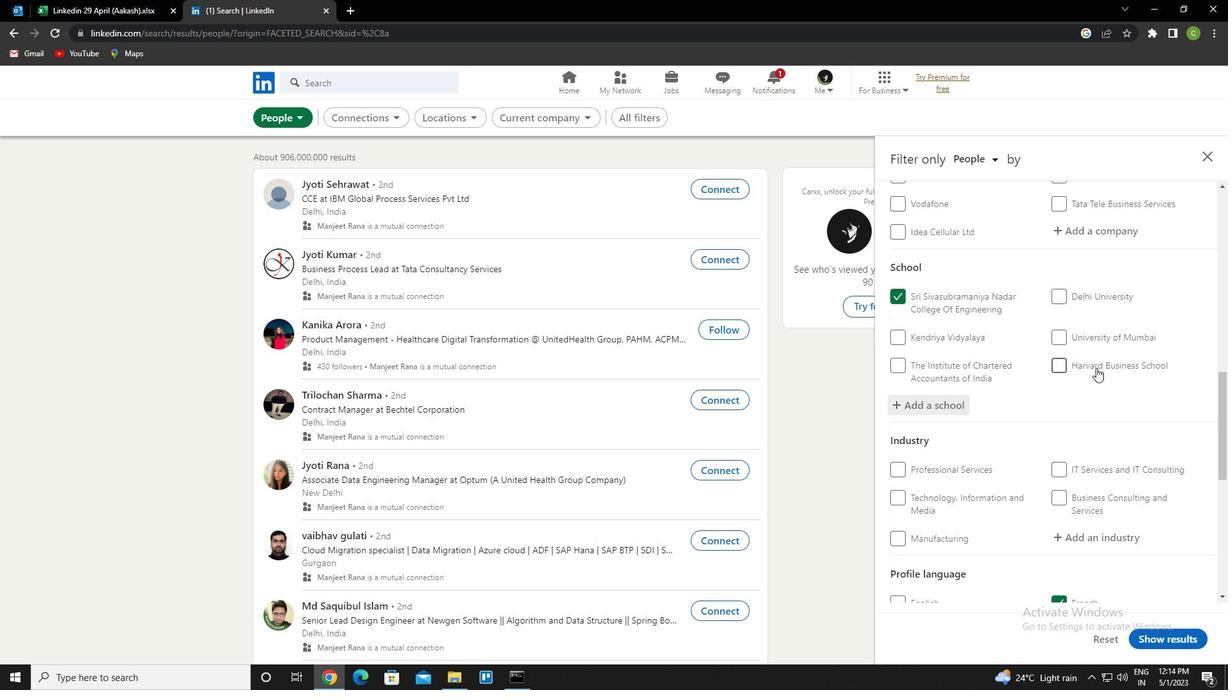 
Action: Mouse moved to (1085, 374)
Screenshot: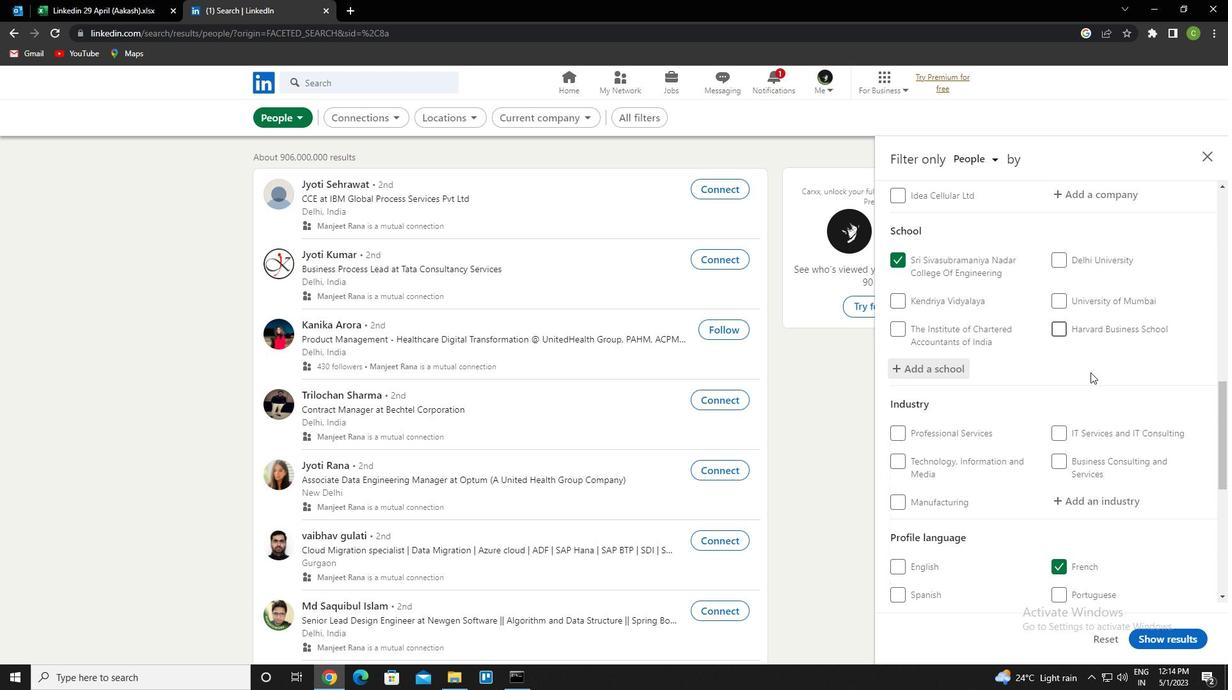 
Action: Mouse scrolled (1085, 374) with delta (0, 0)
Screenshot: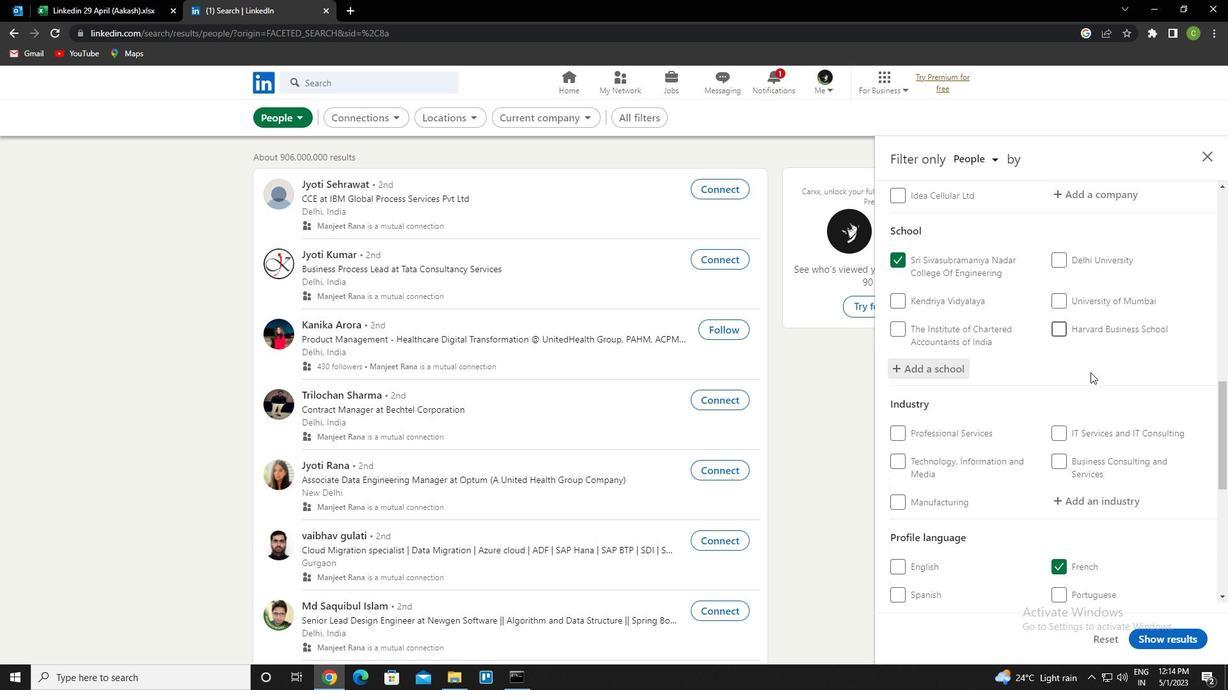 
Action: Mouse moved to (1115, 285)
Screenshot: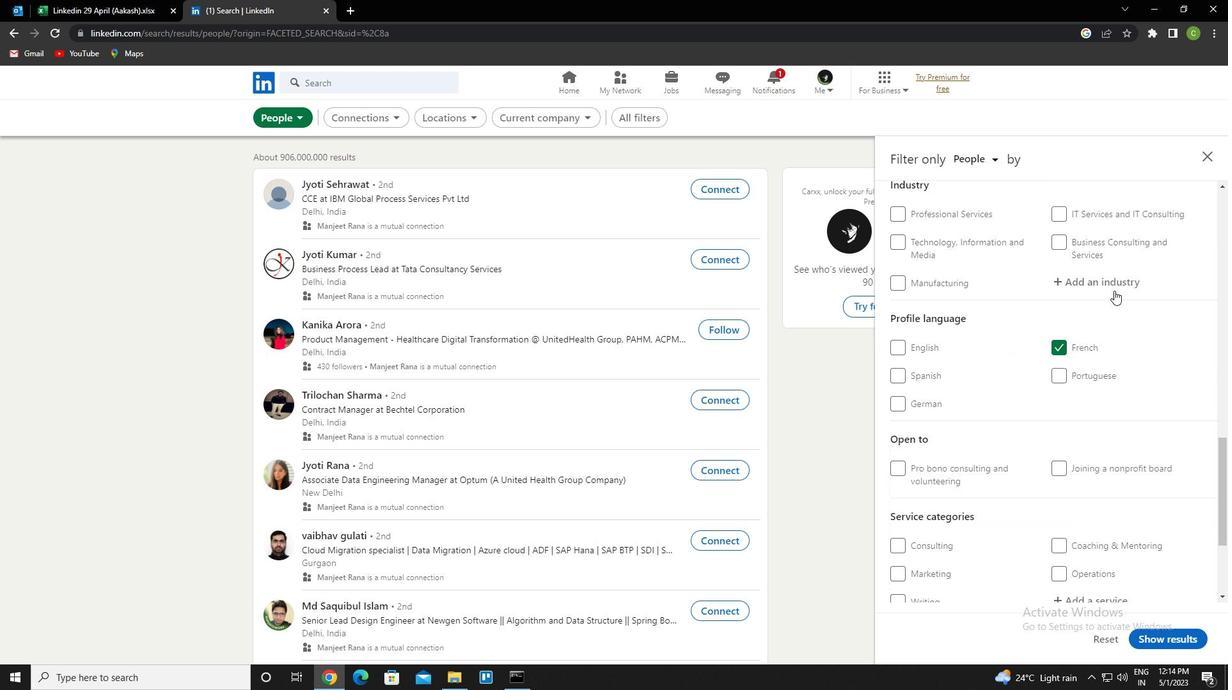 
Action: Mouse pressed left at (1115, 285)
Screenshot: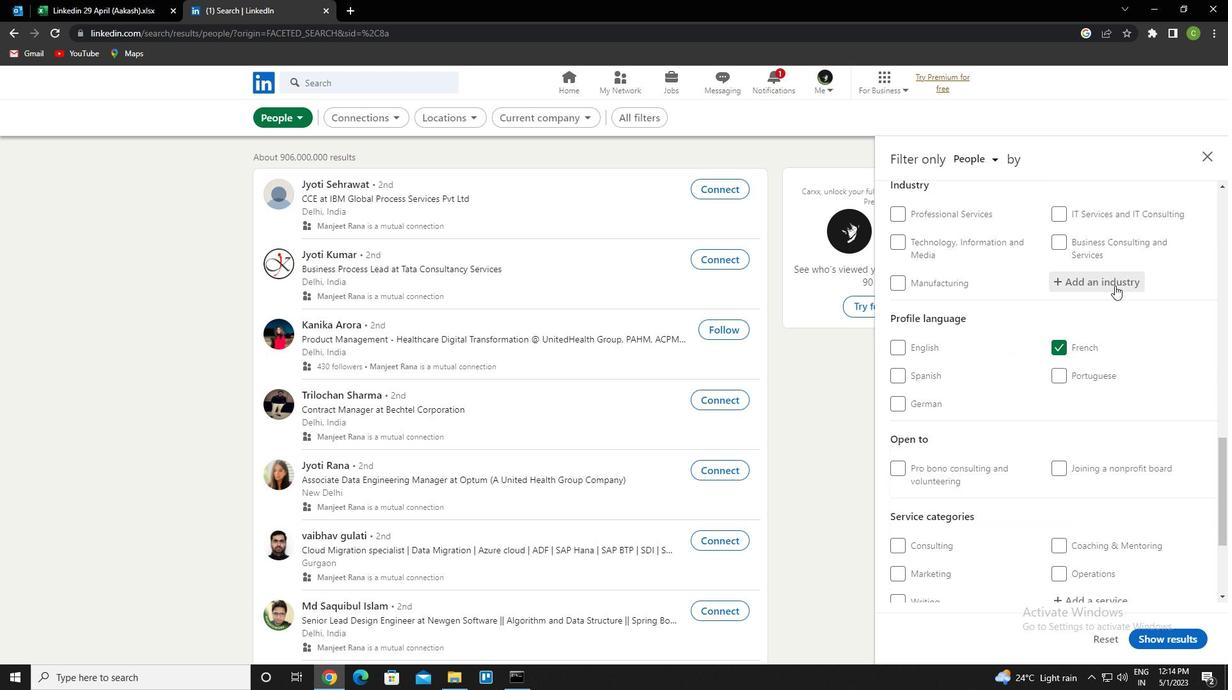 
Action: Key pressed <Key.caps_lock>b<Key.caps_lock>uilding<Key.space>equi<Key.down><Key.down><Key.enter>
Screenshot: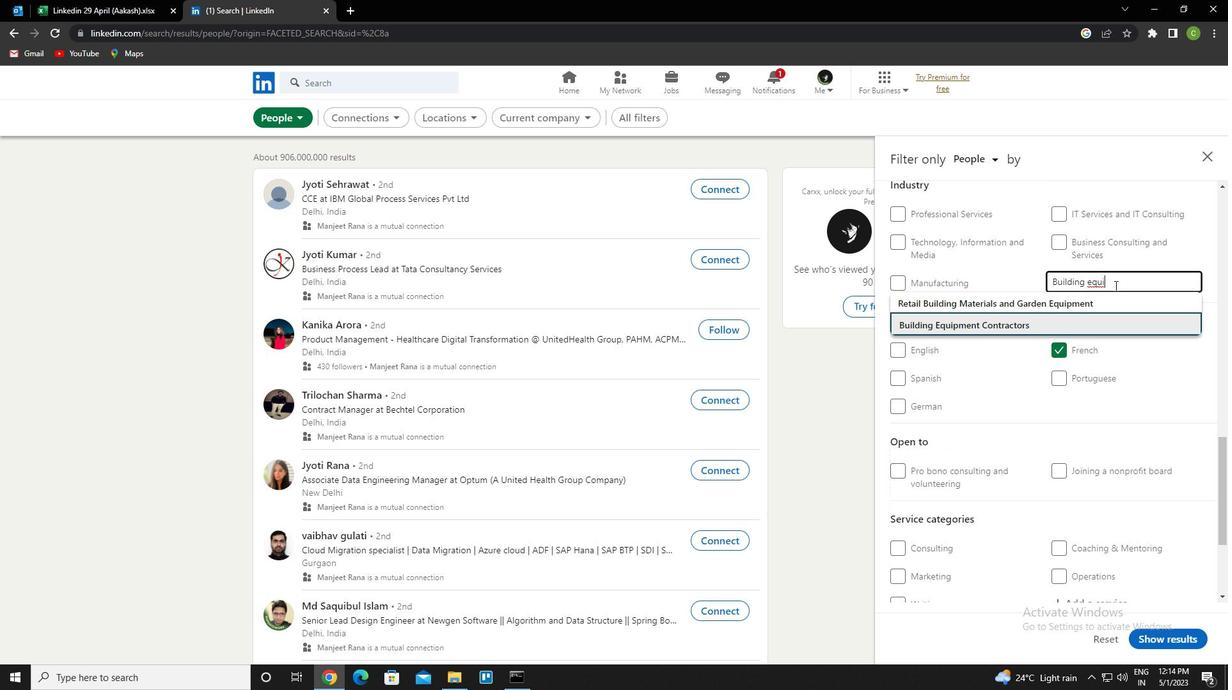 
Action: Mouse moved to (1112, 293)
Screenshot: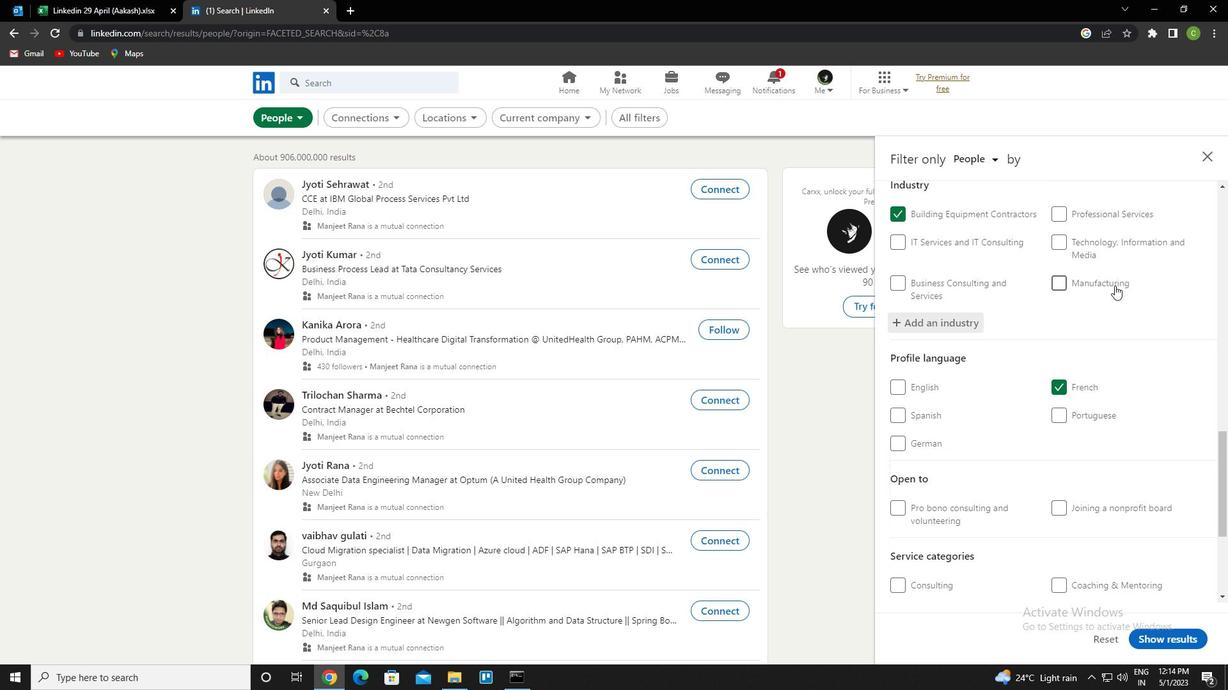 
Action: Mouse scrolled (1112, 293) with delta (0, 0)
Screenshot: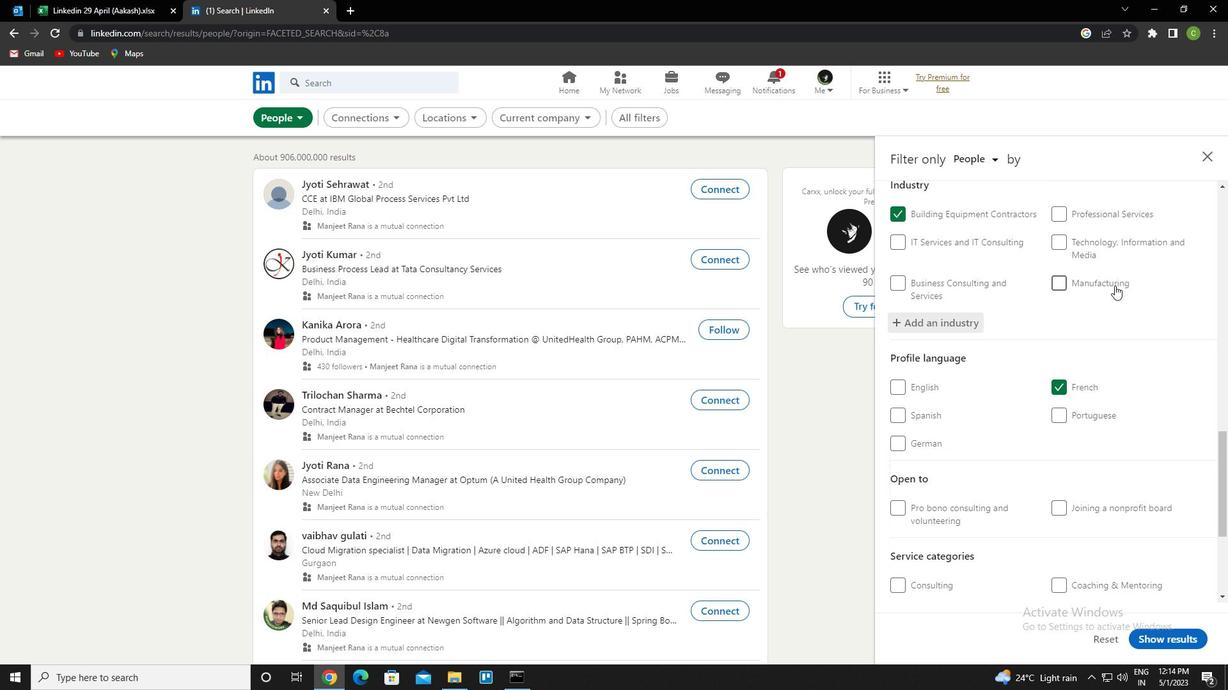 
Action: Mouse moved to (1111, 295)
Screenshot: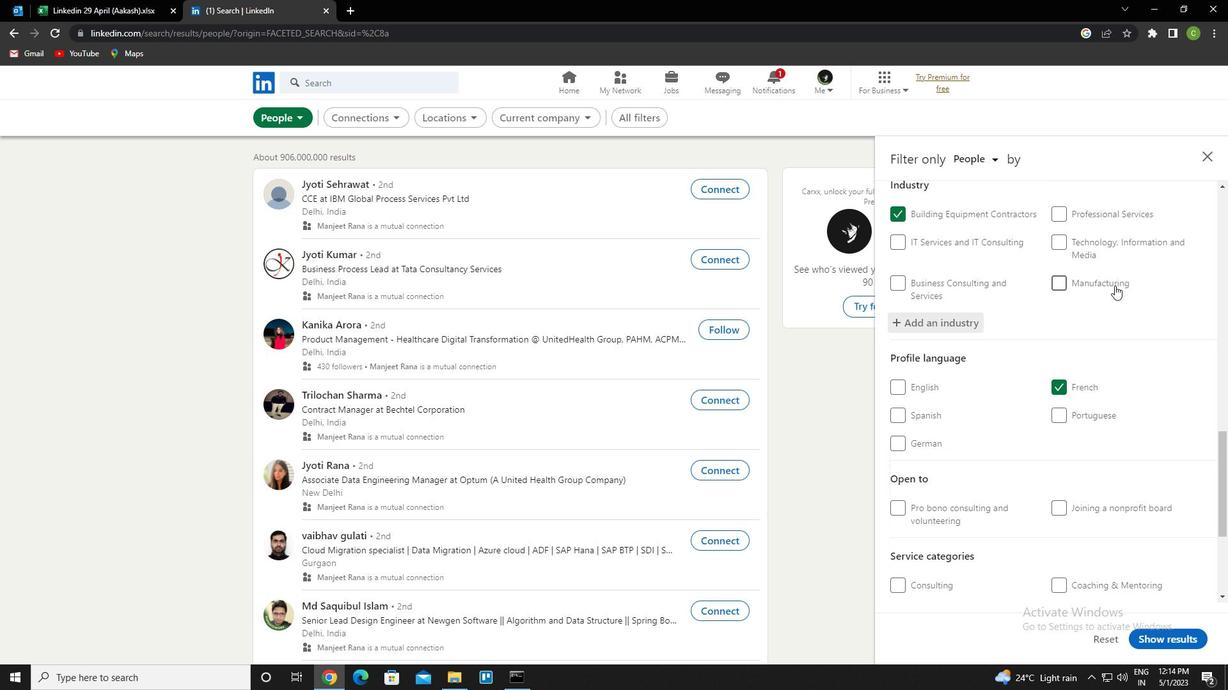 
Action: Mouse scrolled (1111, 294) with delta (0, 0)
Screenshot: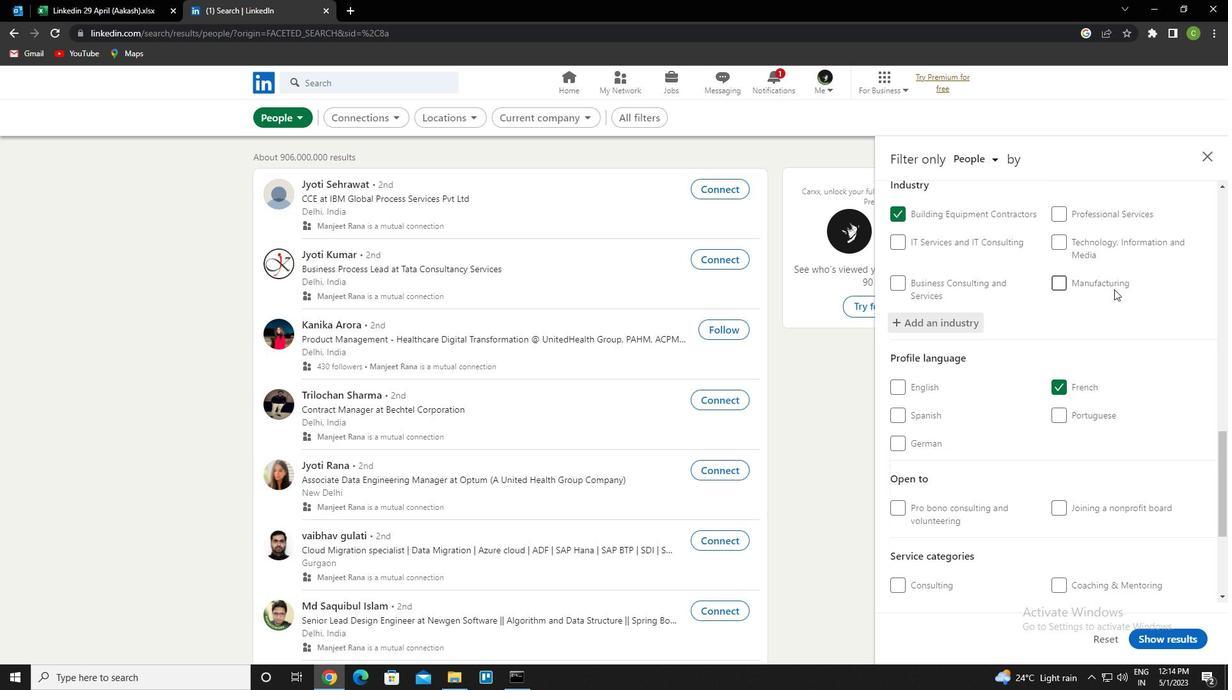 
Action: Mouse moved to (1108, 297)
Screenshot: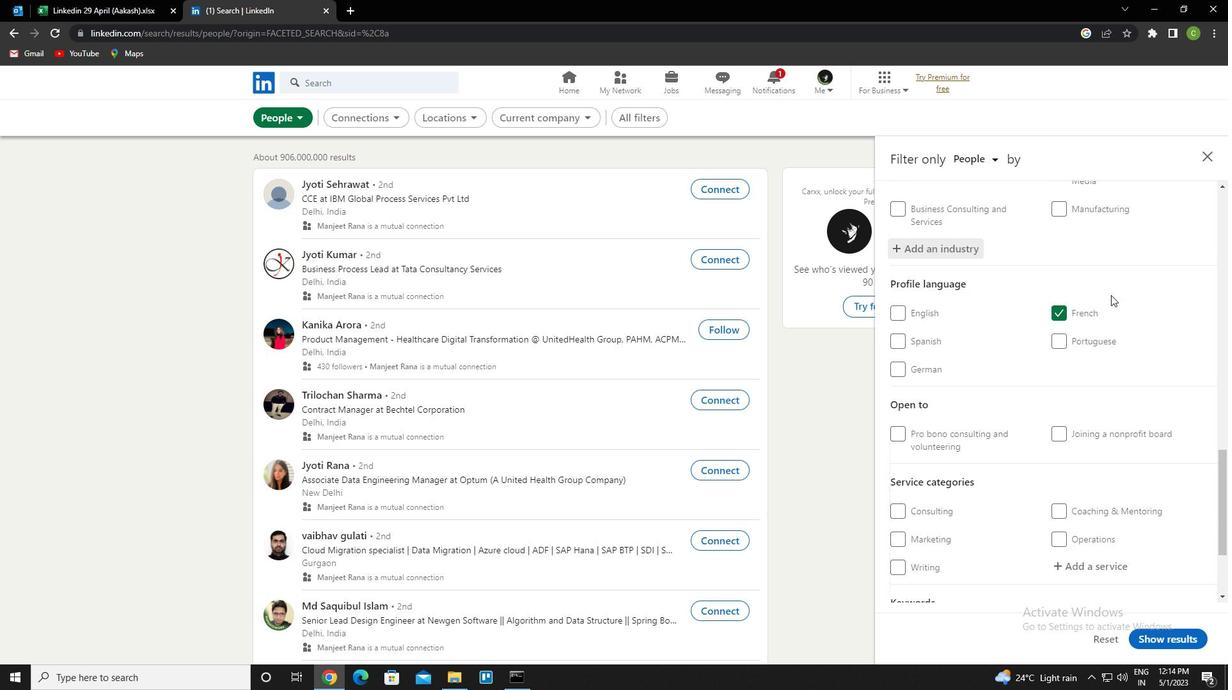 
Action: Mouse scrolled (1108, 296) with delta (0, 0)
Screenshot: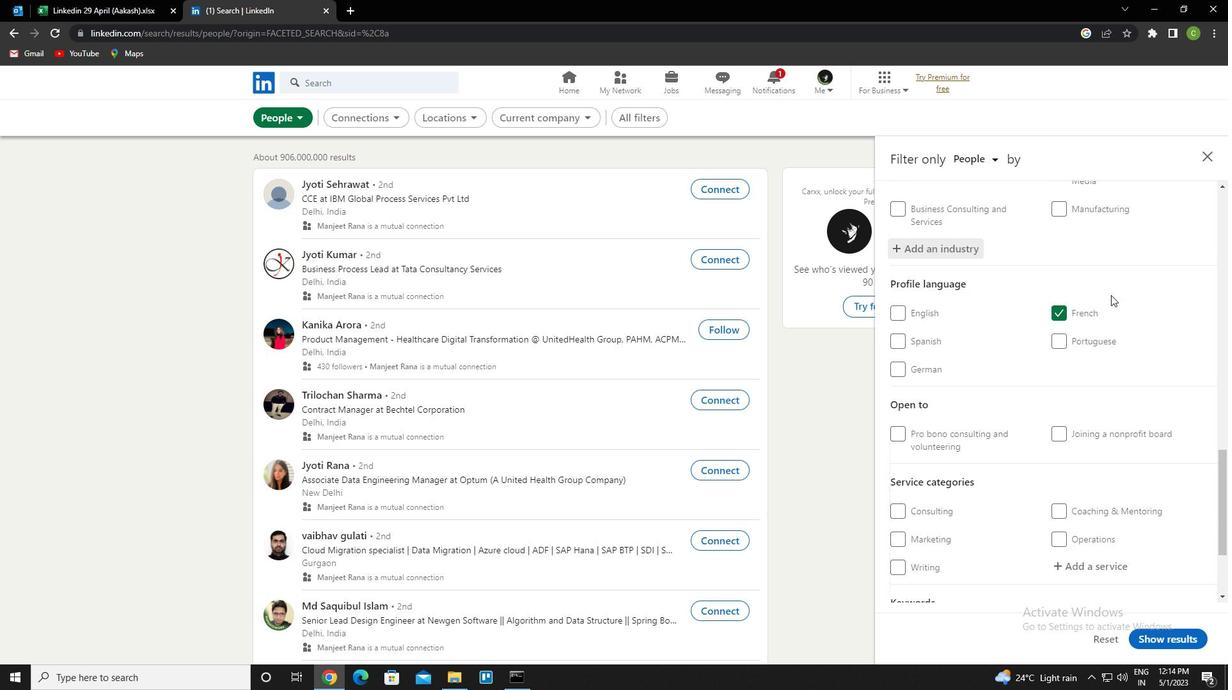 
Action: Mouse moved to (1107, 297)
Screenshot: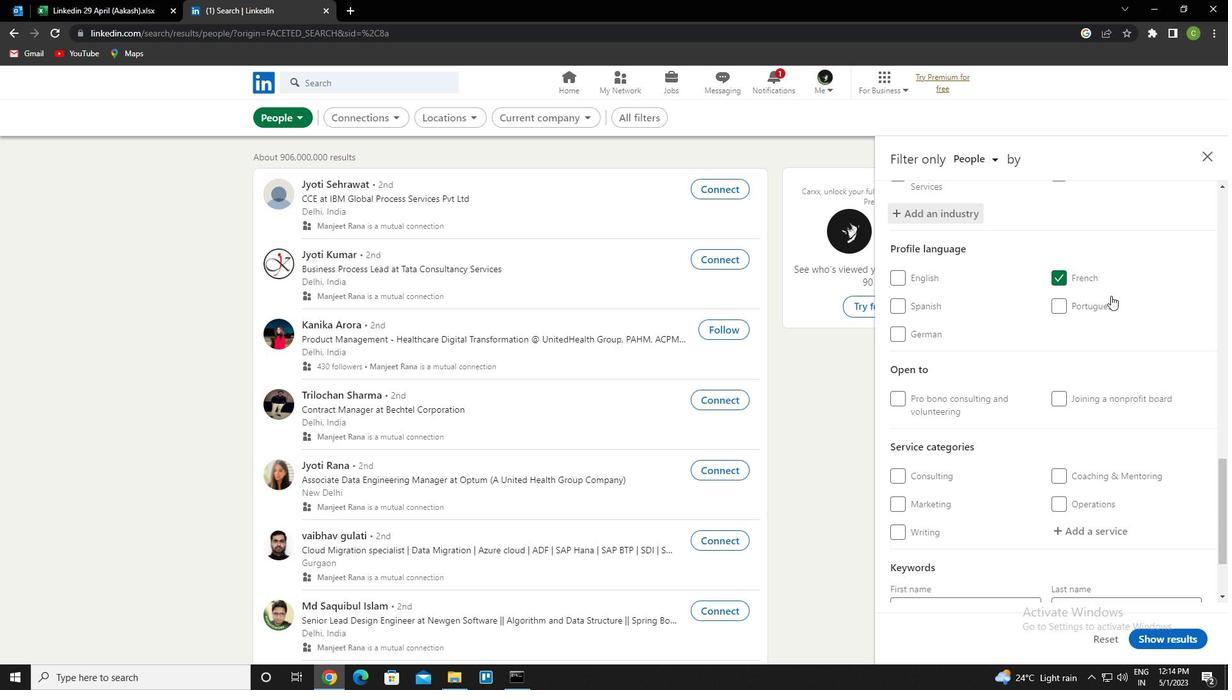 
Action: Mouse scrolled (1107, 296) with delta (0, 0)
Screenshot: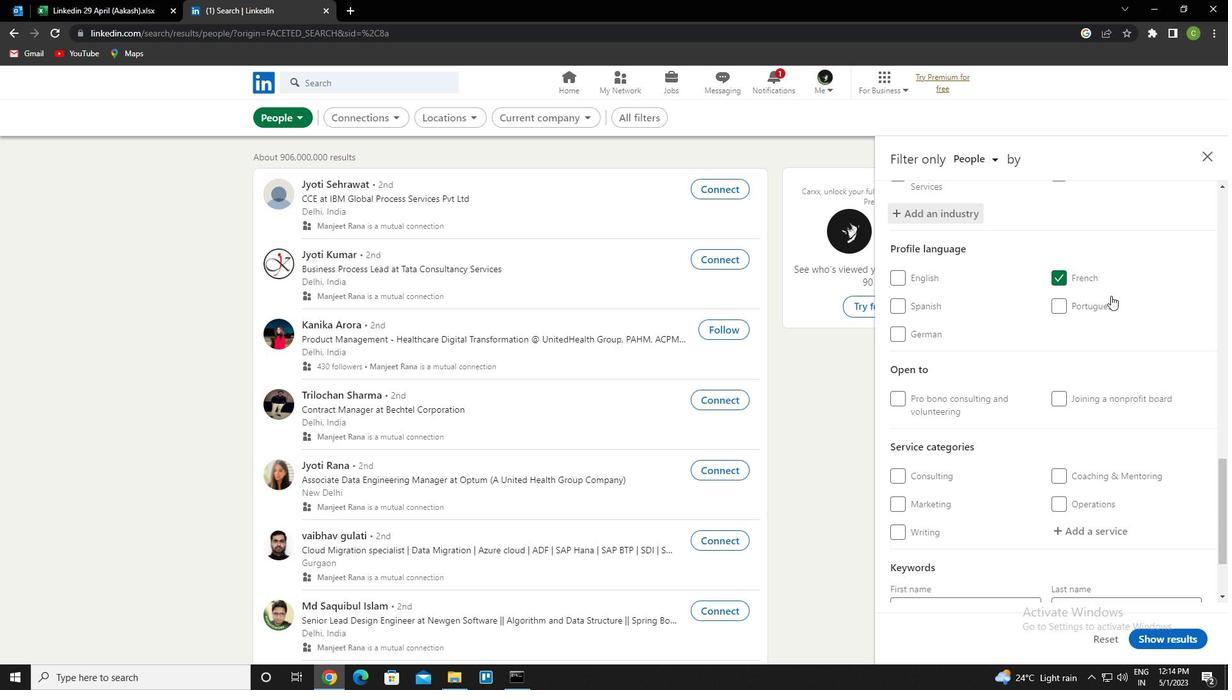 
Action: Mouse moved to (1090, 431)
Screenshot: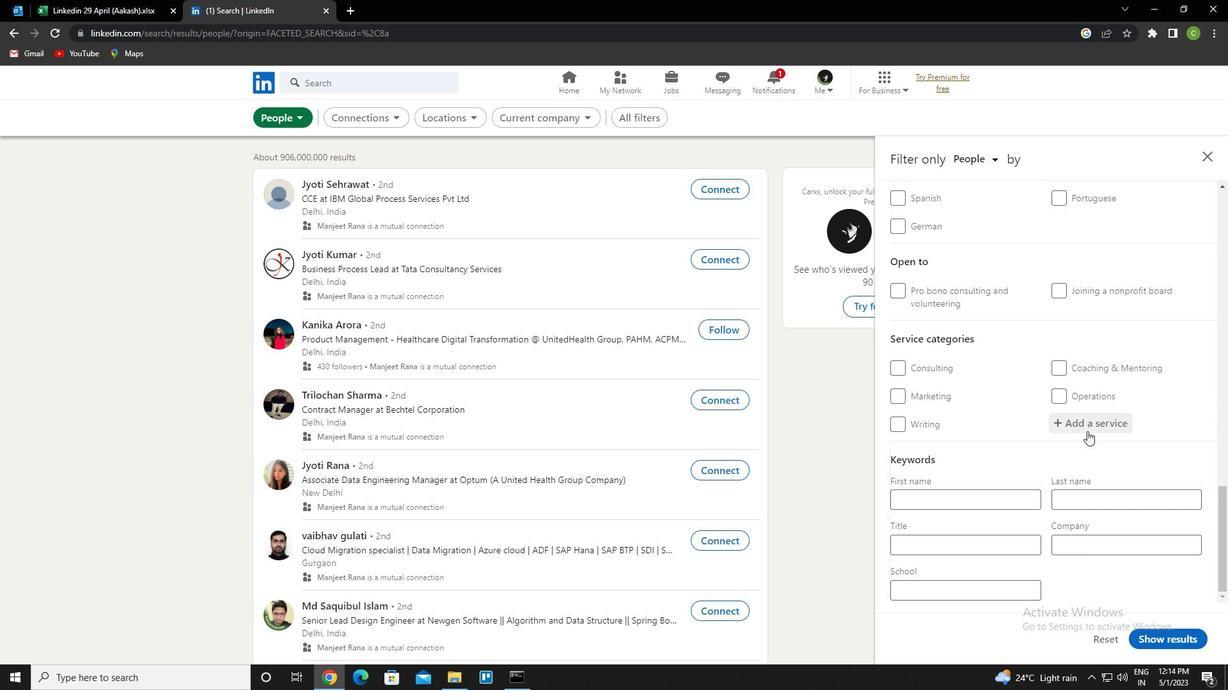 
Action: Mouse pressed left at (1090, 431)
Screenshot: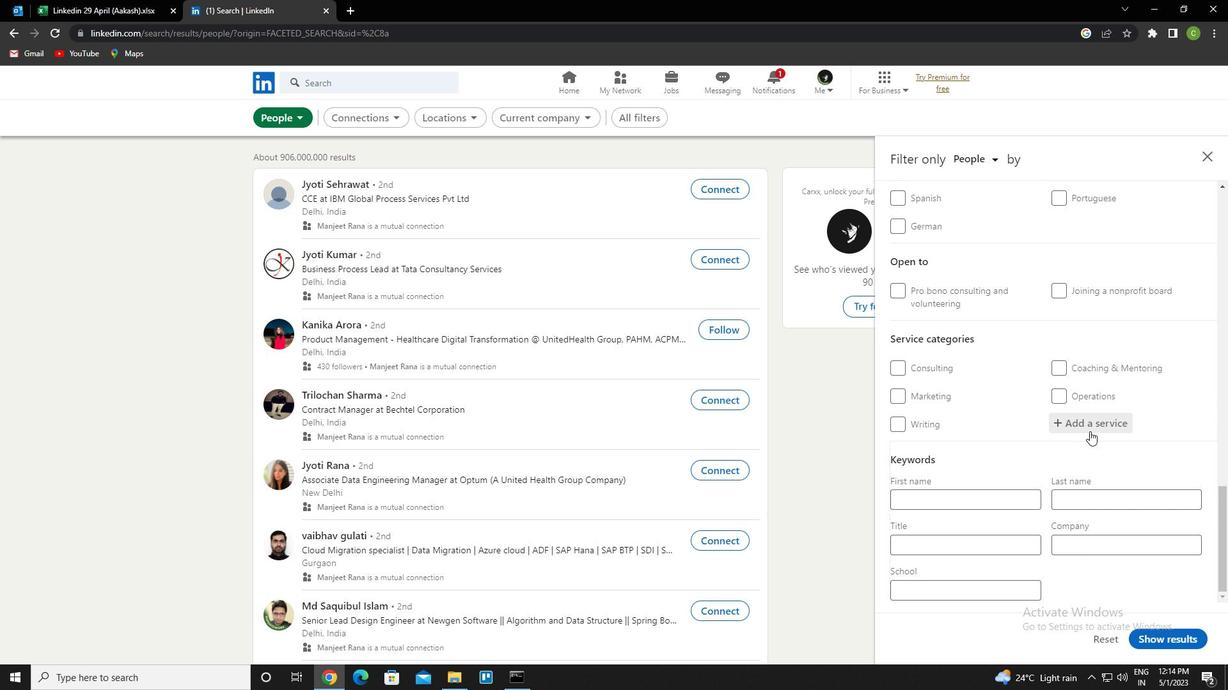 
Action: Key pressed <Key.caps_lock>v<Key.caps_lock>ideo<Key.space><Key.down><Key.down><Key.down><Key.down><Key.down><Key.enter>
Screenshot: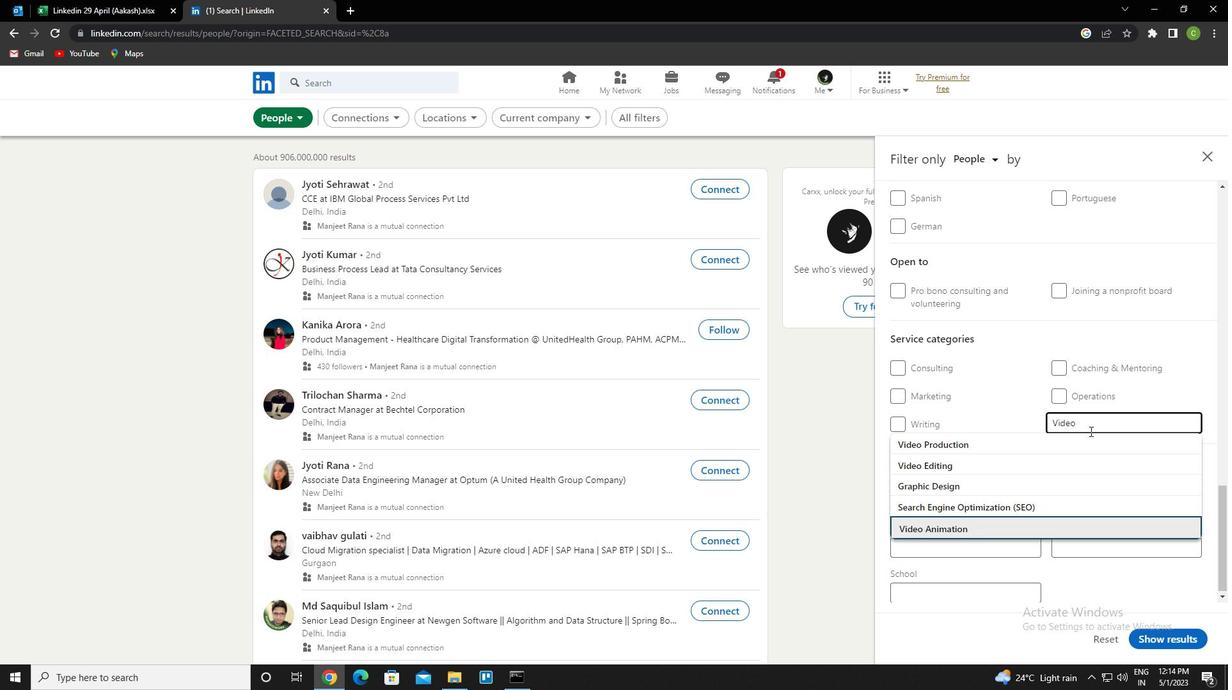 
Action: Mouse scrolled (1090, 431) with delta (0, 0)
Screenshot: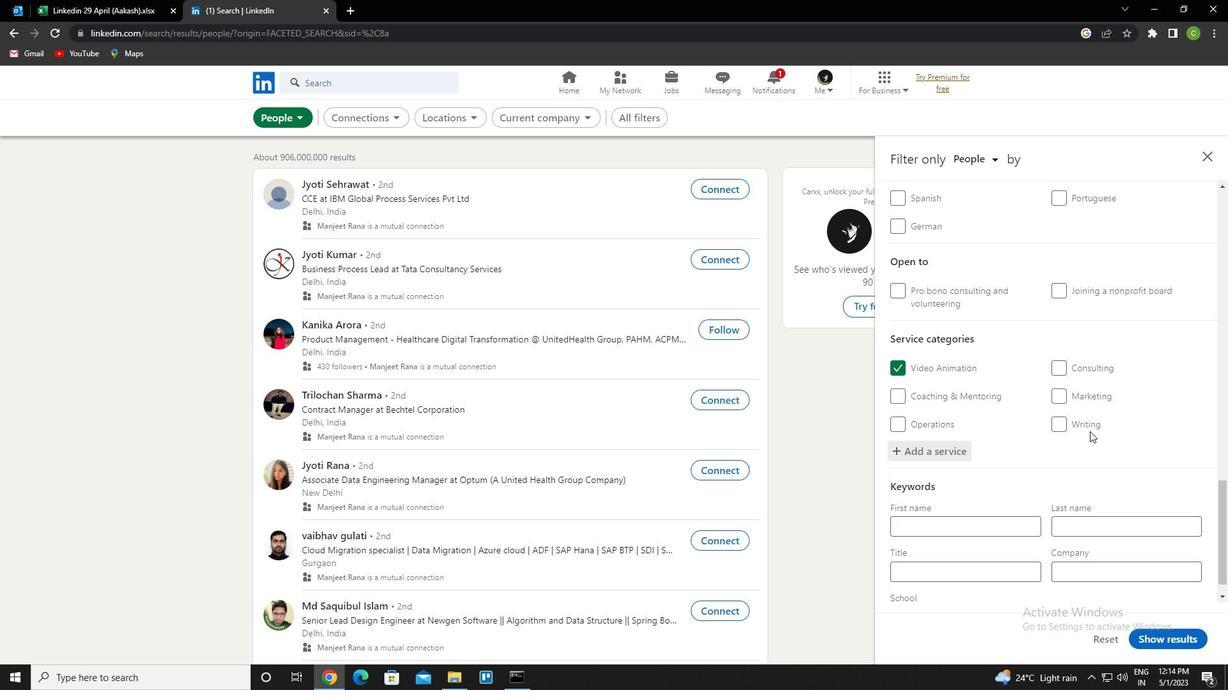 
Action: Mouse moved to (1100, 493)
Screenshot: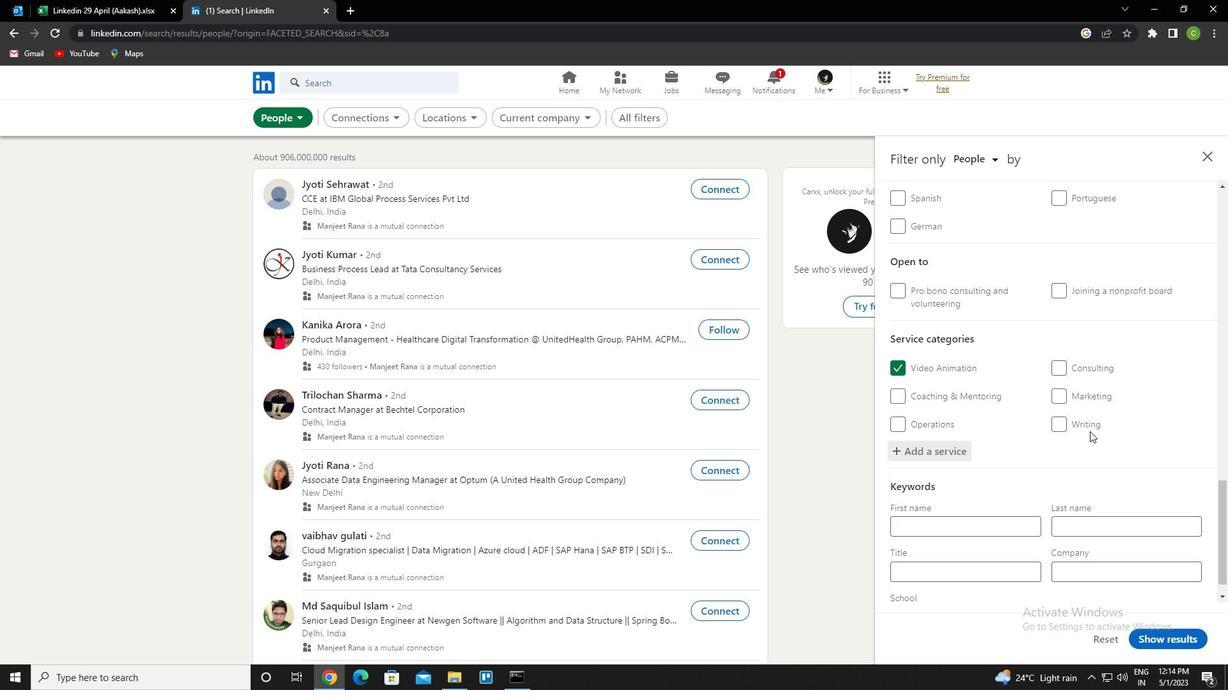 
Action: Mouse scrolled (1100, 492) with delta (0, 0)
Screenshot: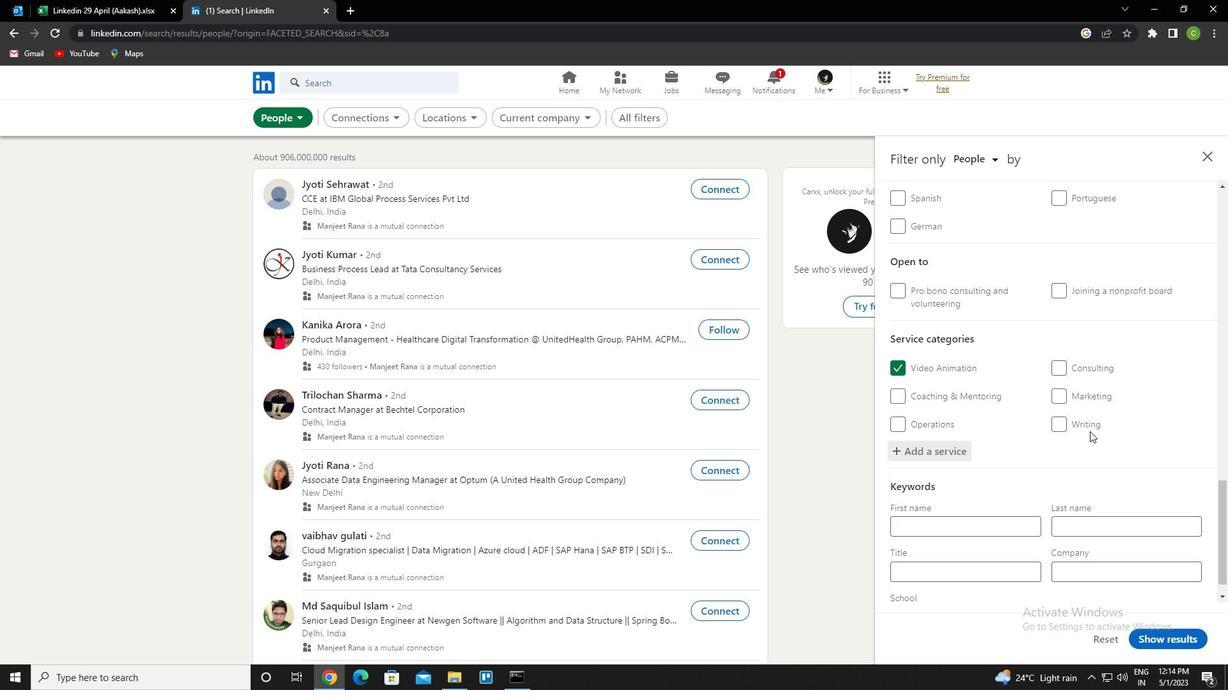 
Action: Mouse moved to (1101, 514)
Screenshot: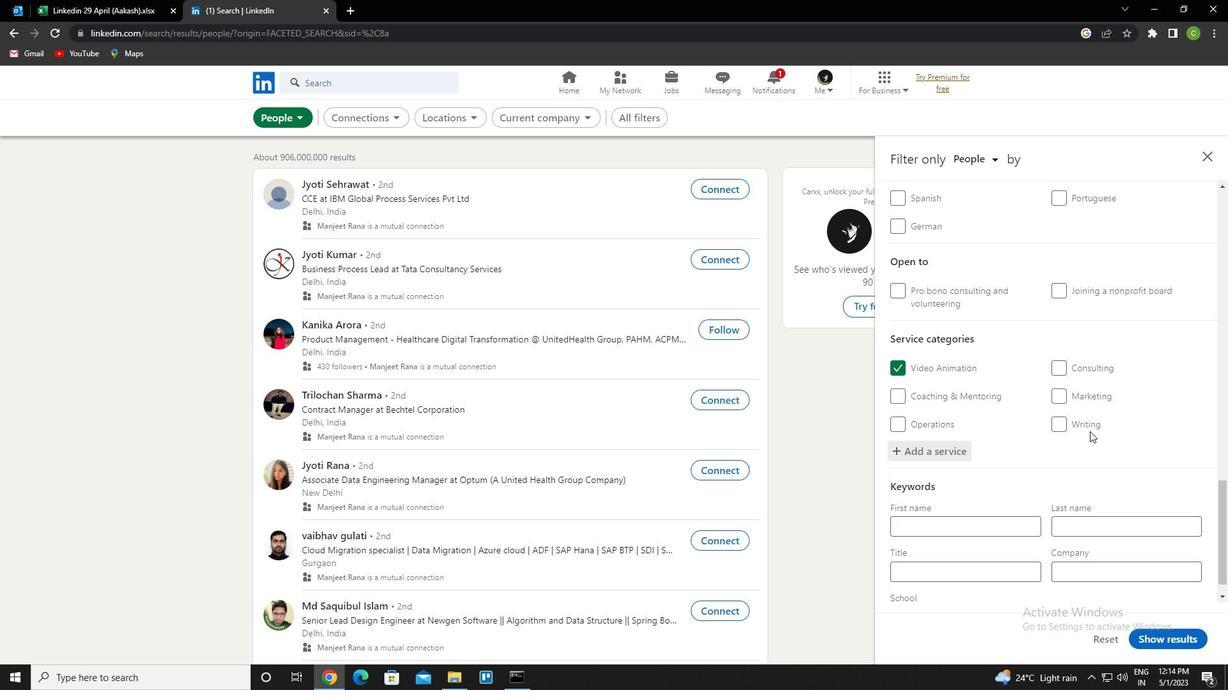 
Action: Mouse scrolled (1101, 513) with delta (0, 0)
Screenshot: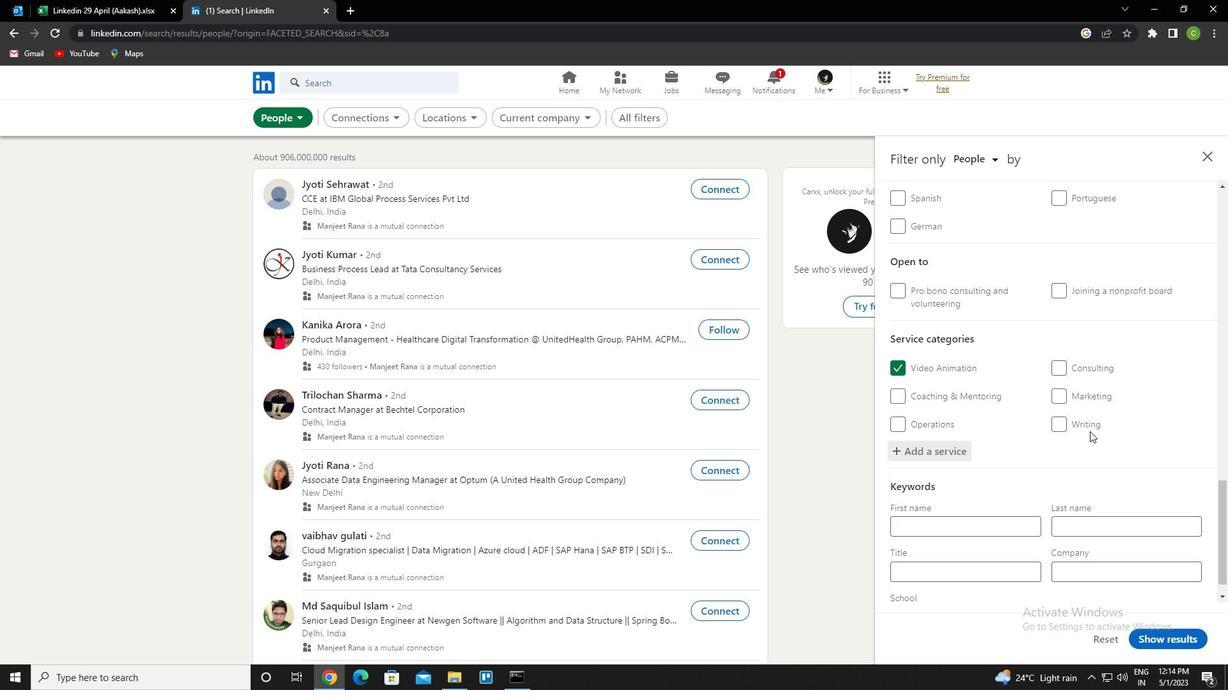 
Action: Mouse moved to (1101, 516)
Screenshot: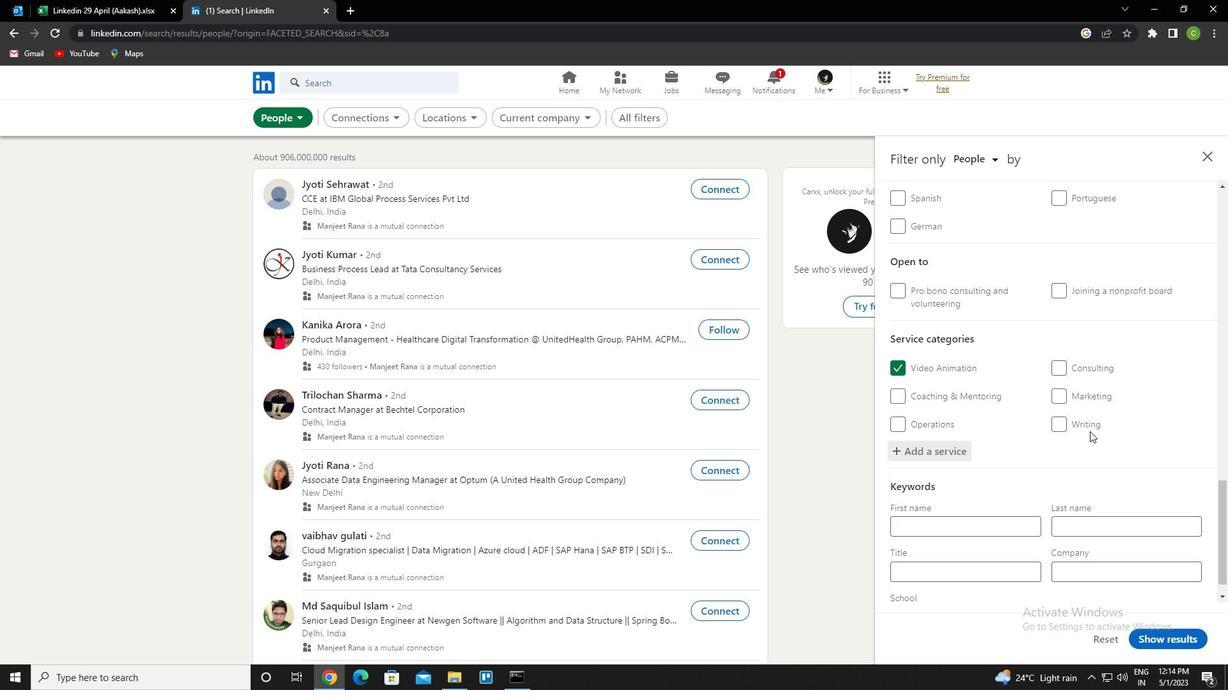
Action: Mouse scrolled (1101, 515) with delta (0, 0)
Screenshot: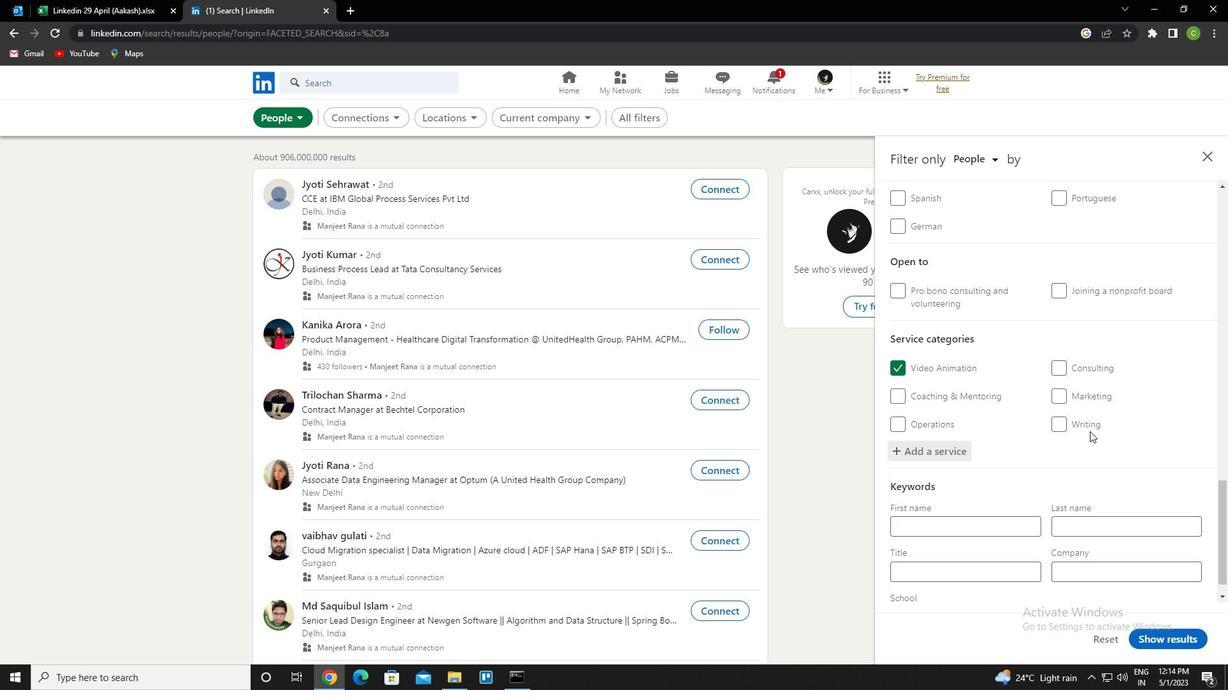 
Action: Mouse scrolled (1101, 515) with delta (0, 0)
Screenshot: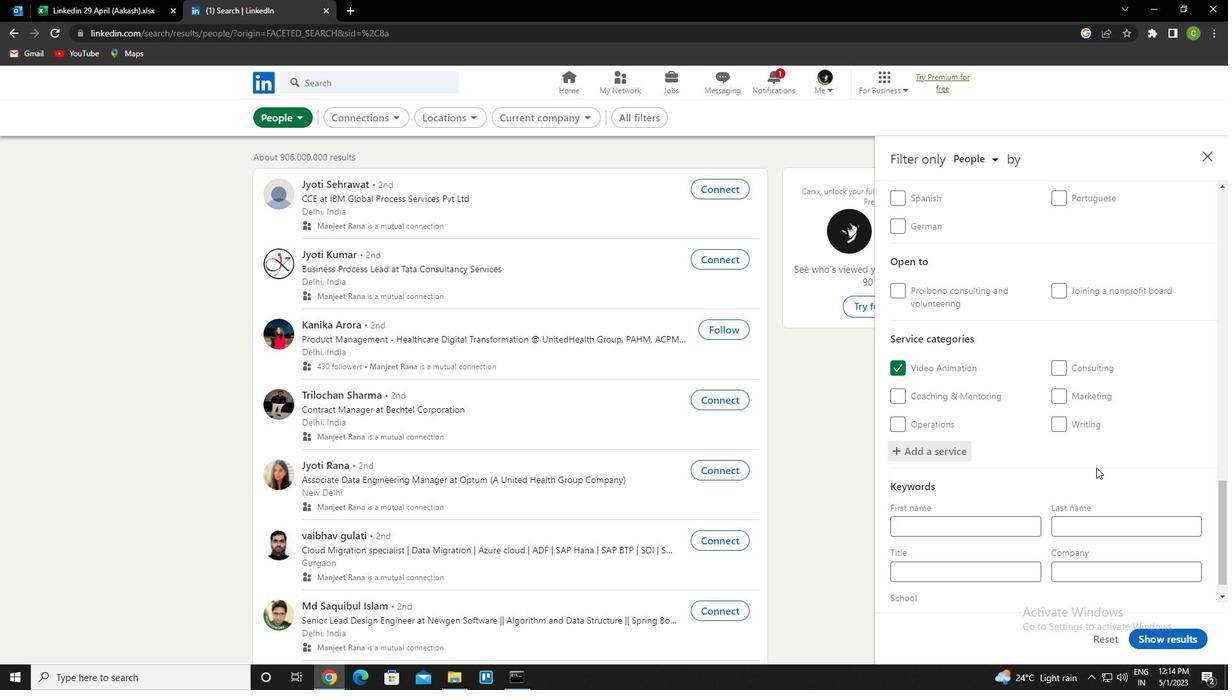 
Action: Mouse moved to (1101, 516)
Screenshot: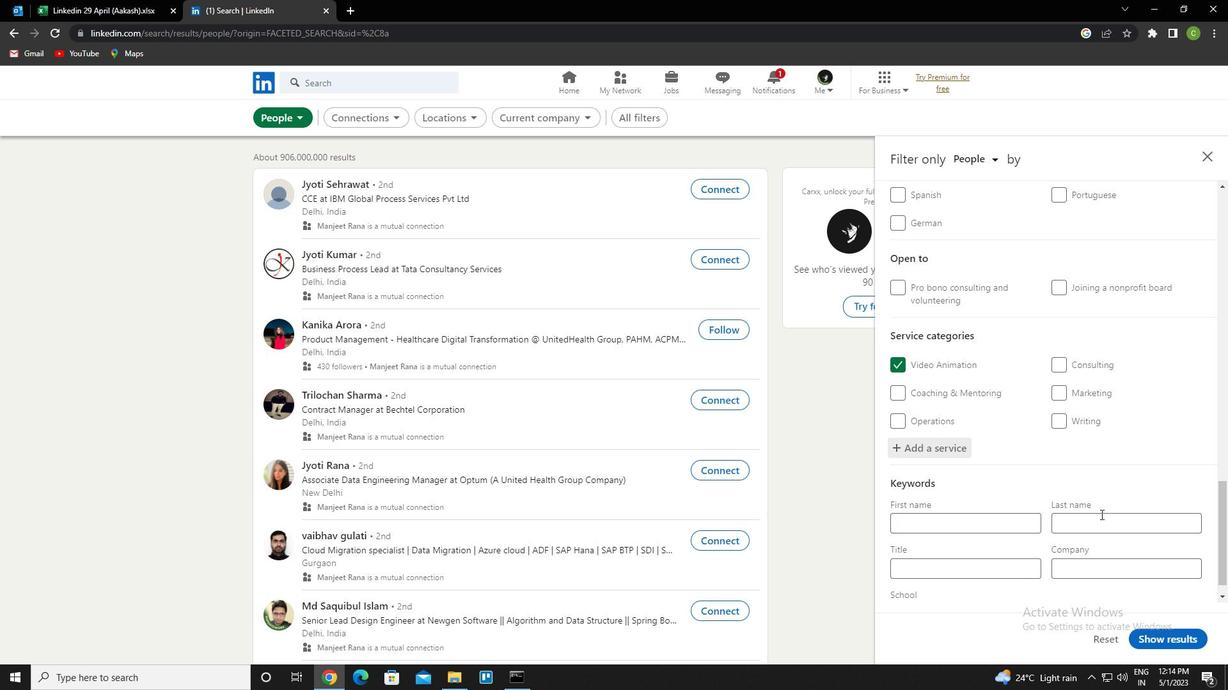 
Action: Mouse scrolled (1101, 515) with delta (0, 0)
Screenshot: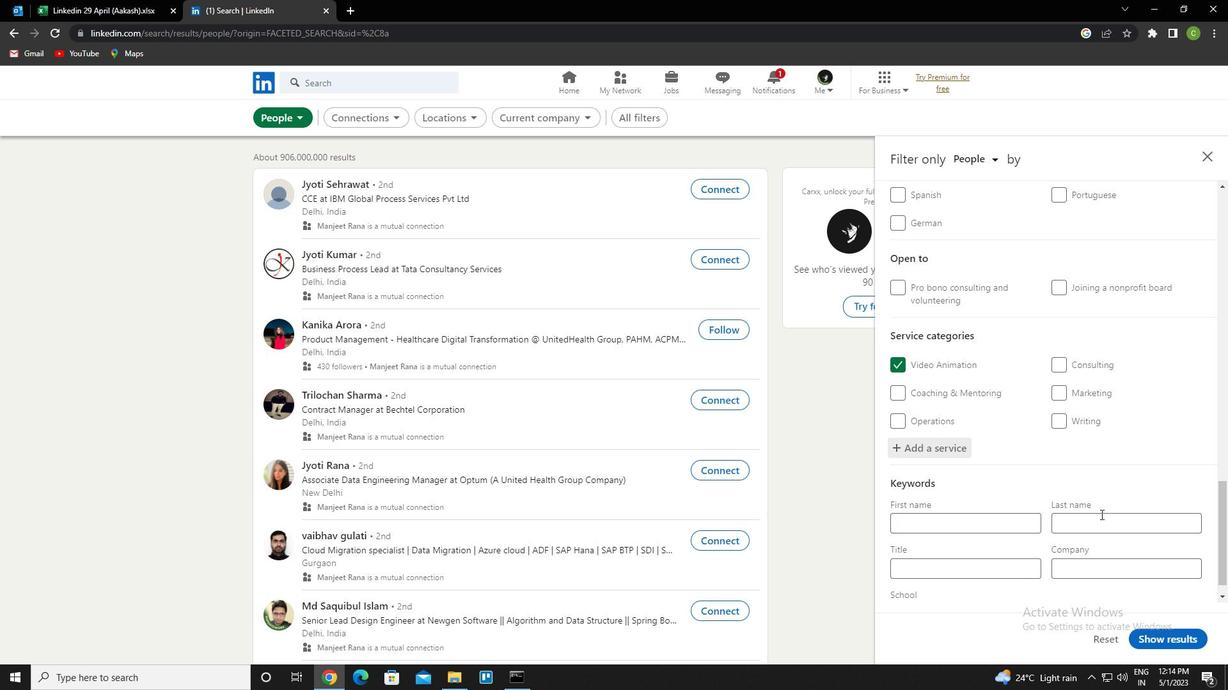 
Action: Mouse moved to (985, 546)
Screenshot: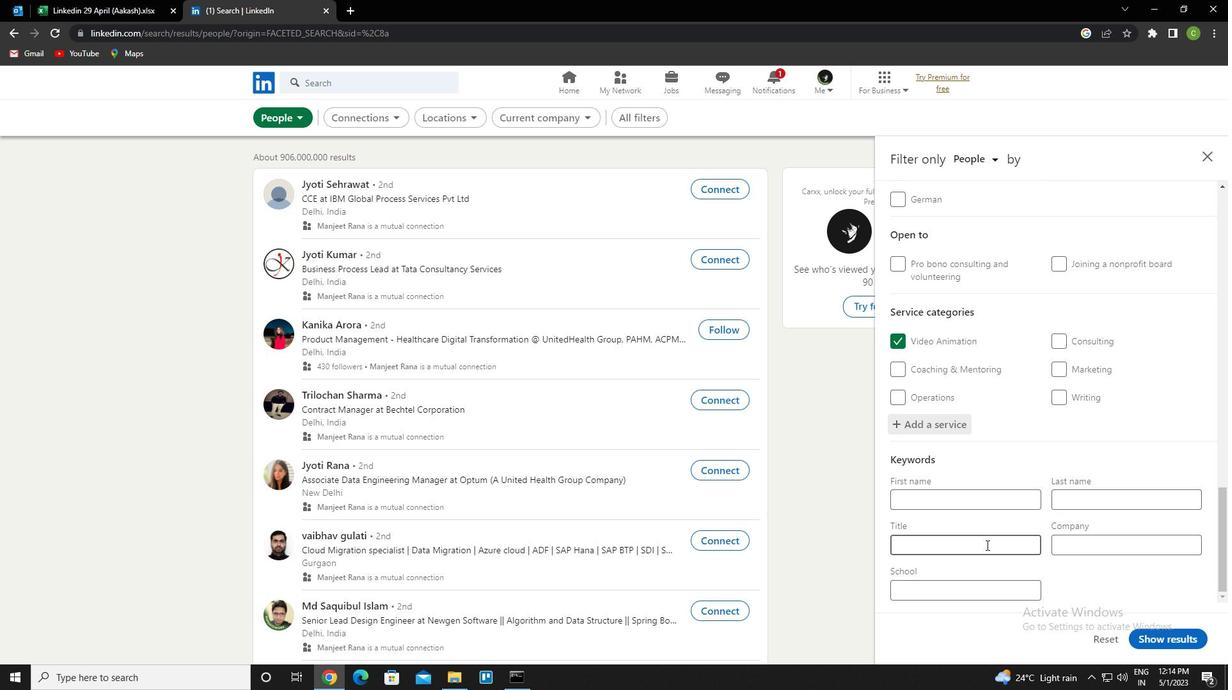 
Action: Mouse pressed left at (985, 546)
Screenshot: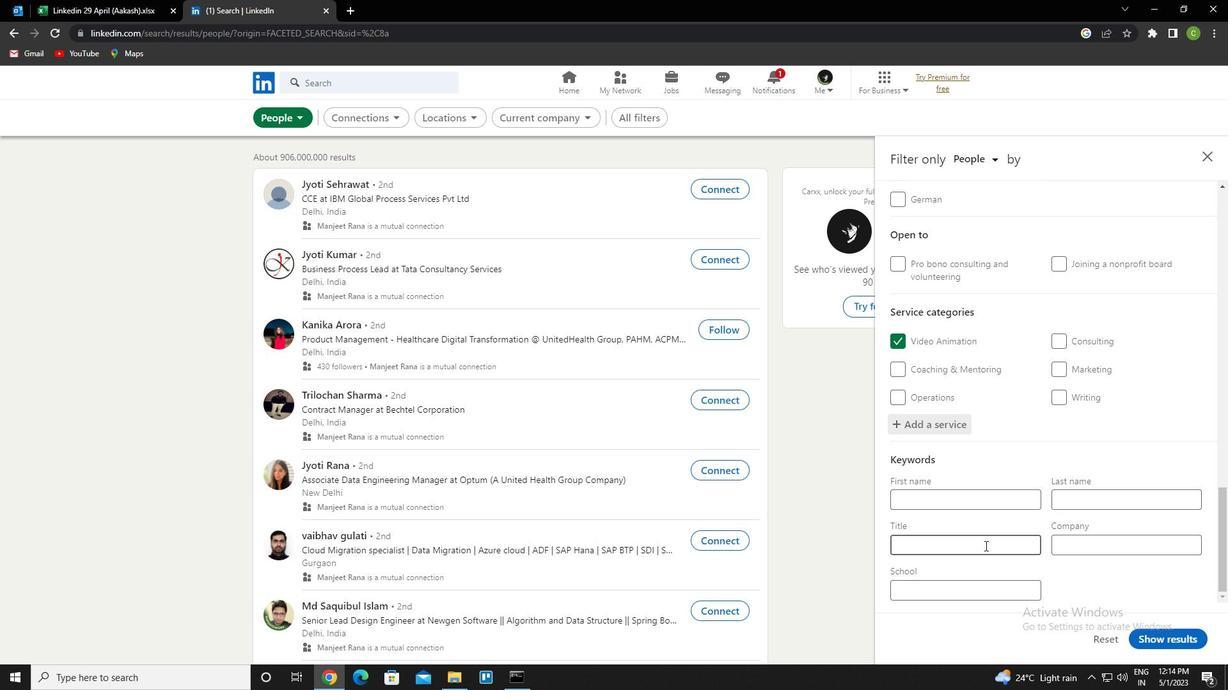 
Action: Key pressed <Key.caps_lock>g<Key.caps_lock>uidence<Key.space><Key.caps_lock>c<Key.caps_lock>ounselor
Screenshot: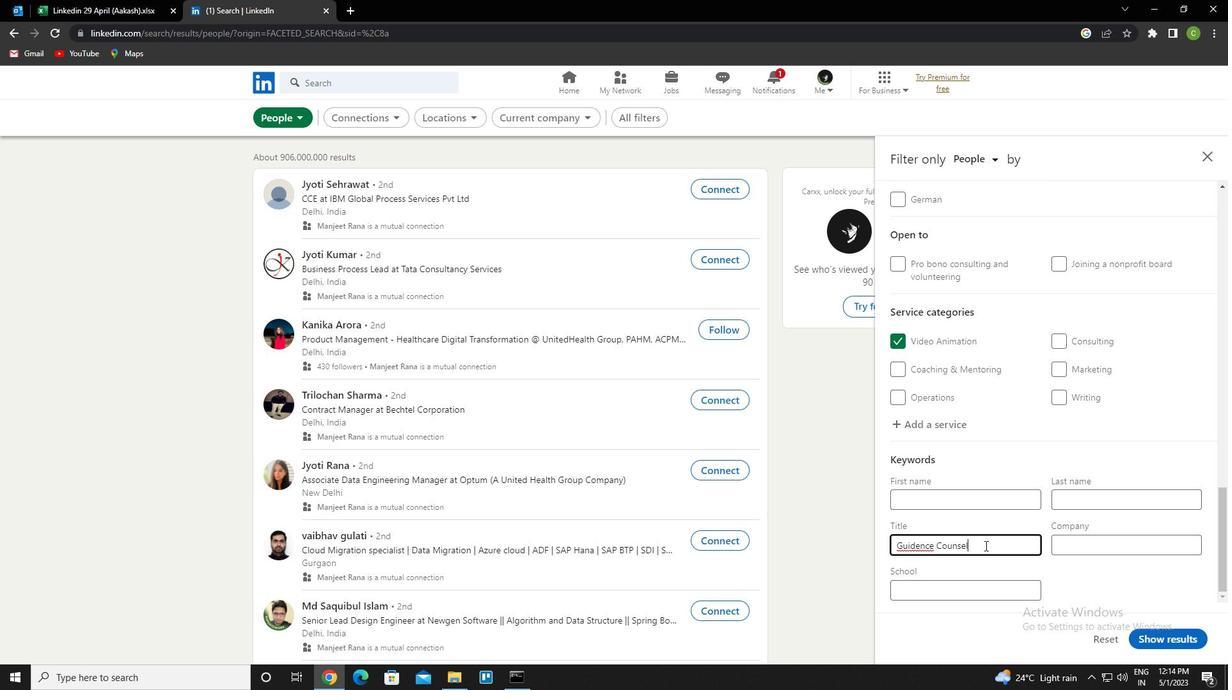 
Action: Mouse moved to (921, 547)
Screenshot: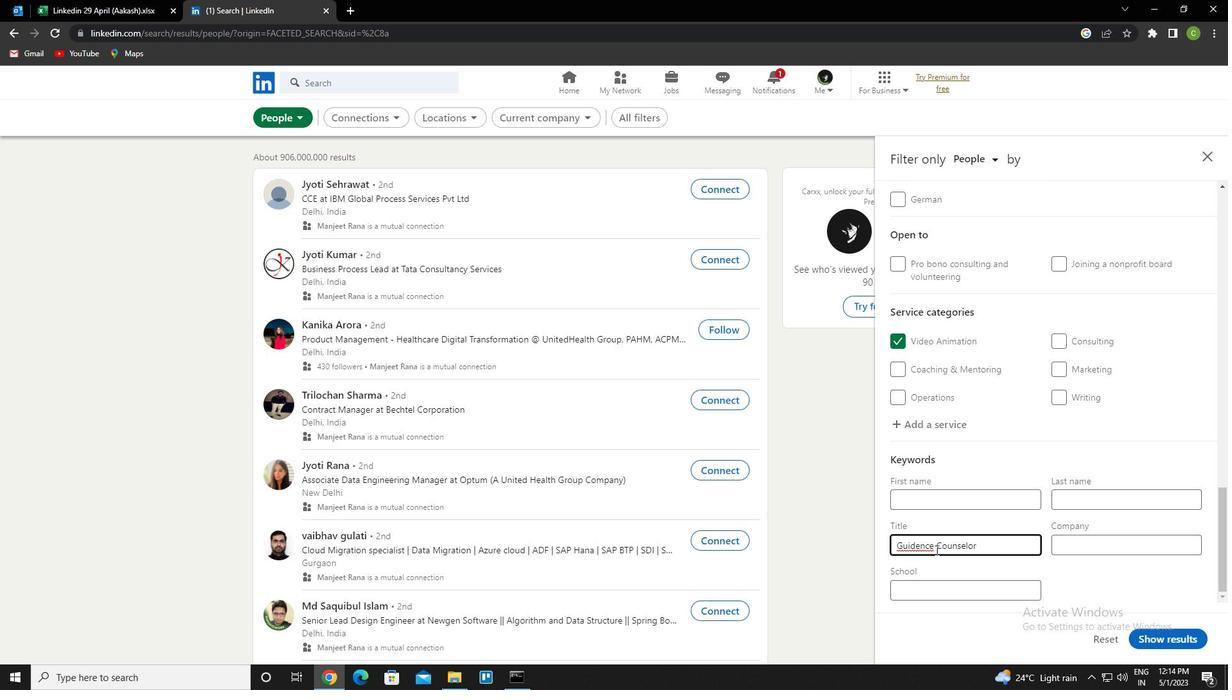 
Action: Mouse pressed left at (921, 547)
Screenshot: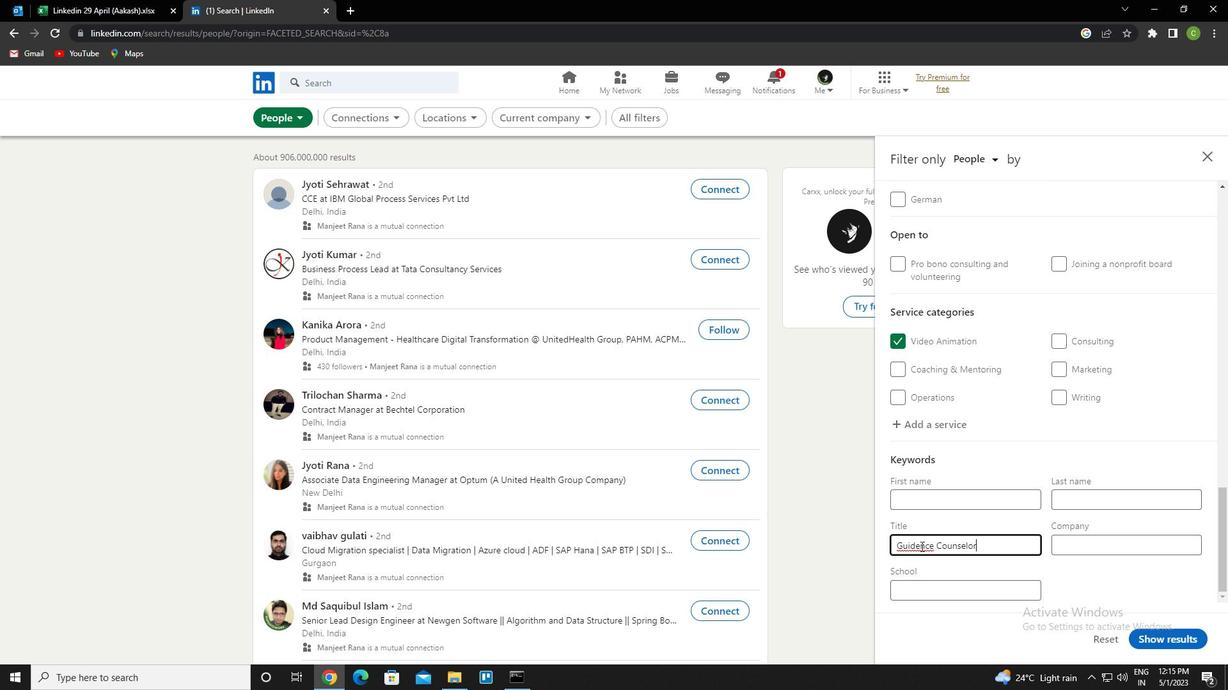 
Action: Mouse moved to (948, 557)
Screenshot: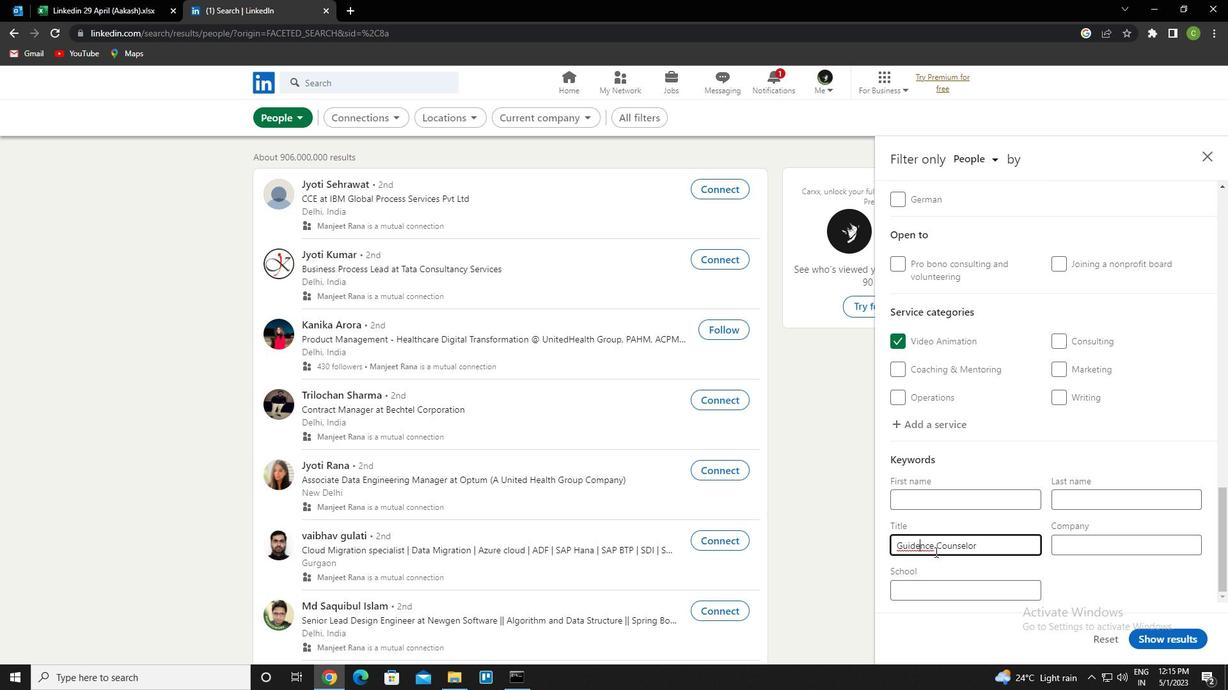 
Action: Key pressed <Key.backspace>a
Screenshot: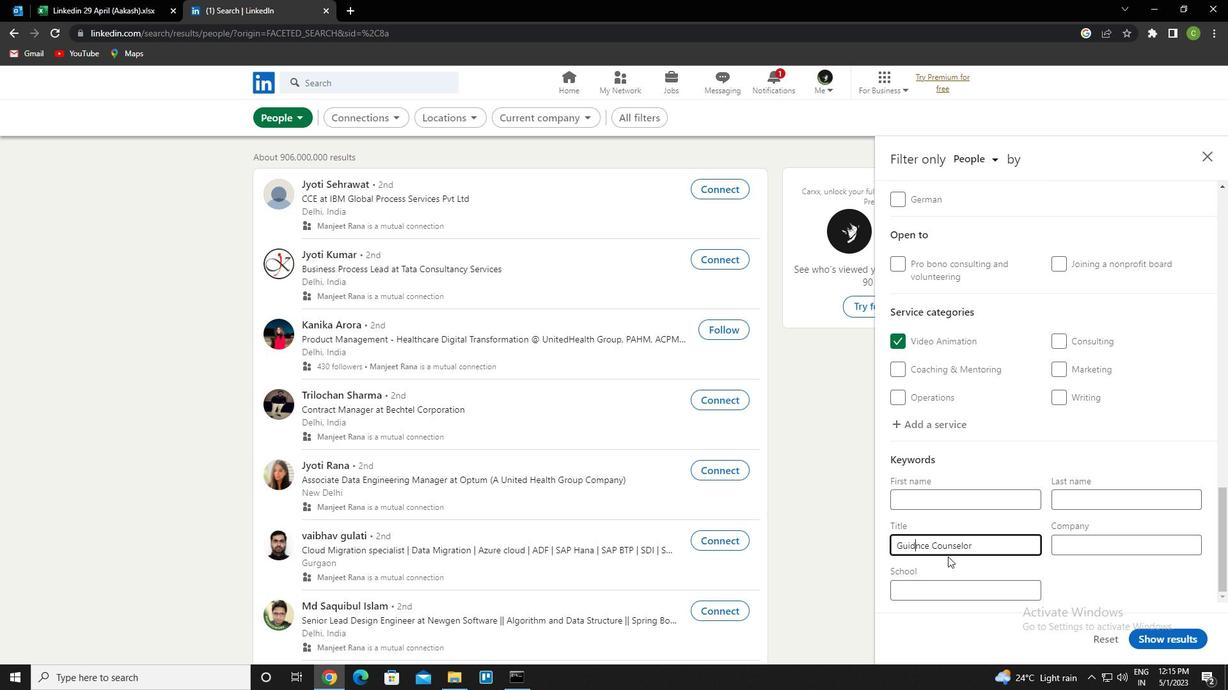 
Action: Mouse moved to (1163, 641)
Screenshot: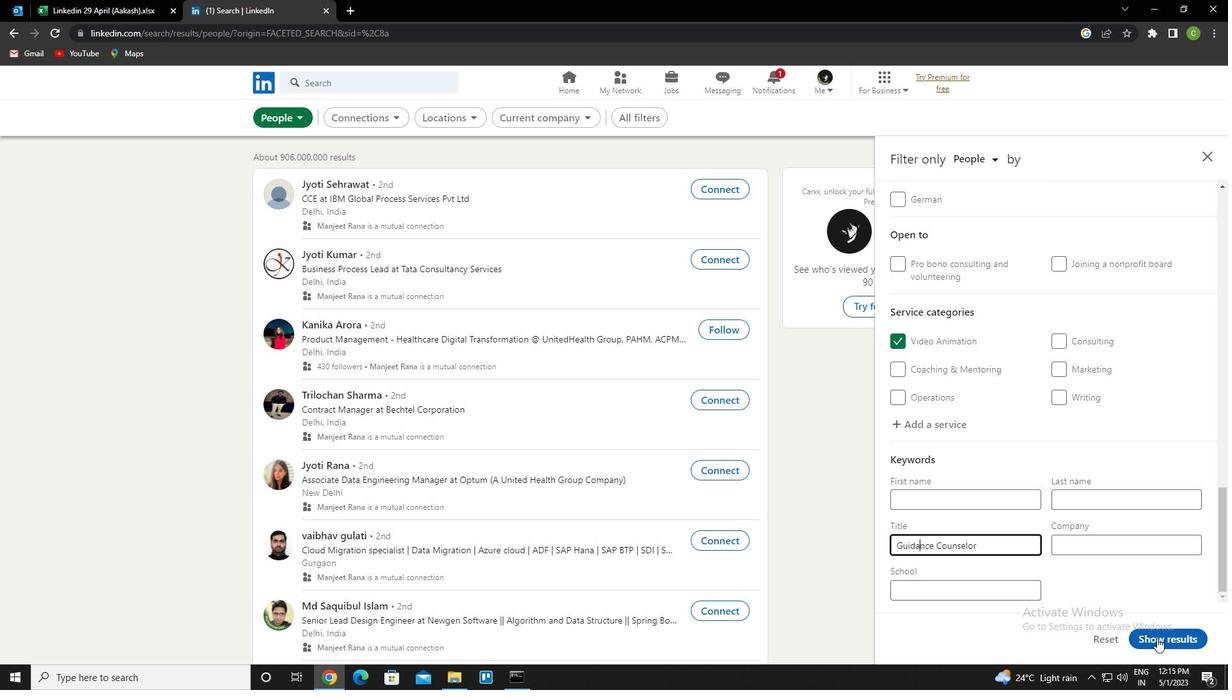 
Action: Mouse pressed left at (1163, 641)
Screenshot: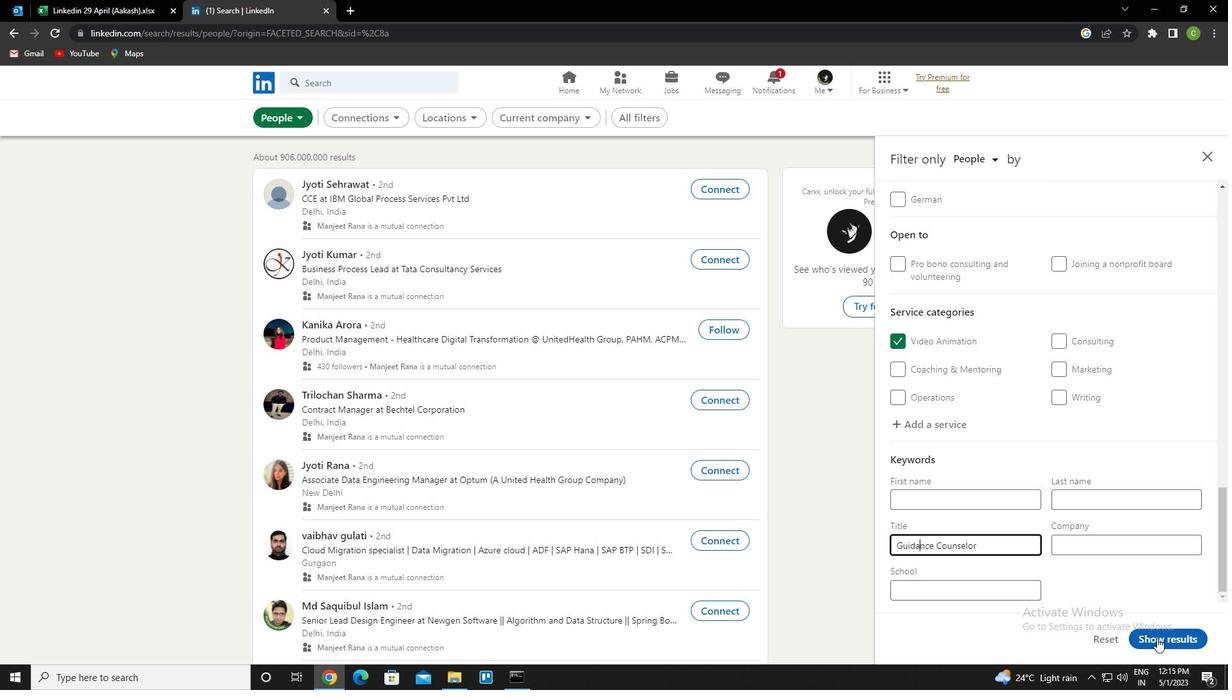 
Action: Mouse moved to (633, 550)
Screenshot: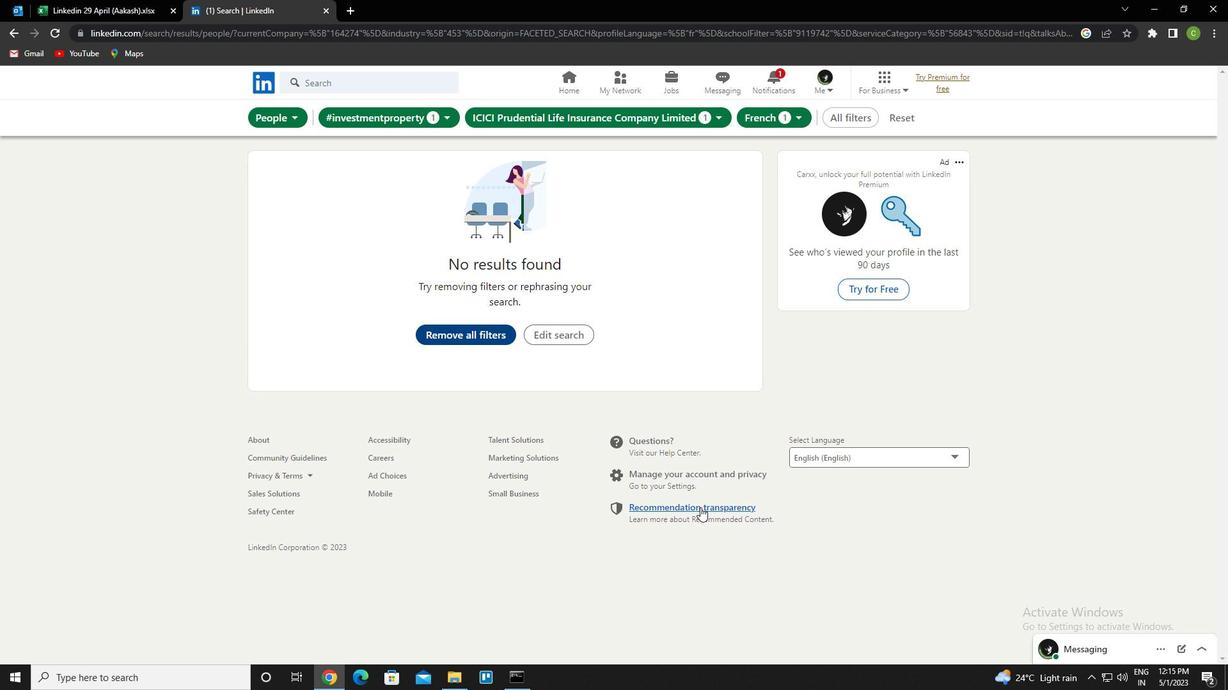 
